 Task: Find connections with filter location Pucón with filter topic #Jobpostingwith filter profile language Potuguese with filter current company Vanderlande with filter school Burhani College with filter industry Photography with filter service category Packaging Design with filter keywords title Benefits Manager
Action: Mouse moved to (690, 96)
Screenshot: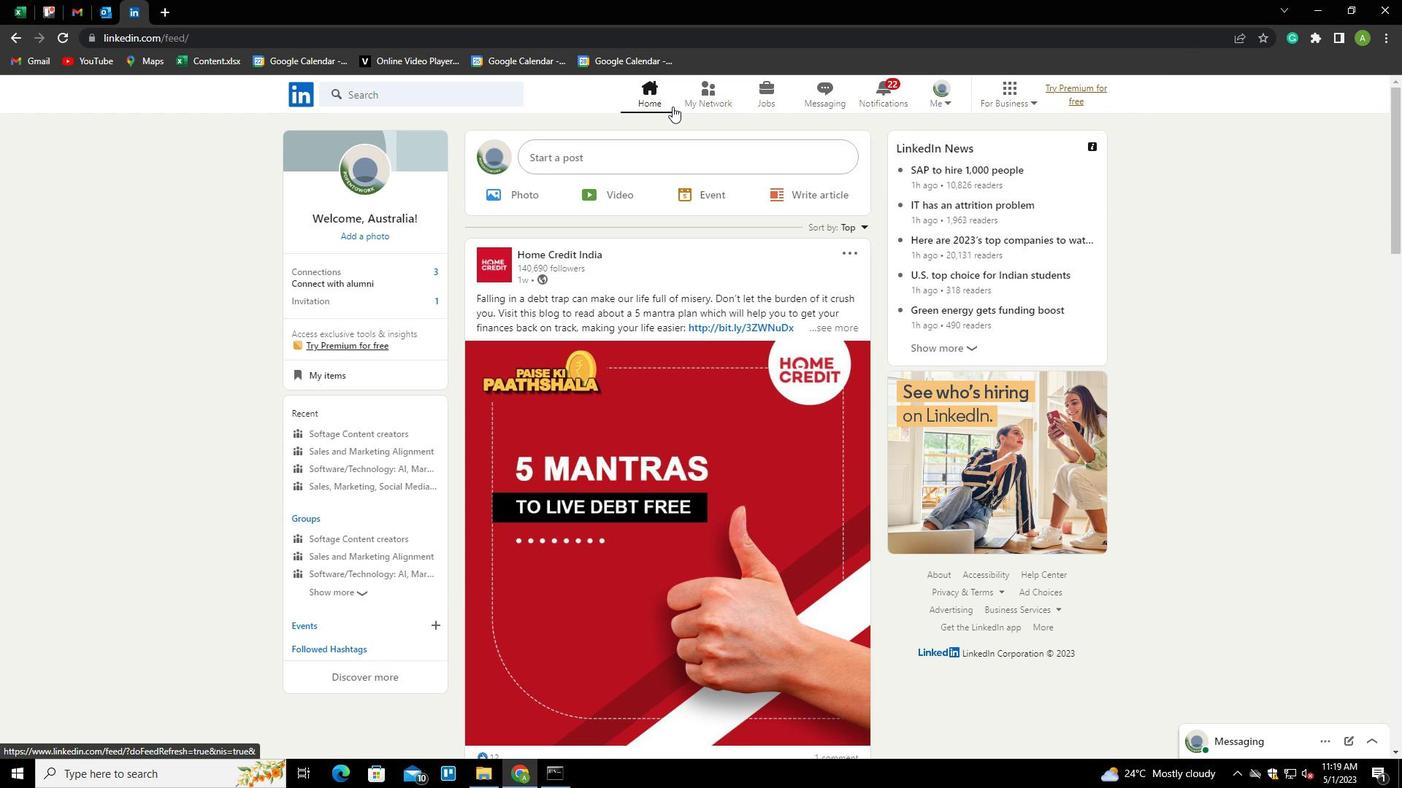 
Action: Mouse pressed left at (690, 96)
Screenshot: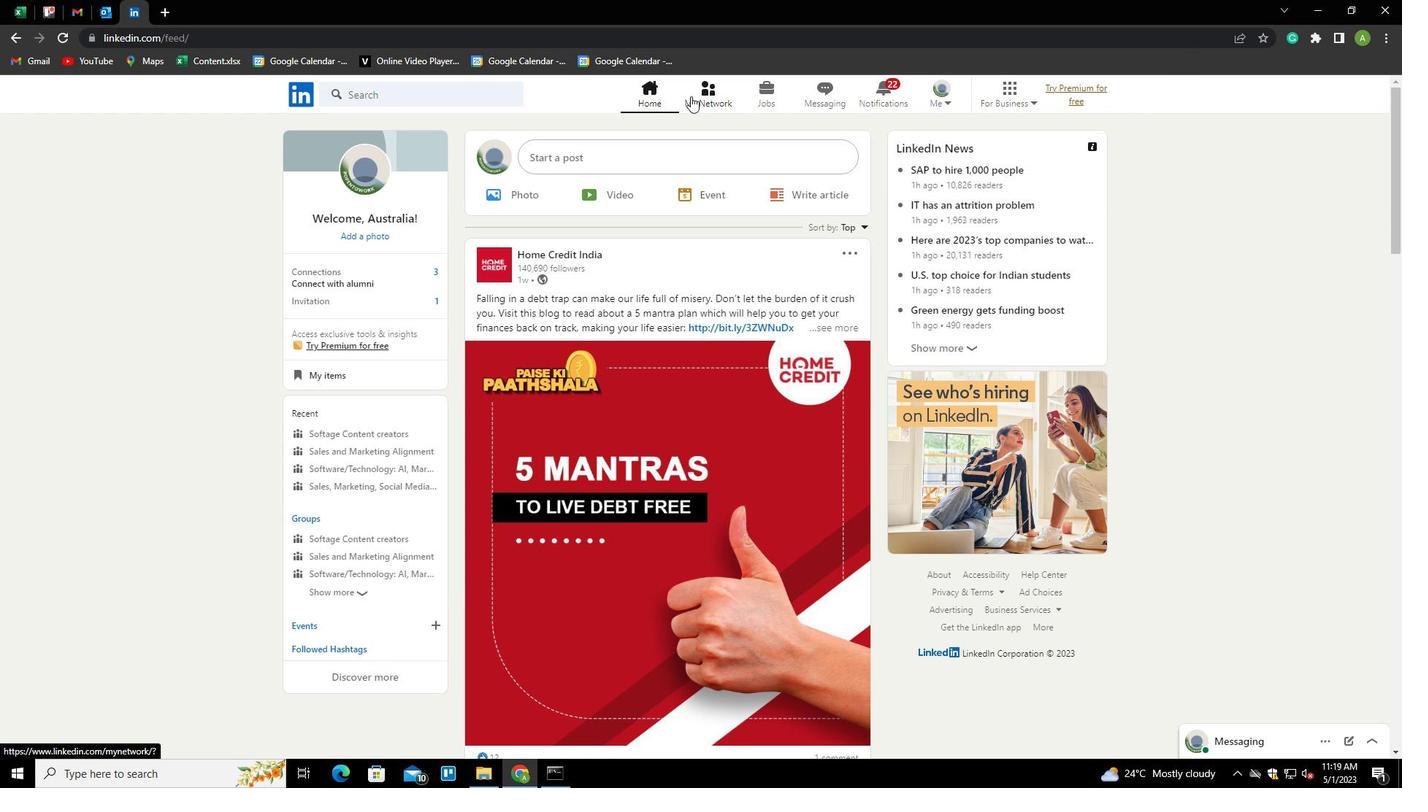 
Action: Mouse moved to (381, 177)
Screenshot: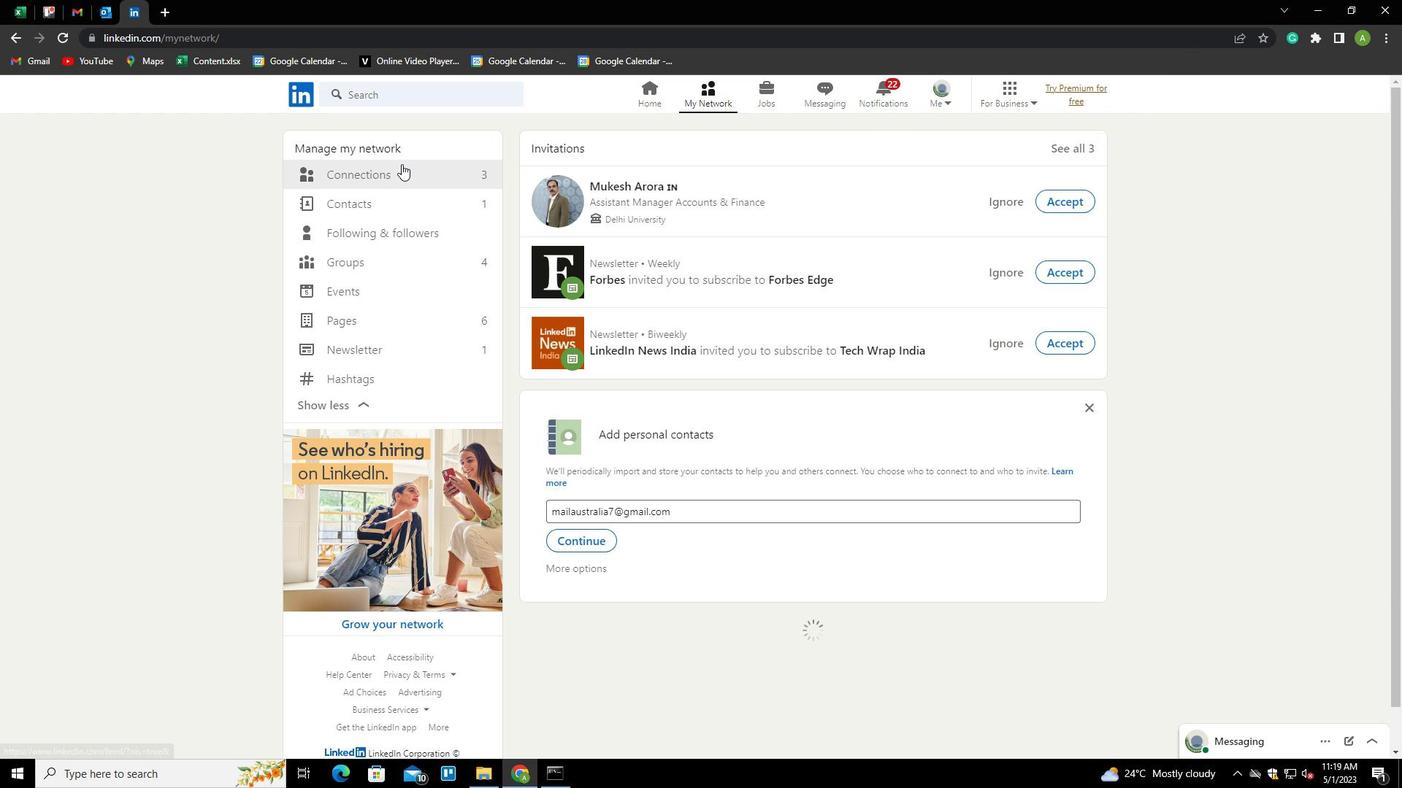 
Action: Mouse pressed left at (381, 177)
Screenshot: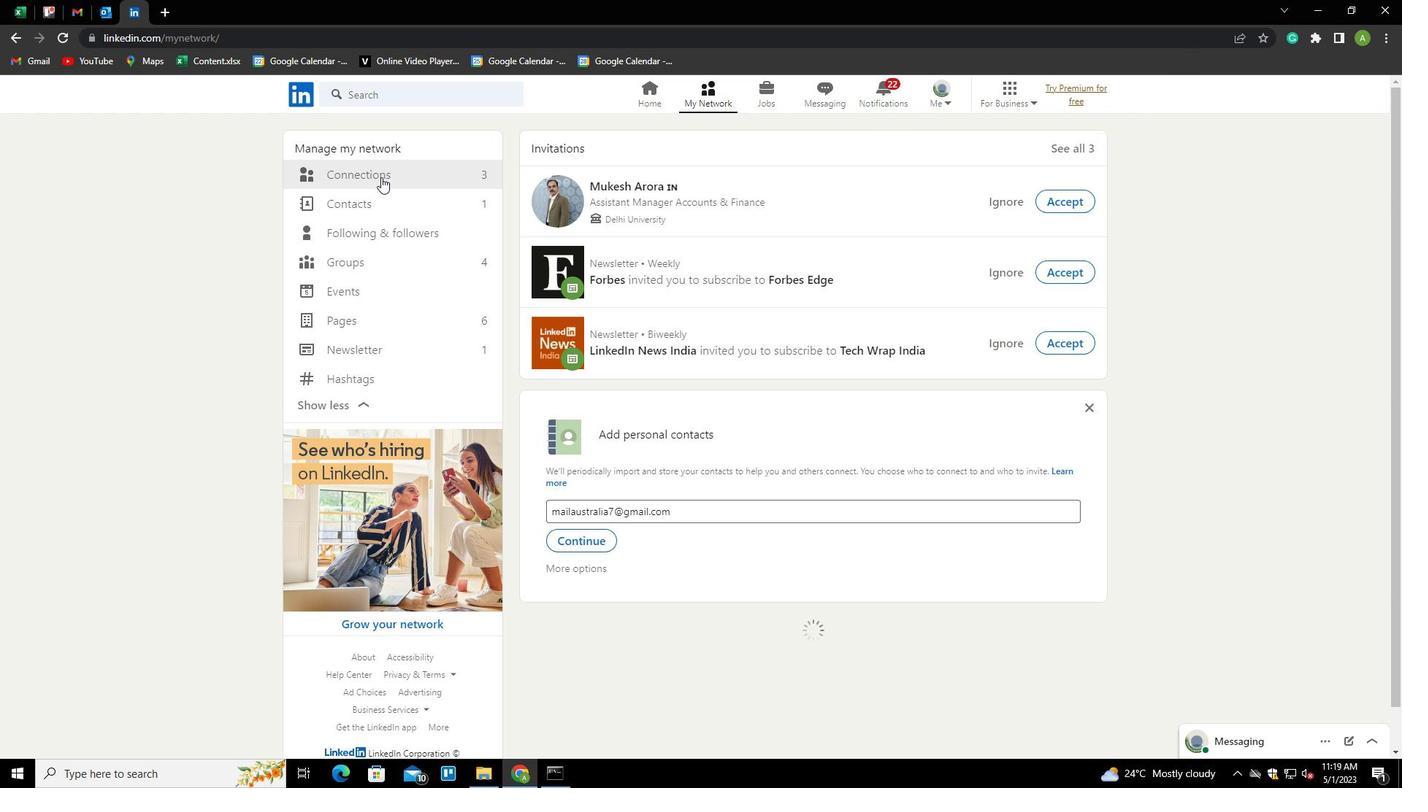 
Action: Mouse moved to (812, 167)
Screenshot: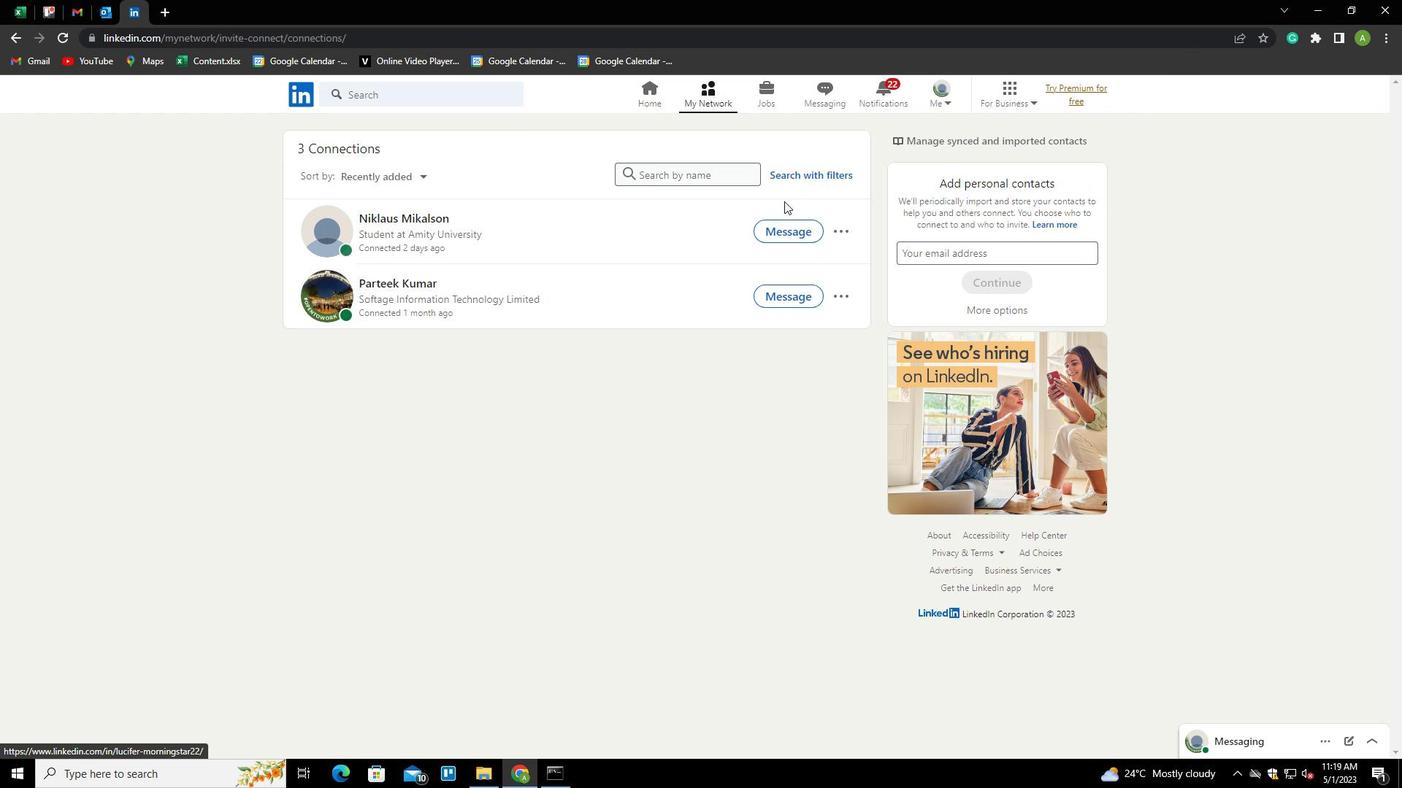 
Action: Mouse pressed left at (812, 167)
Screenshot: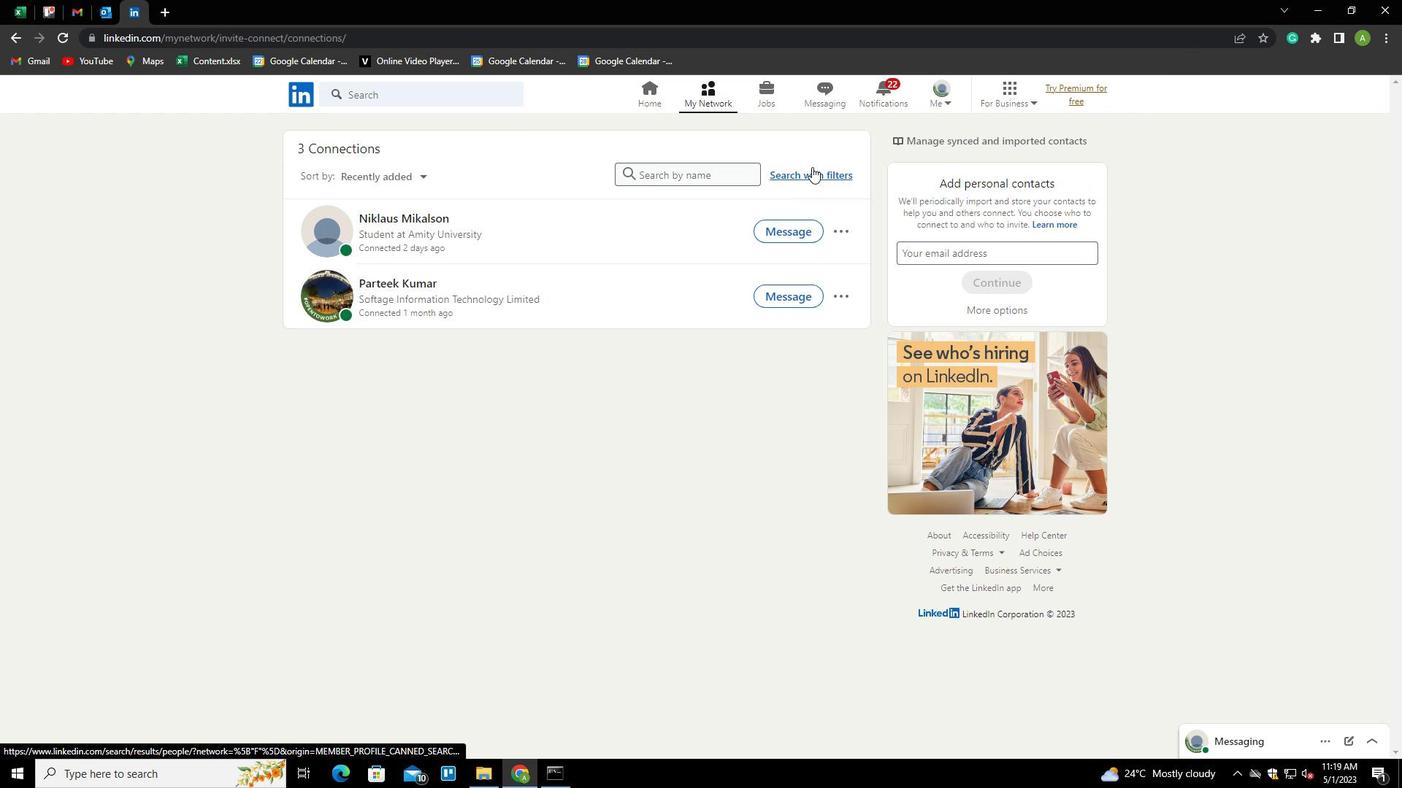 
Action: Mouse moved to (746, 127)
Screenshot: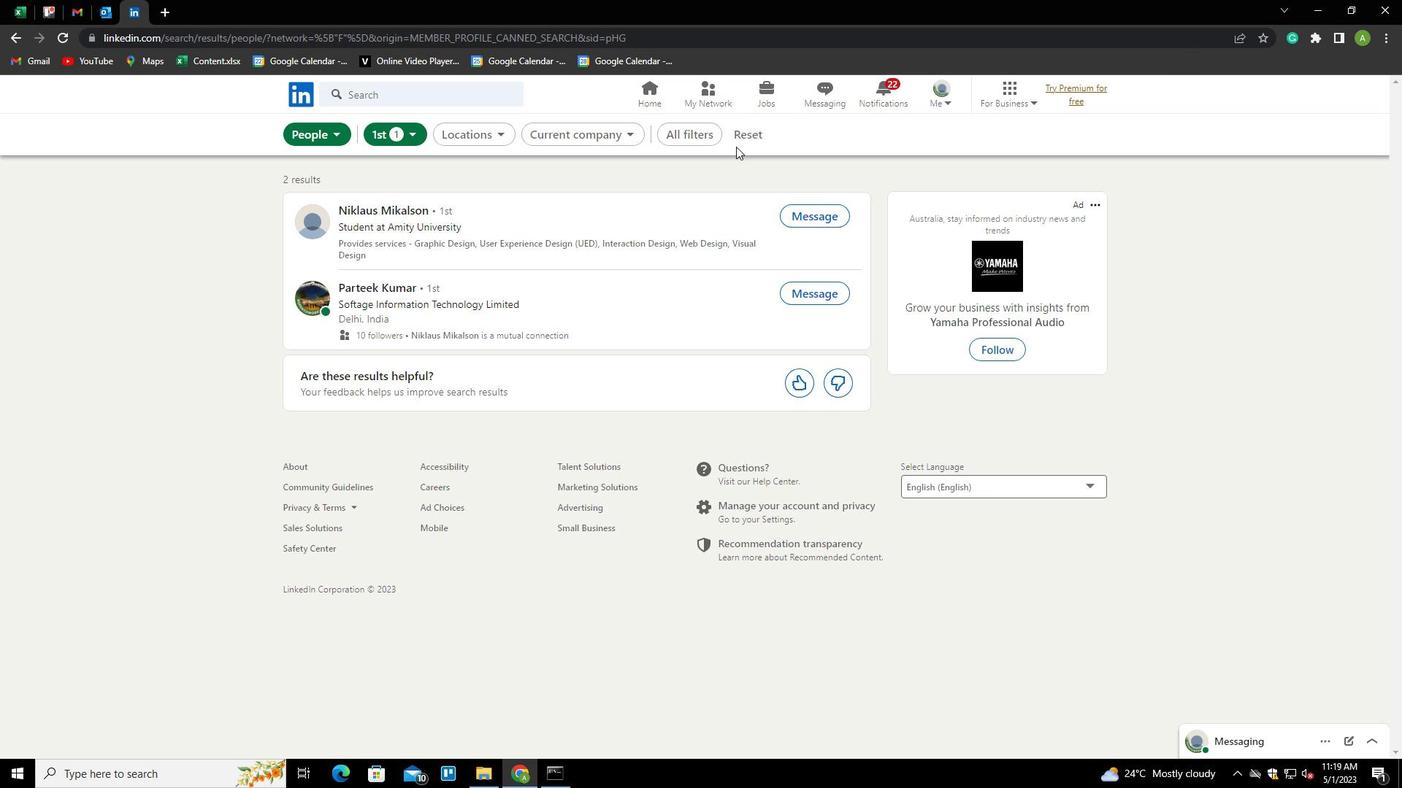 
Action: Mouse pressed left at (746, 127)
Screenshot: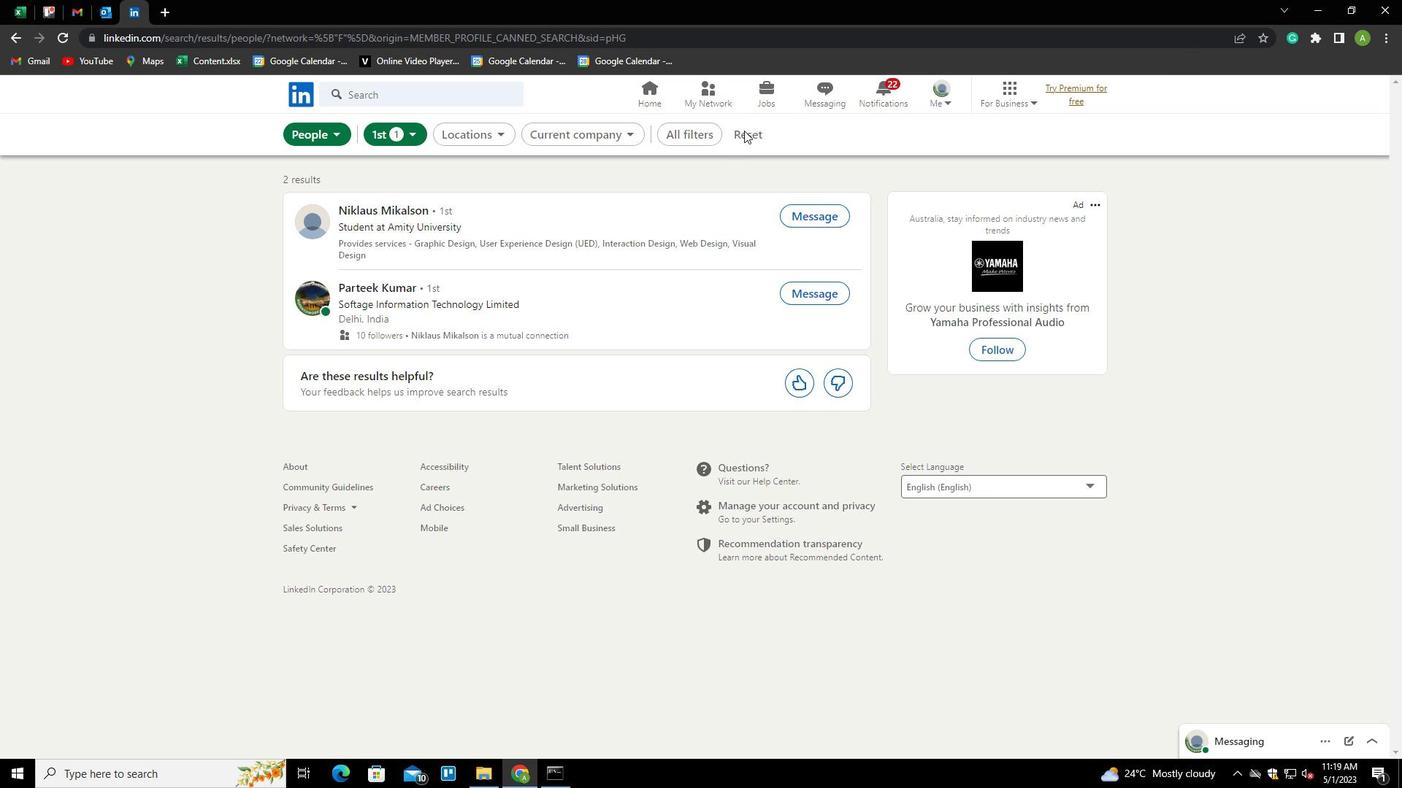 
Action: Mouse moved to (730, 133)
Screenshot: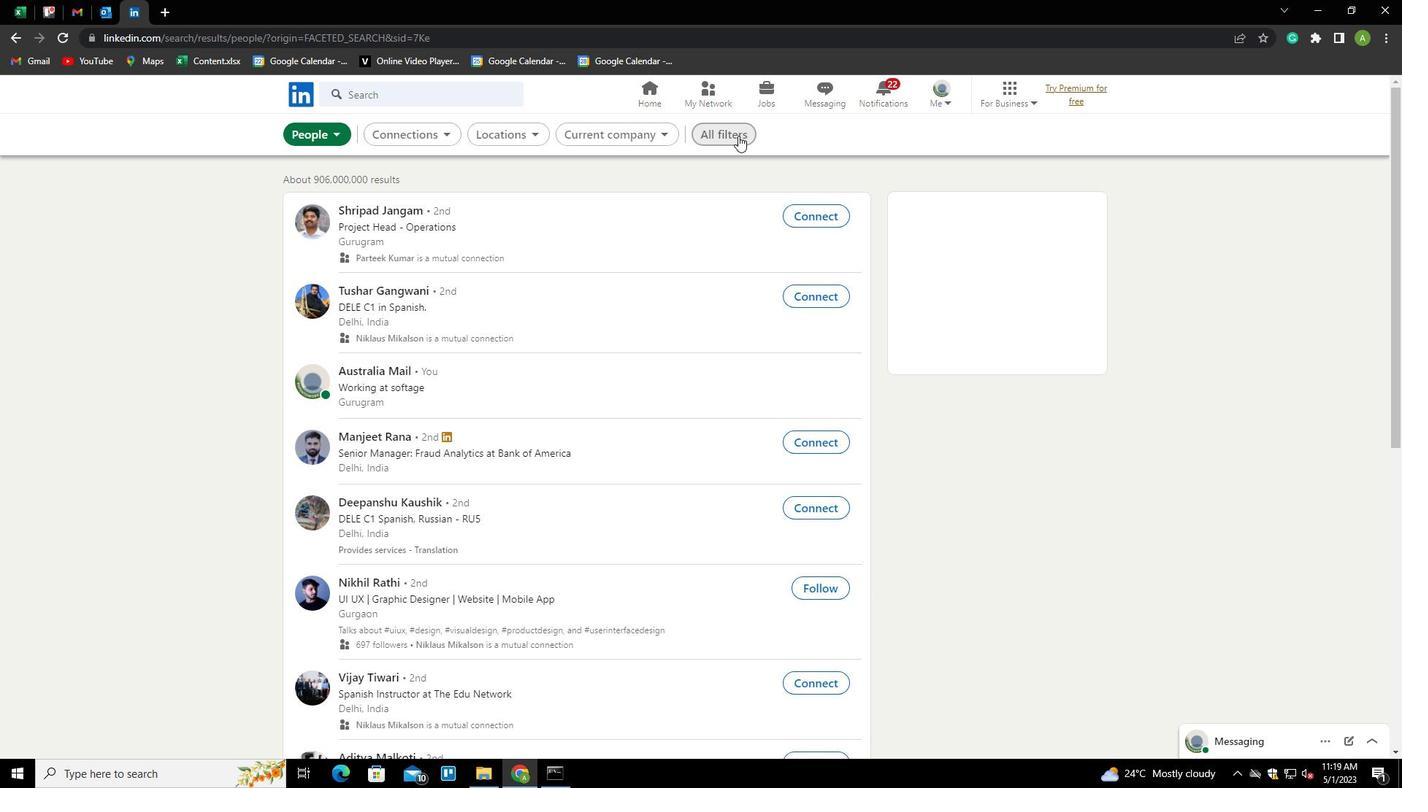 
Action: Mouse pressed left at (730, 133)
Screenshot: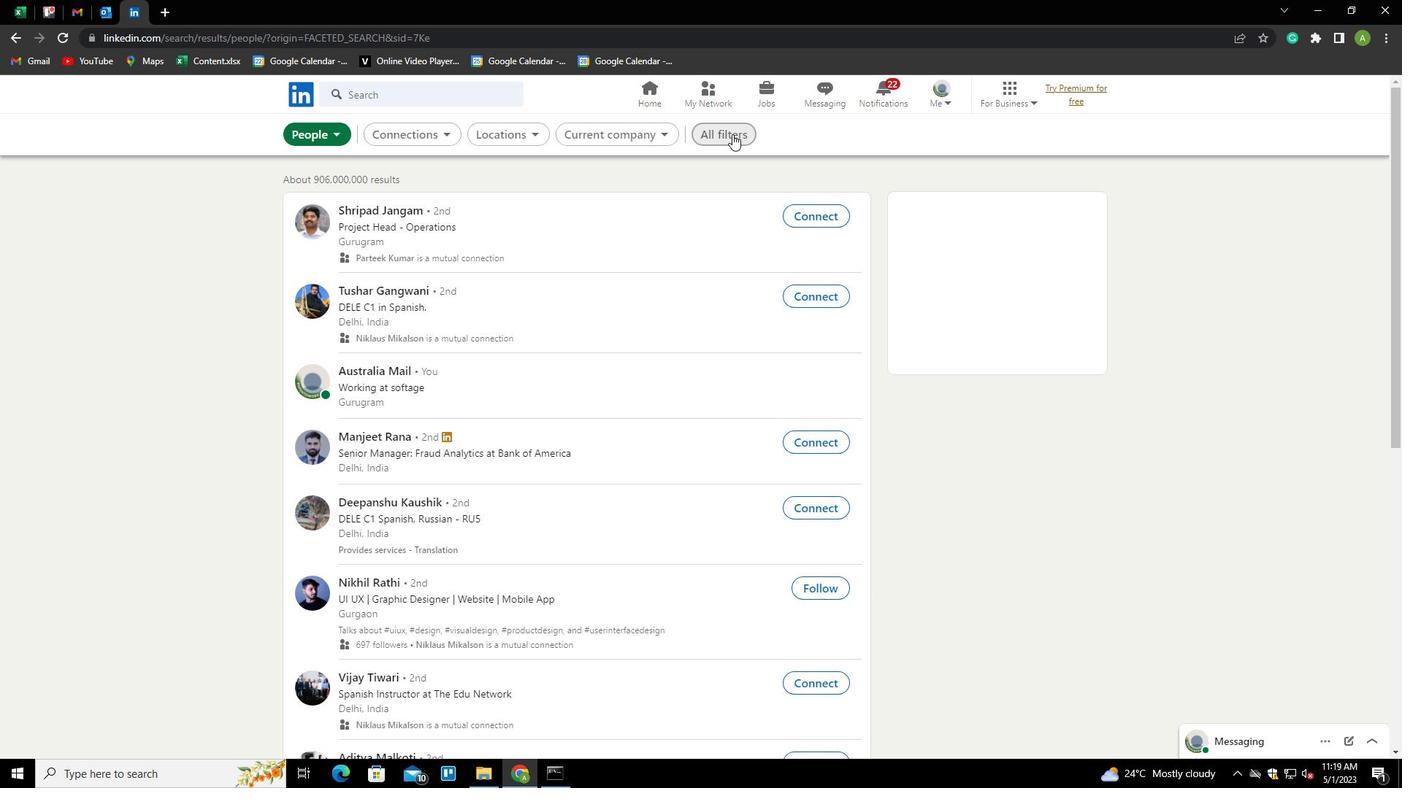 
Action: Mouse moved to (1234, 384)
Screenshot: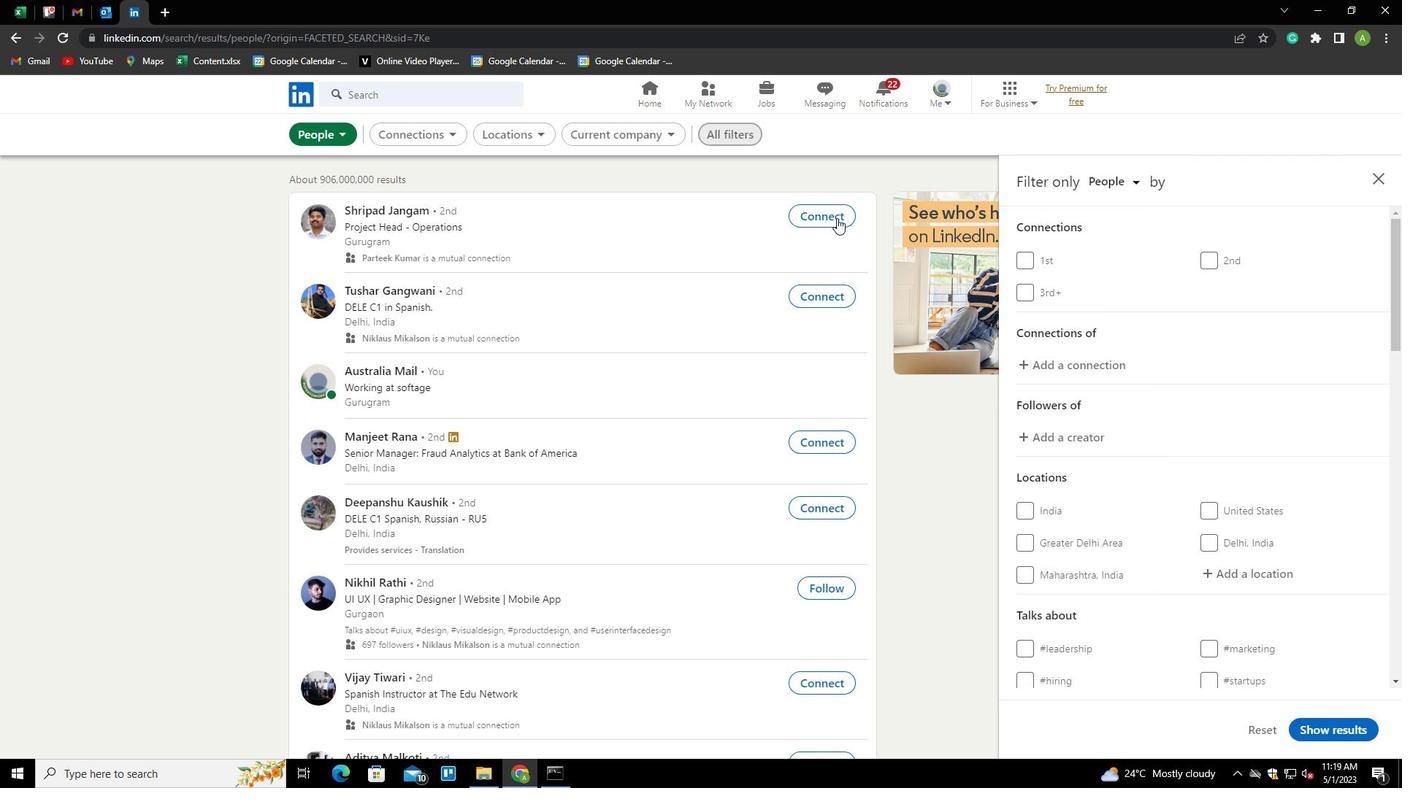 
Action: Mouse scrolled (1234, 383) with delta (0, 0)
Screenshot: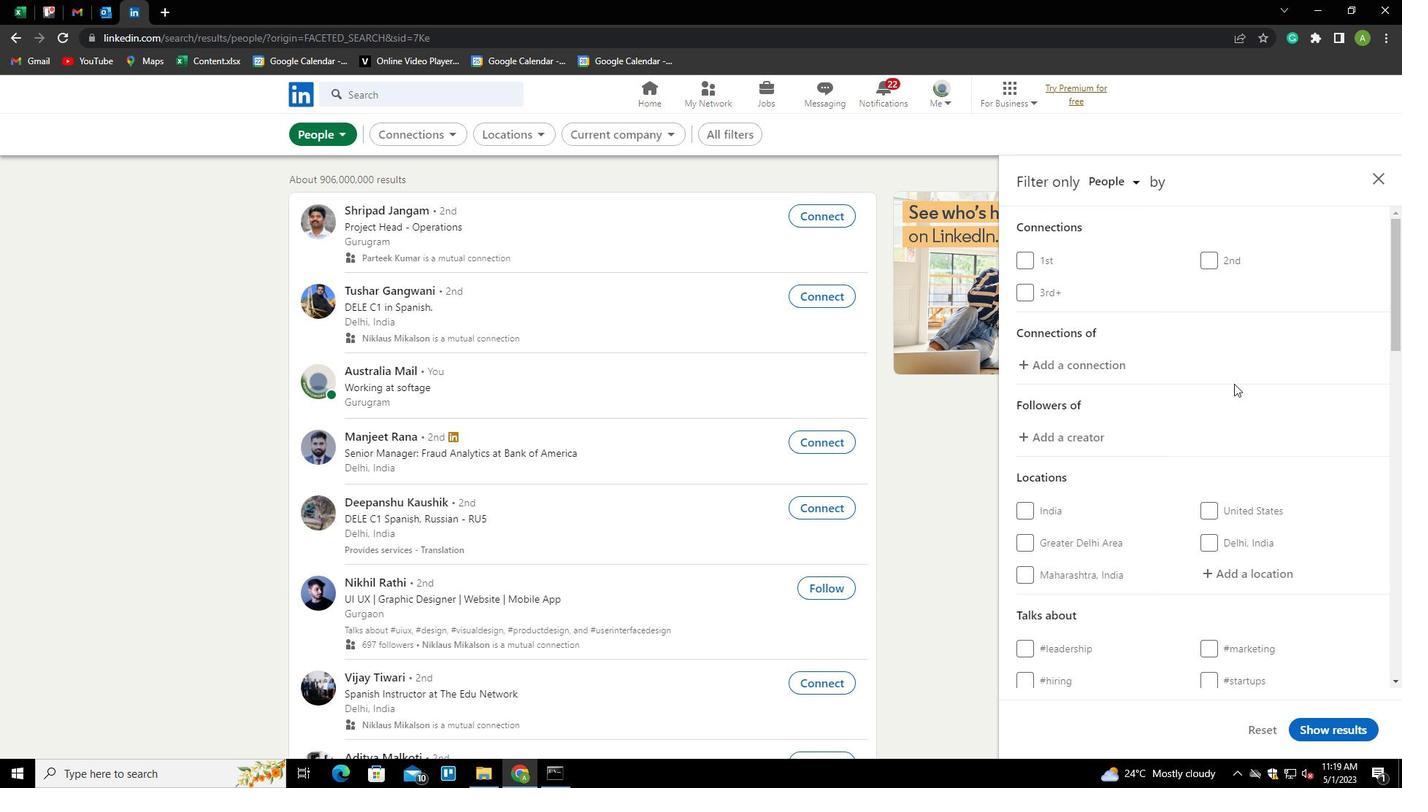 
Action: Mouse scrolled (1234, 383) with delta (0, 0)
Screenshot: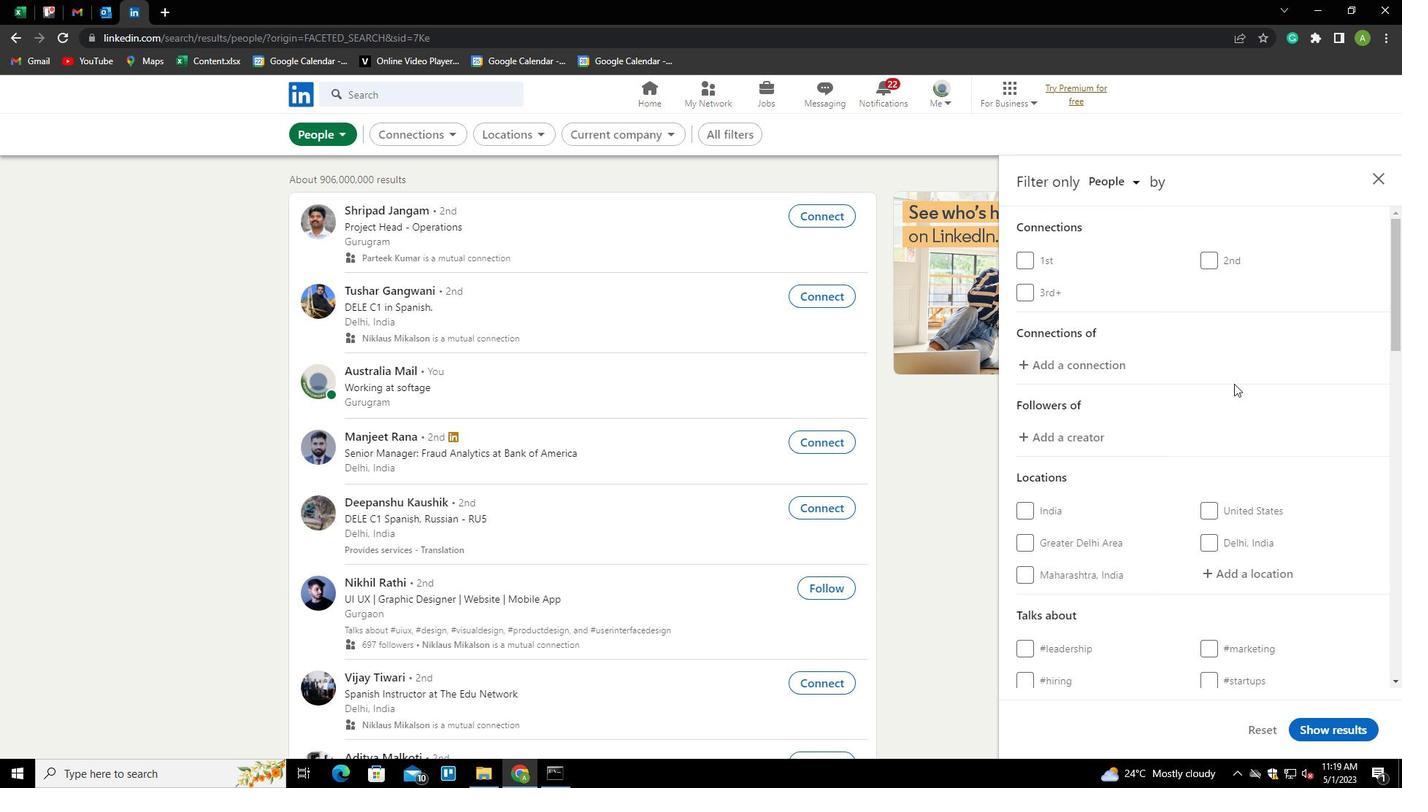 
Action: Mouse moved to (1232, 428)
Screenshot: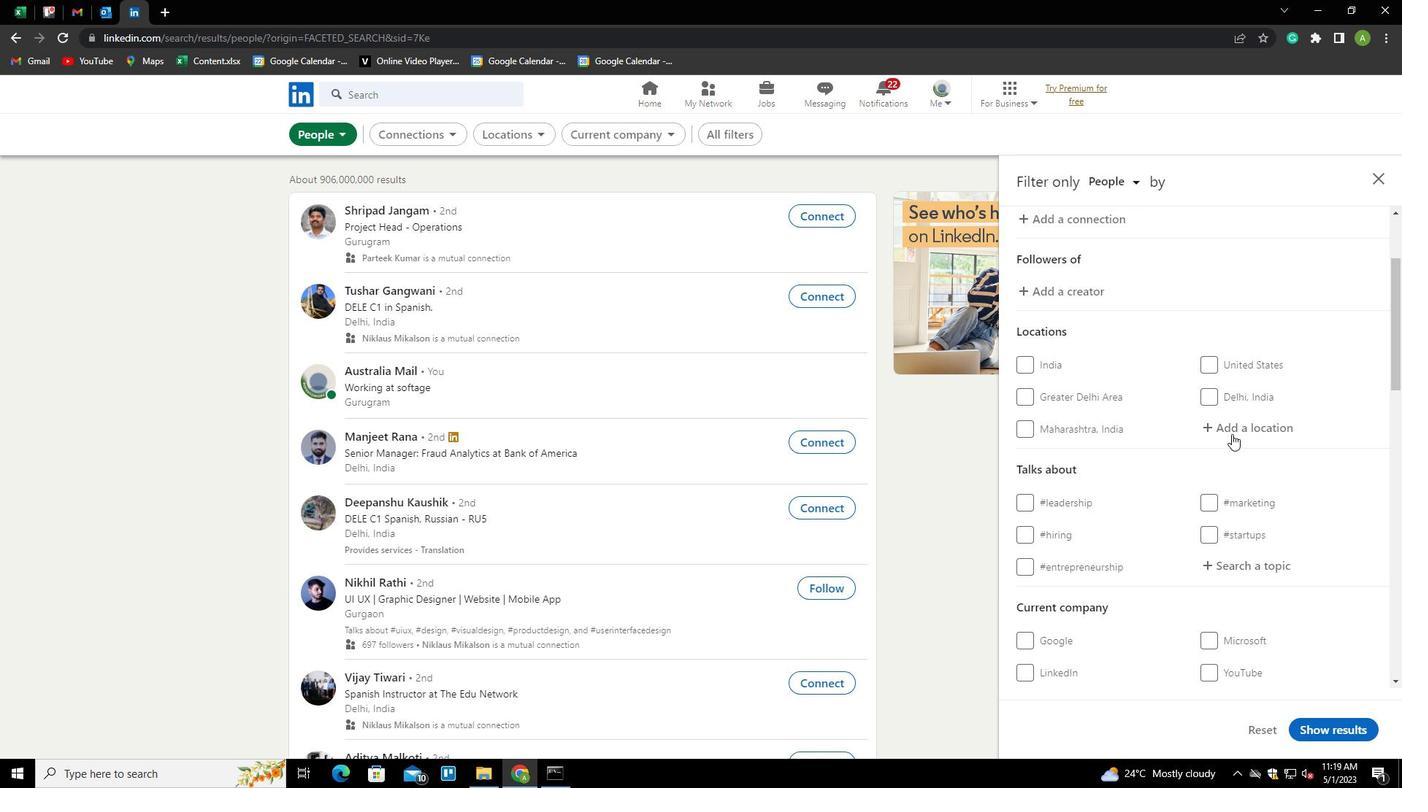 
Action: Mouse pressed left at (1232, 428)
Screenshot: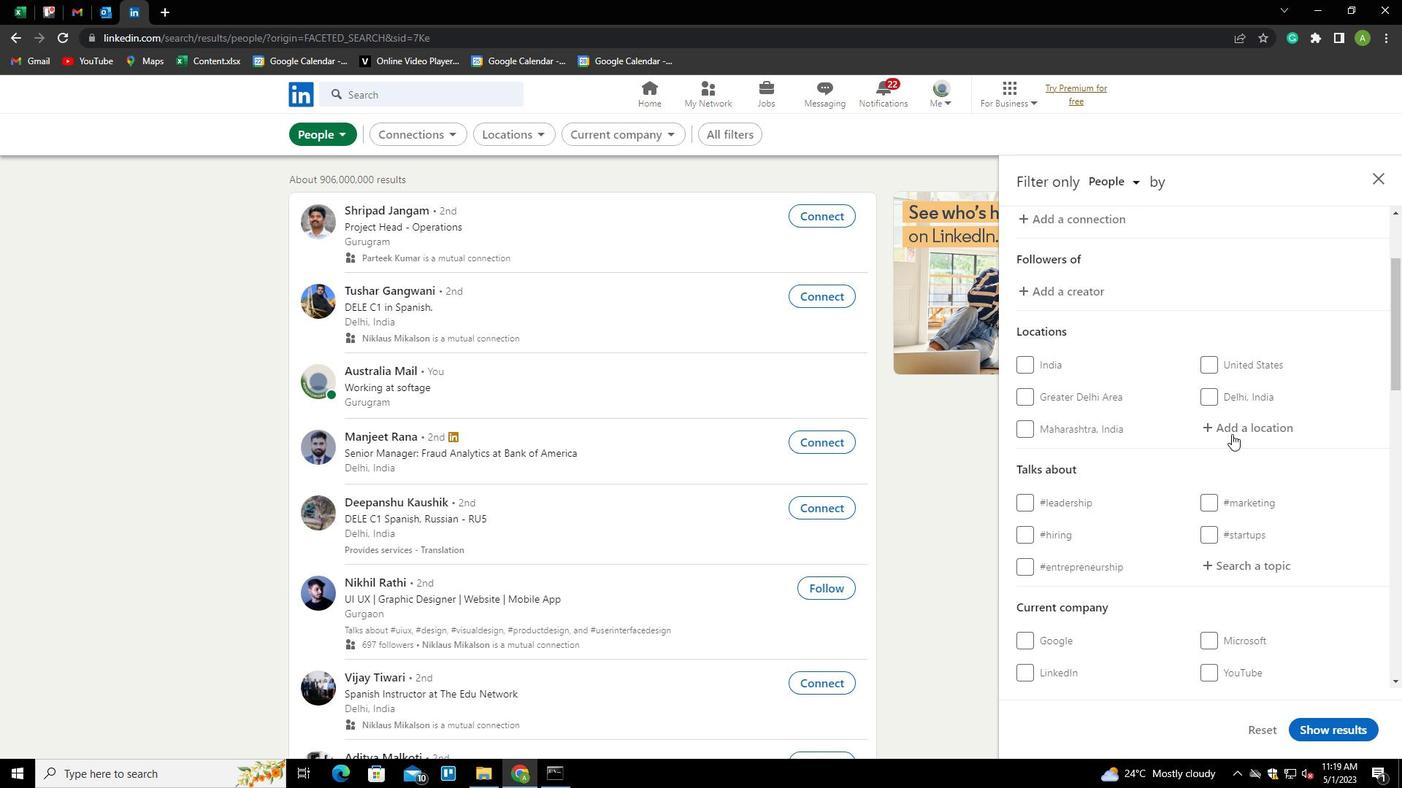 
Action: Key pressed <Key.shift>PUCON<Key.down><Key.enter>
Screenshot: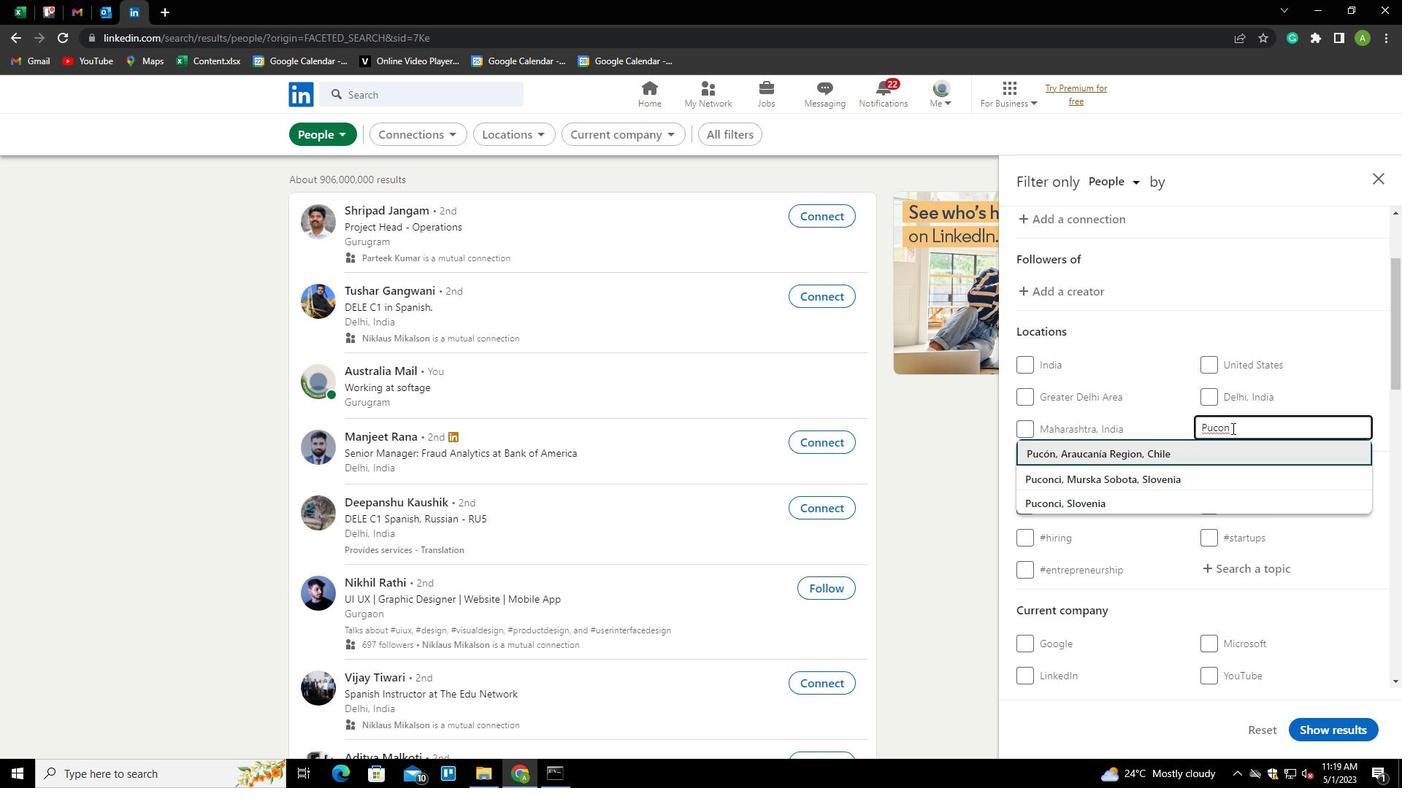 
Action: Mouse scrolled (1232, 427) with delta (0, 0)
Screenshot: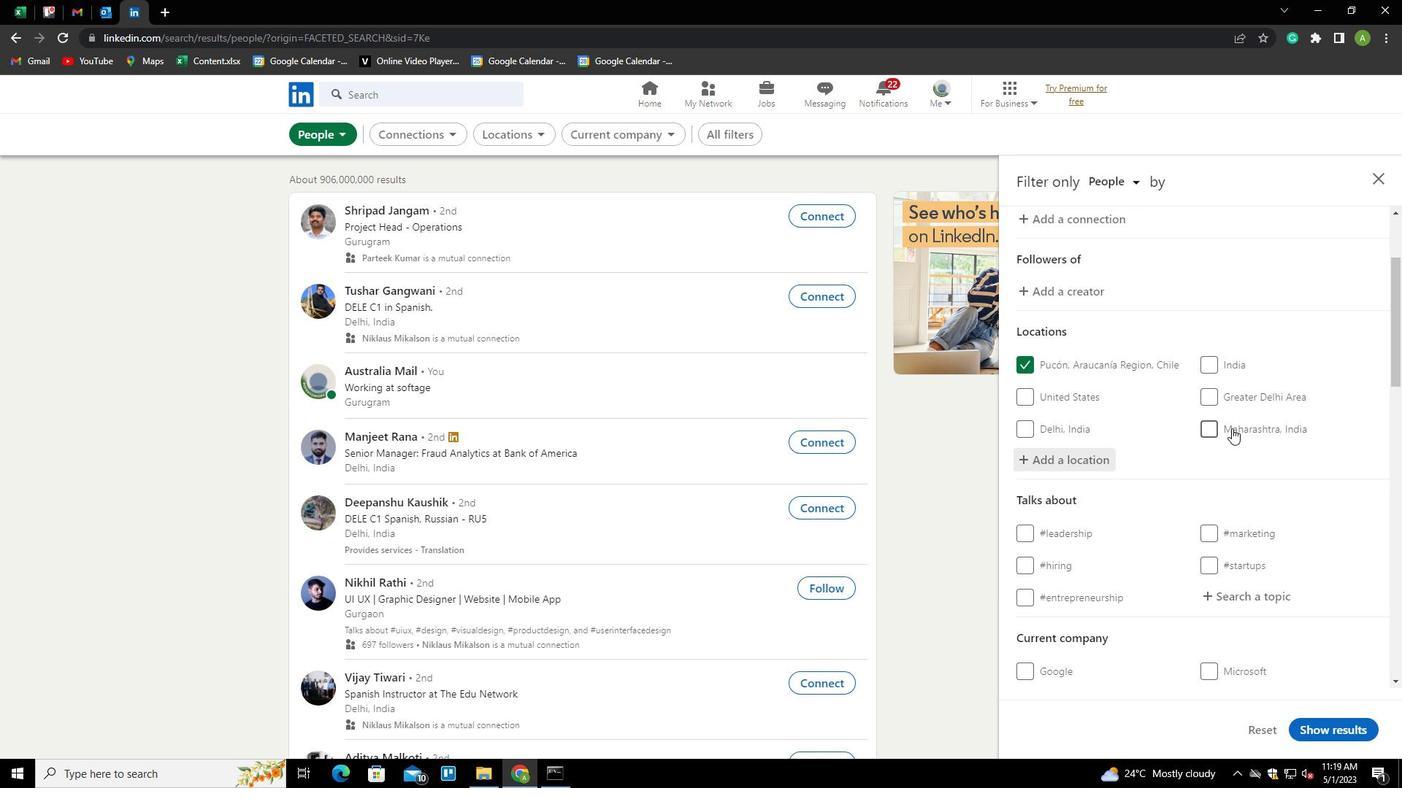 
Action: Mouse scrolled (1232, 427) with delta (0, 0)
Screenshot: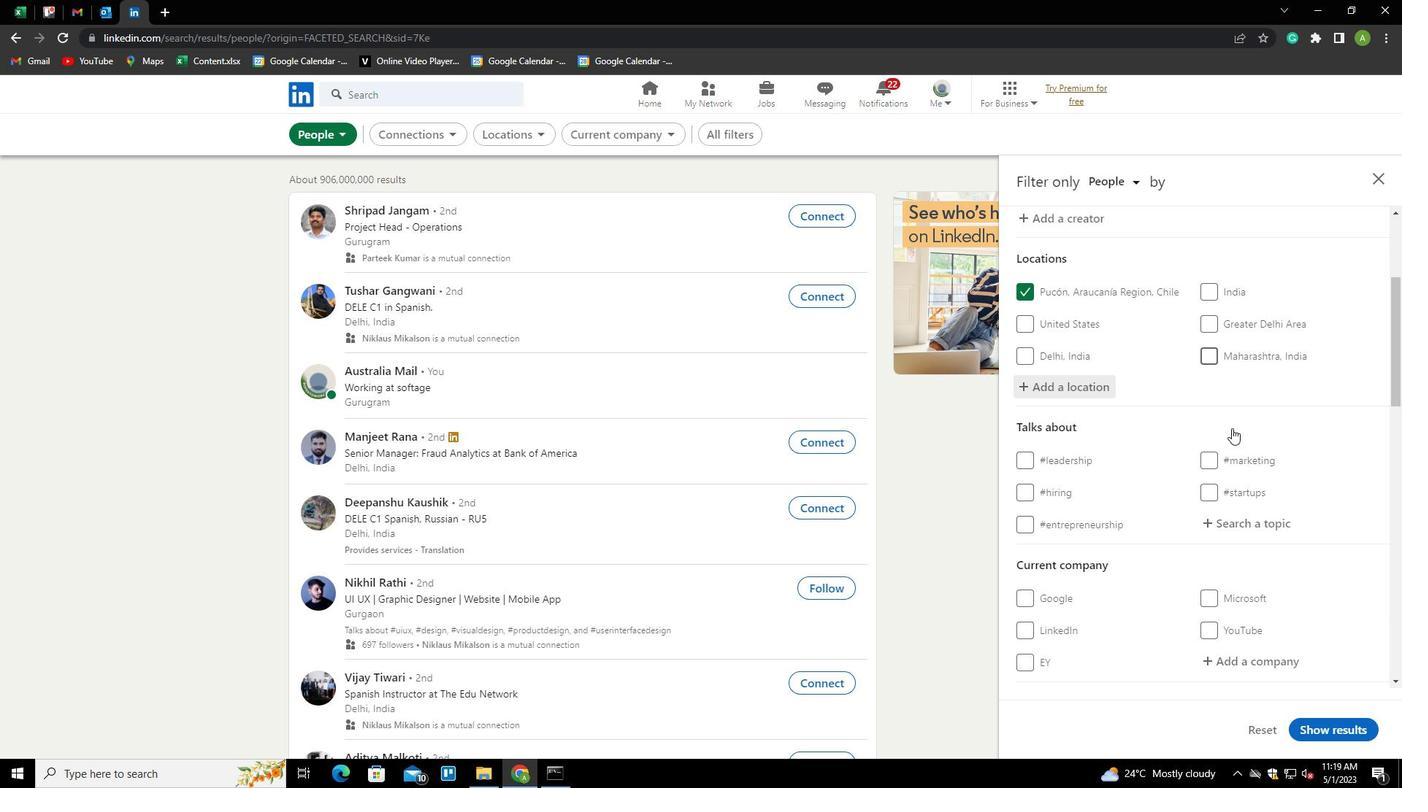 
Action: Mouse scrolled (1232, 427) with delta (0, 0)
Screenshot: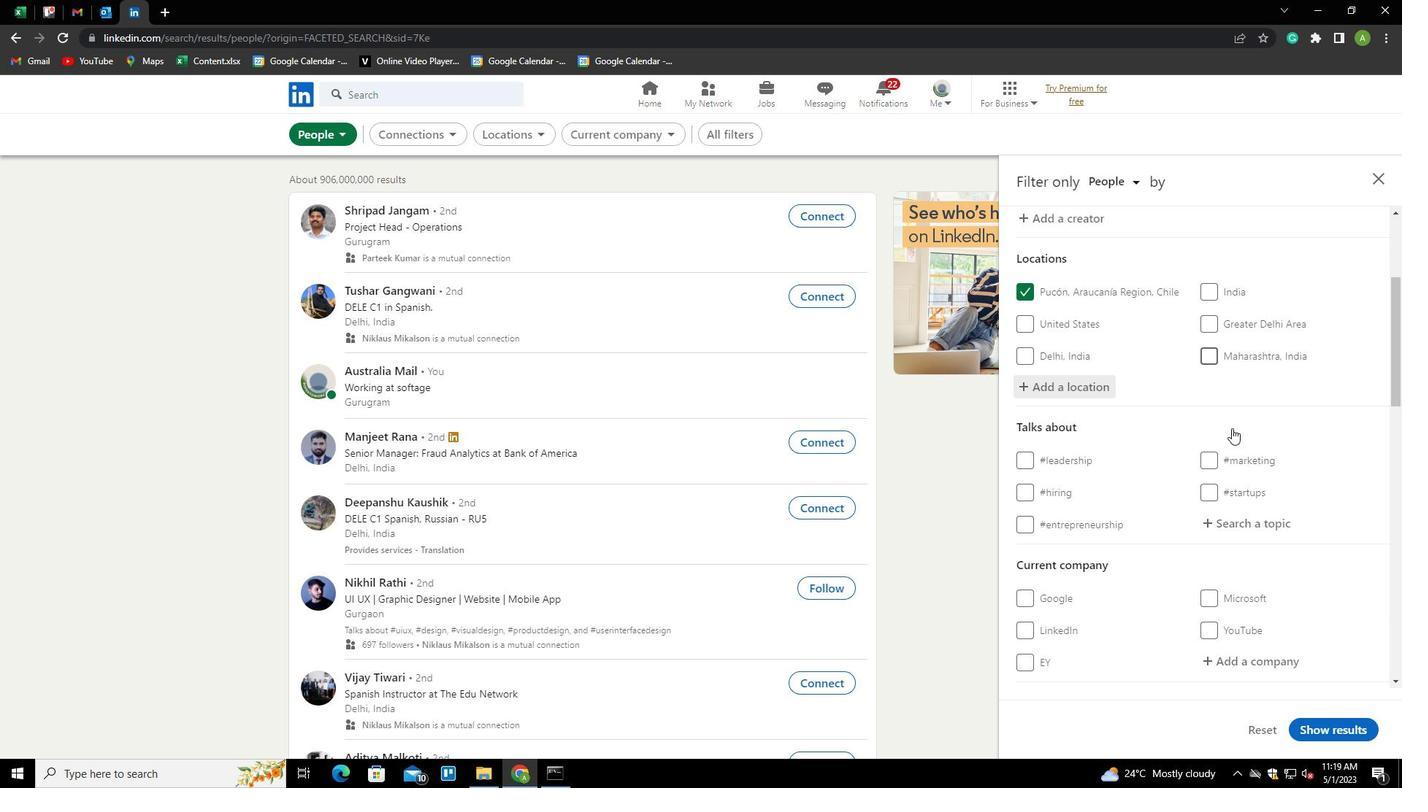 
Action: Mouse moved to (1243, 373)
Screenshot: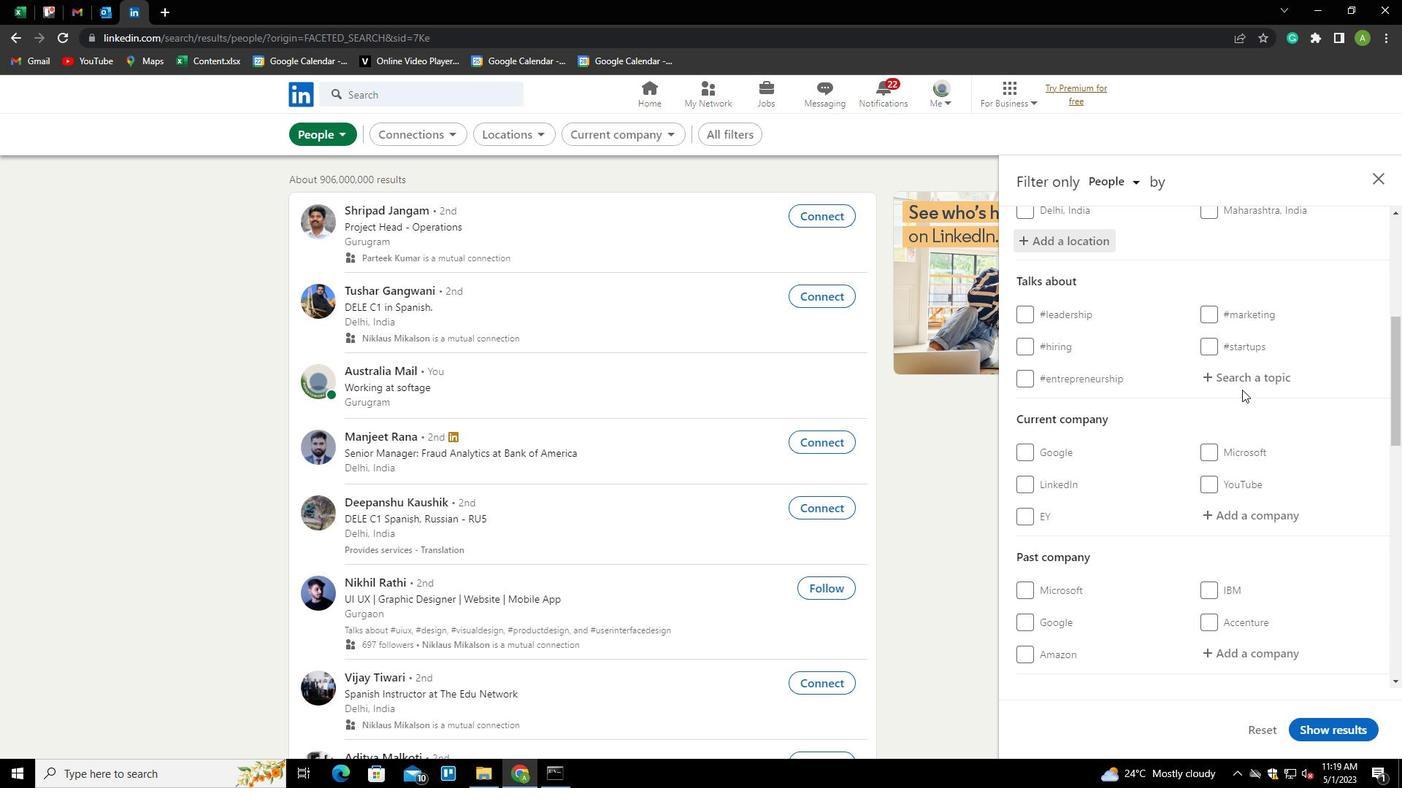 
Action: Mouse pressed left at (1243, 373)
Screenshot: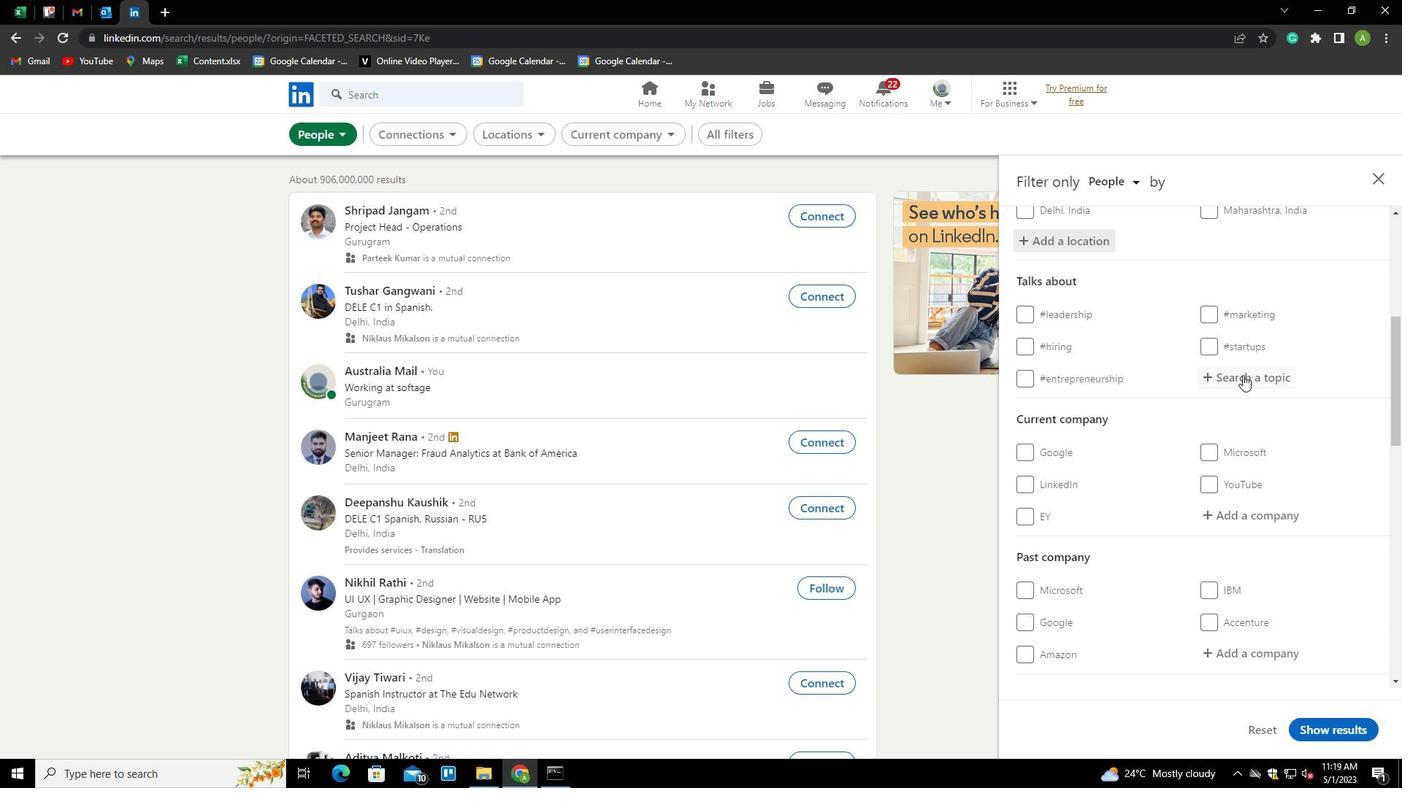 
Action: Key pressed JOBPOS<Key.down><Key.enter>
Screenshot: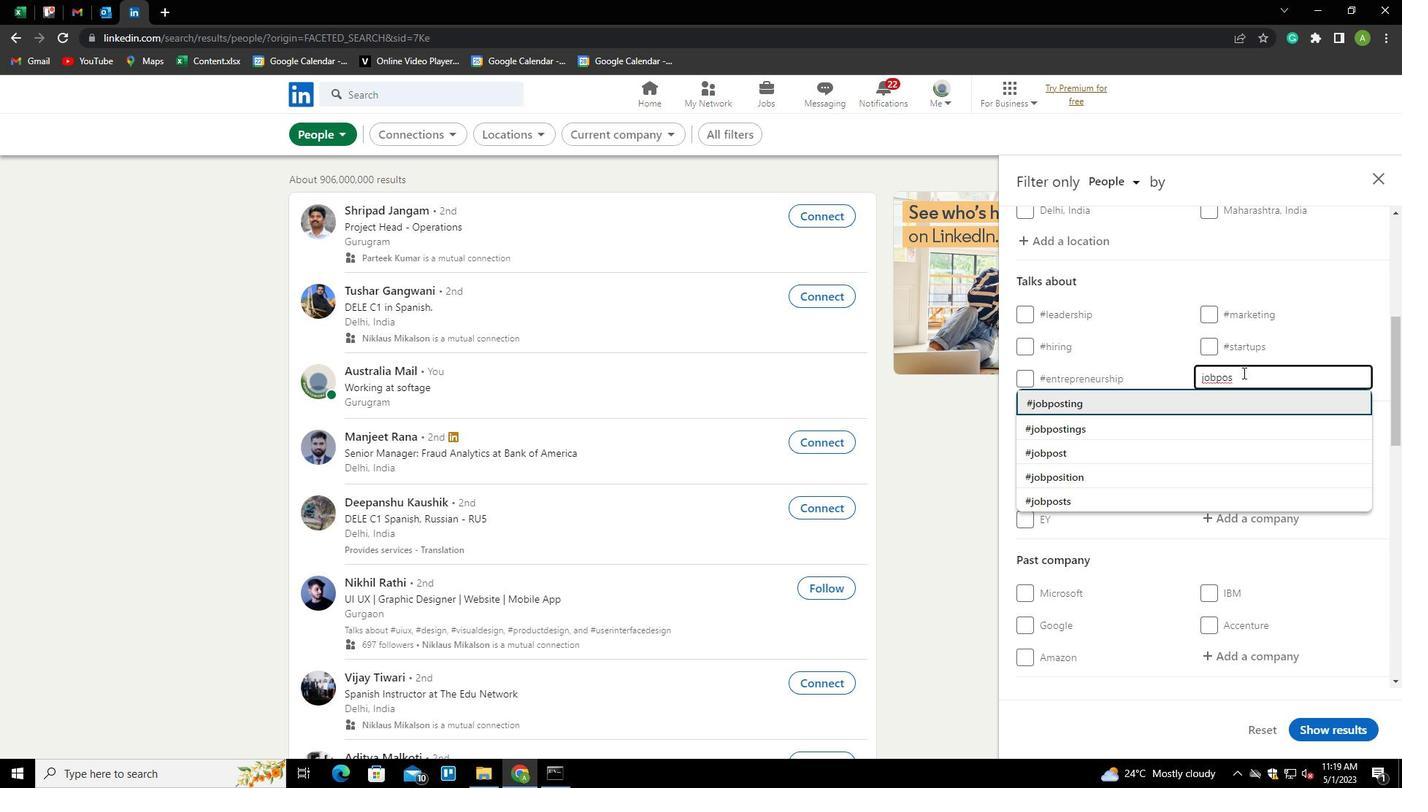 
Action: Mouse scrolled (1243, 372) with delta (0, 0)
Screenshot: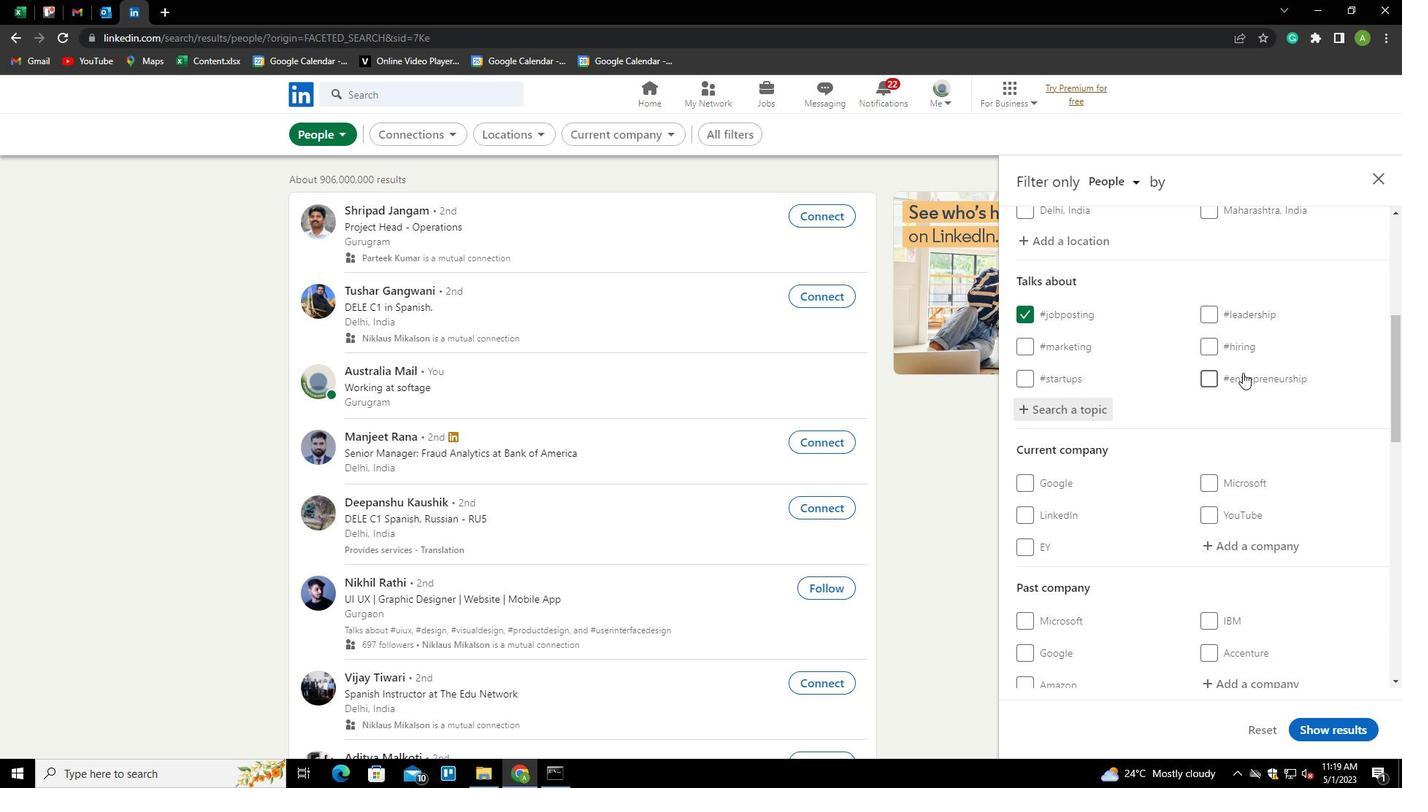 
Action: Mouse scrolled (1243, 372) with delta (0, 0)
Screenshot: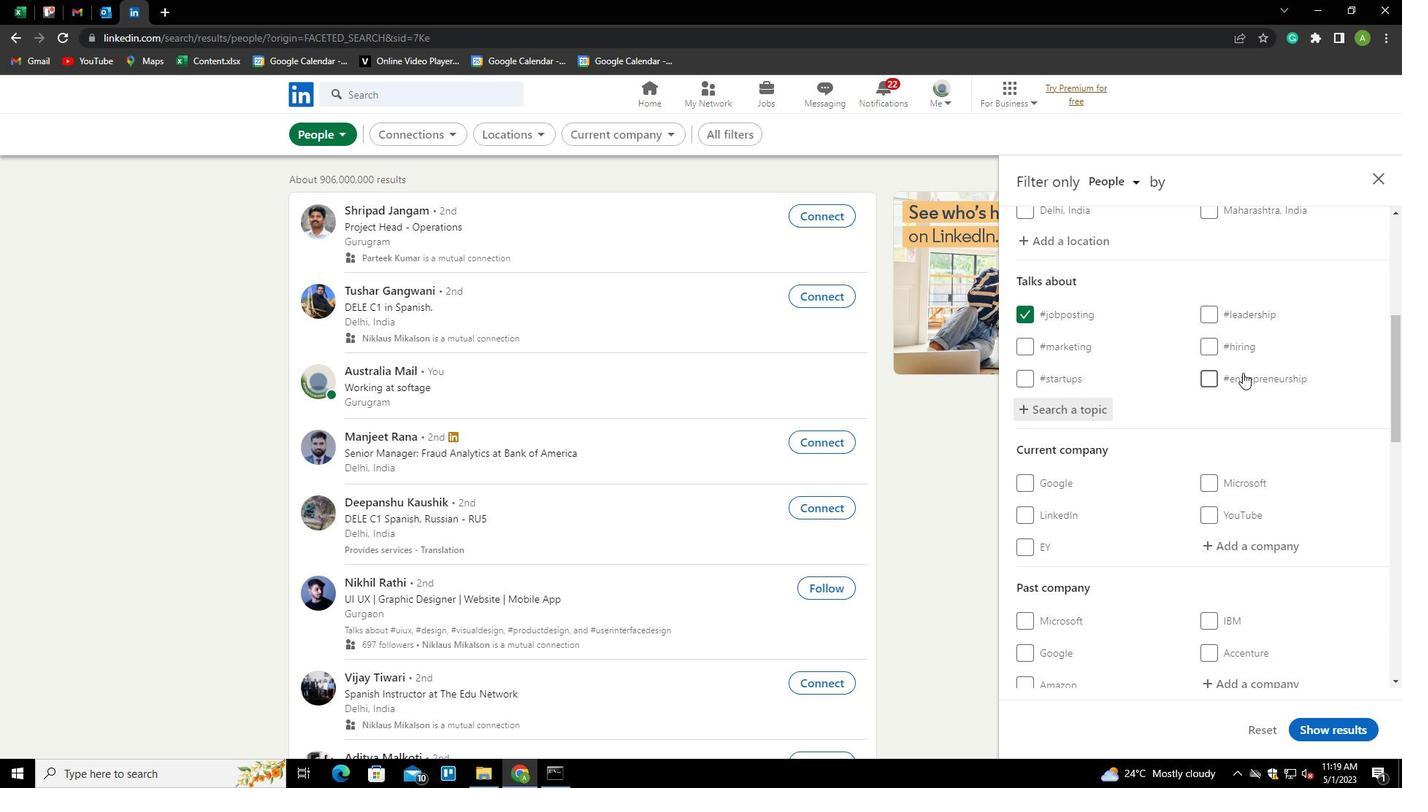 
Action: Mouse scrolled (1243, 372) with delta (0, 0)
Screenshot: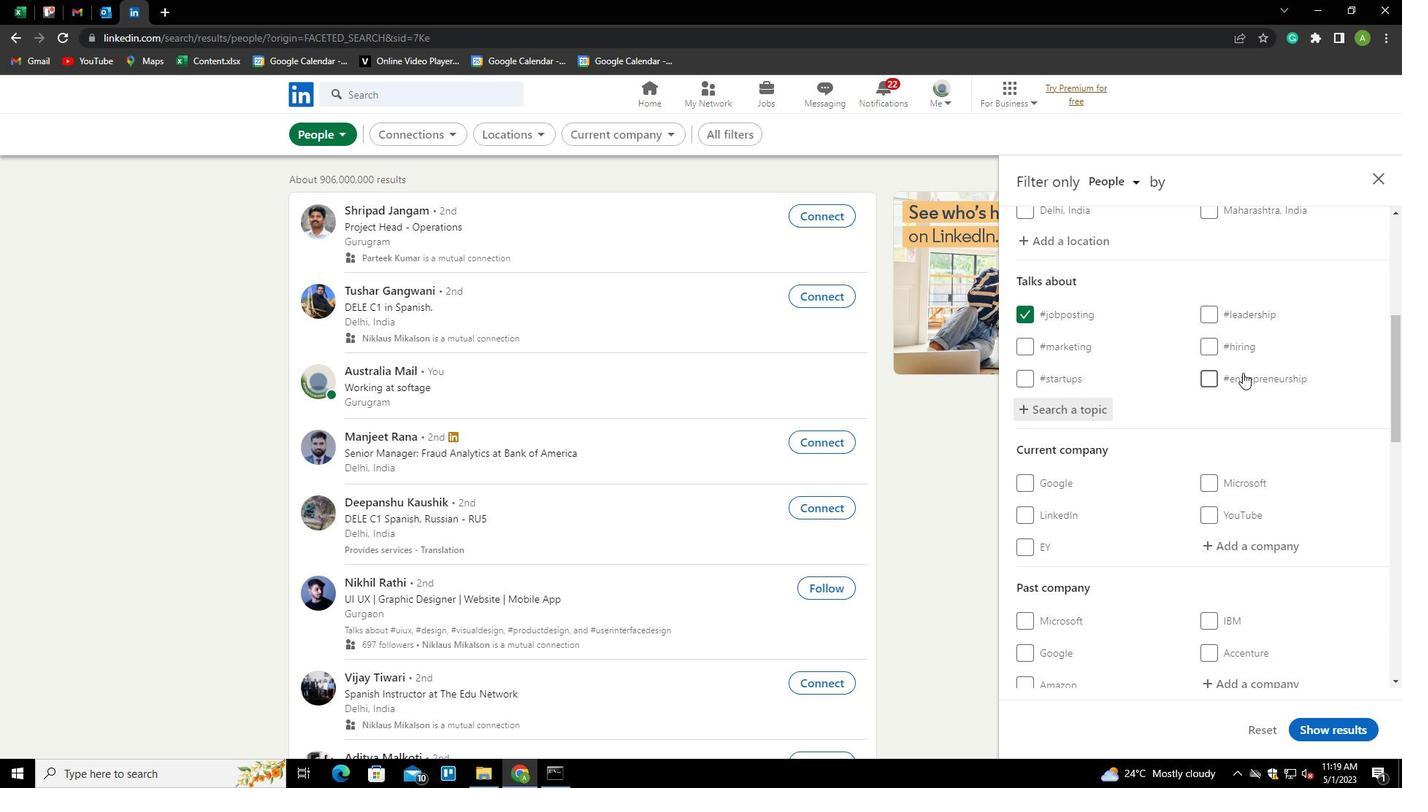 
Action: Mouse scrolled (1243, 372) with delta (0, 0)
Screenshot: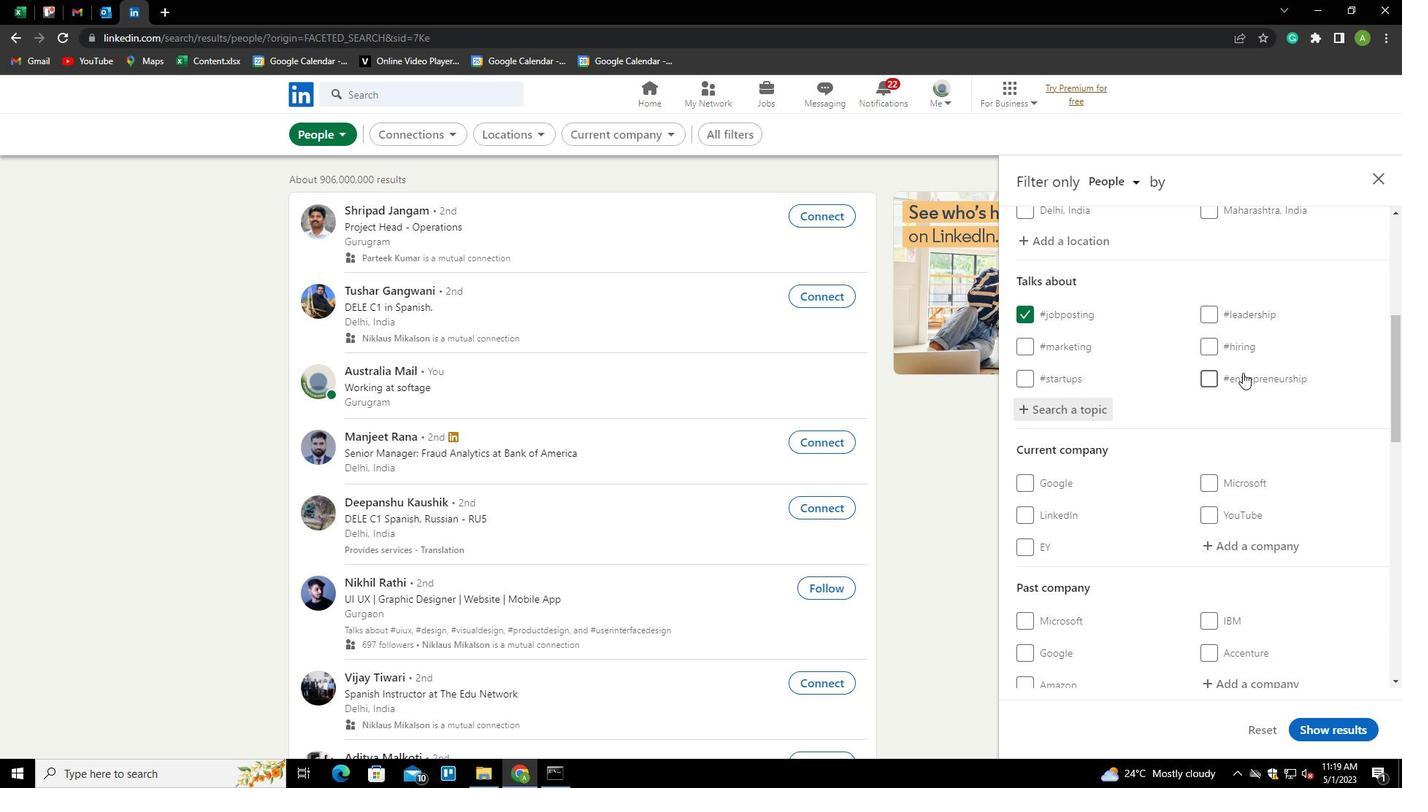 
Action: Mouse scrolled (1243, 372) with delta (0, 0)
Screenshot: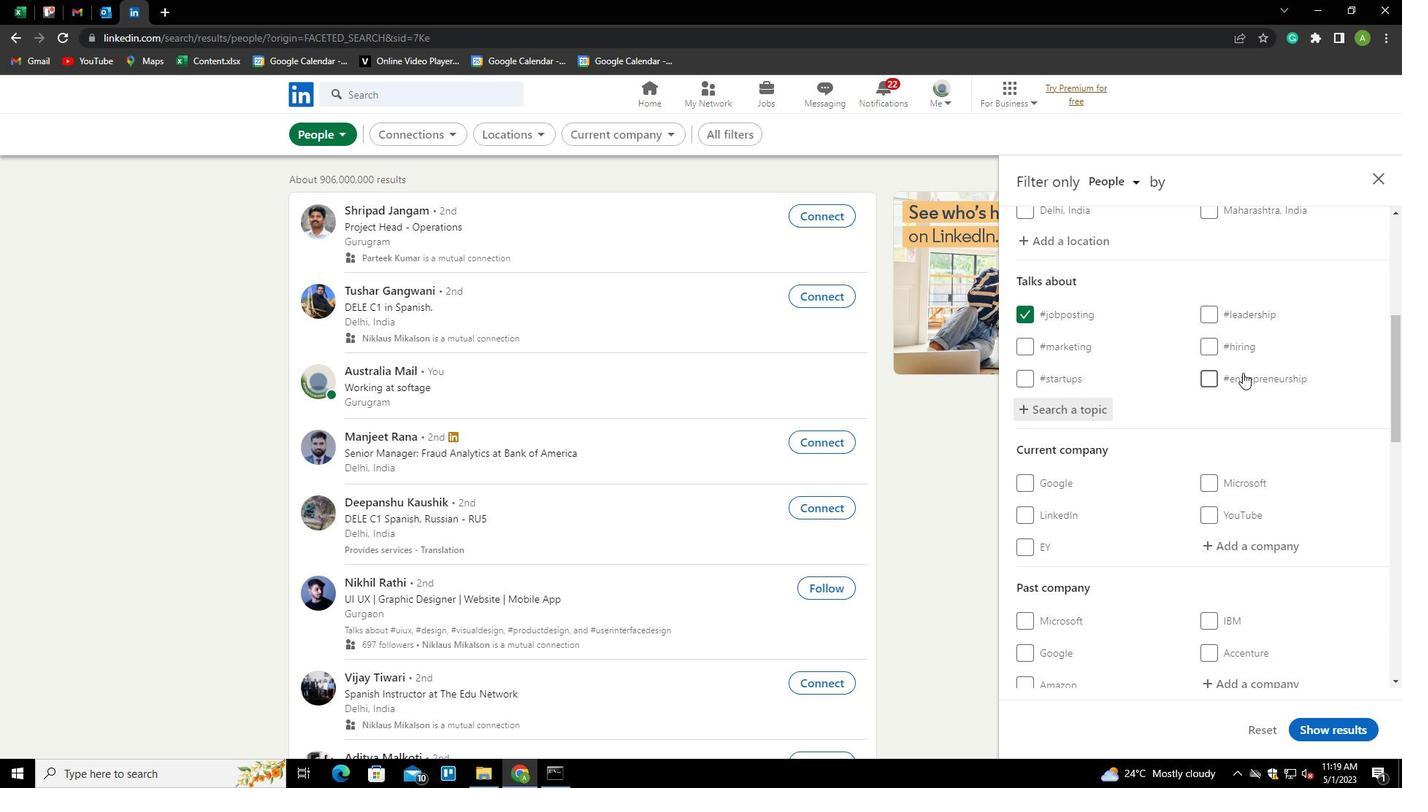 
Action: Mouse scrolled (1243, 373) with delta (0, 0)
Screenshot: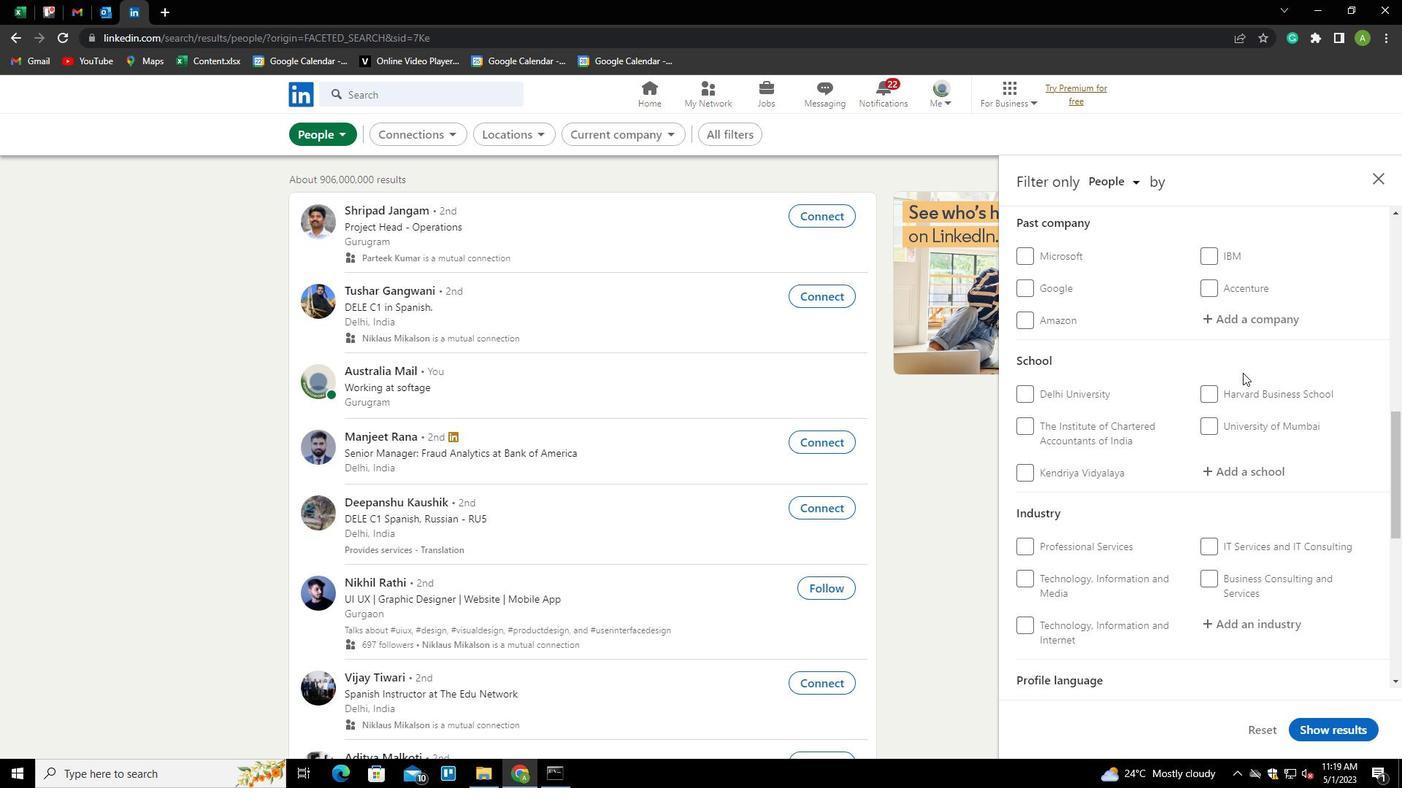 
Action: Mouse scrolled (1243, 372) with delta (0, 0)
Screenshot: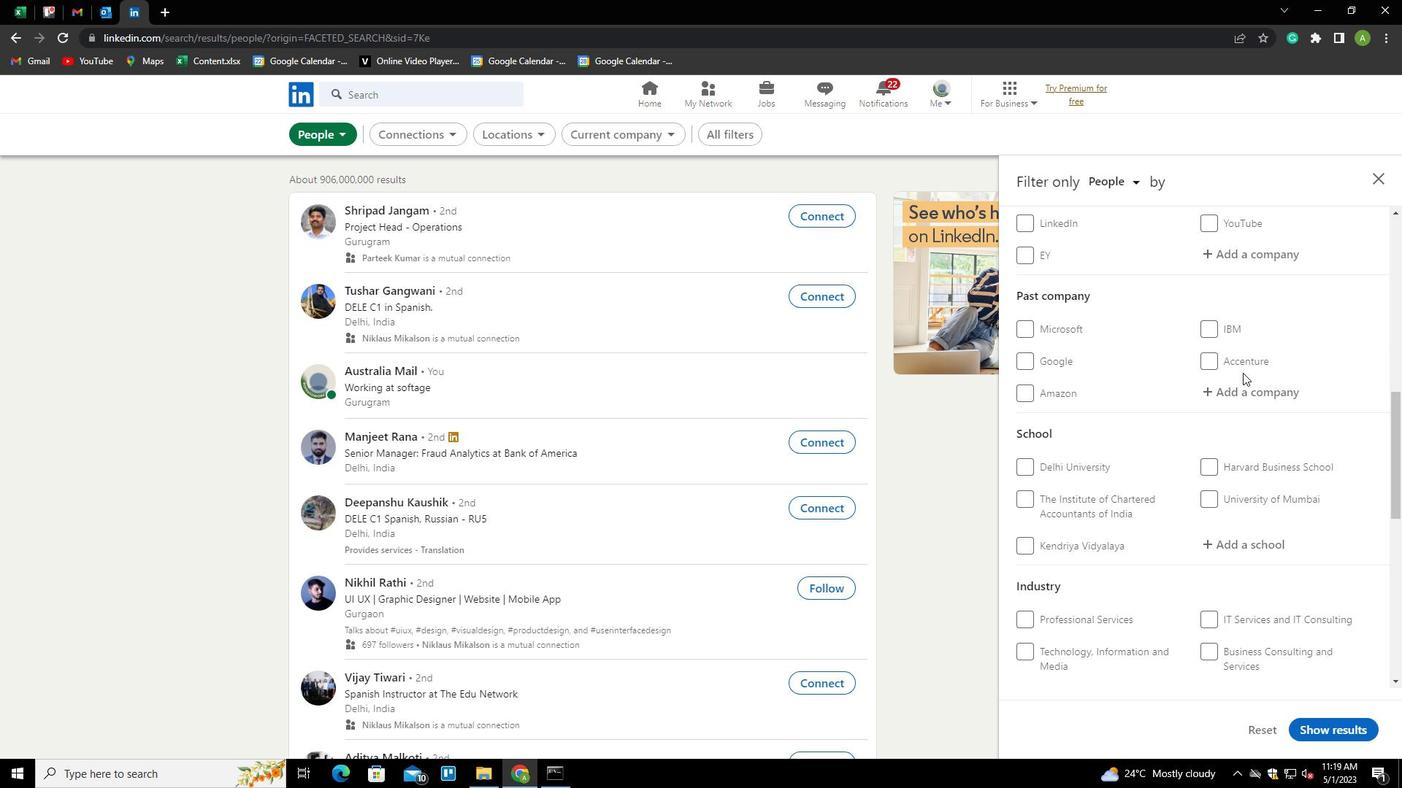 
Action: Mouse moved to (1242, 398)
Screenshot: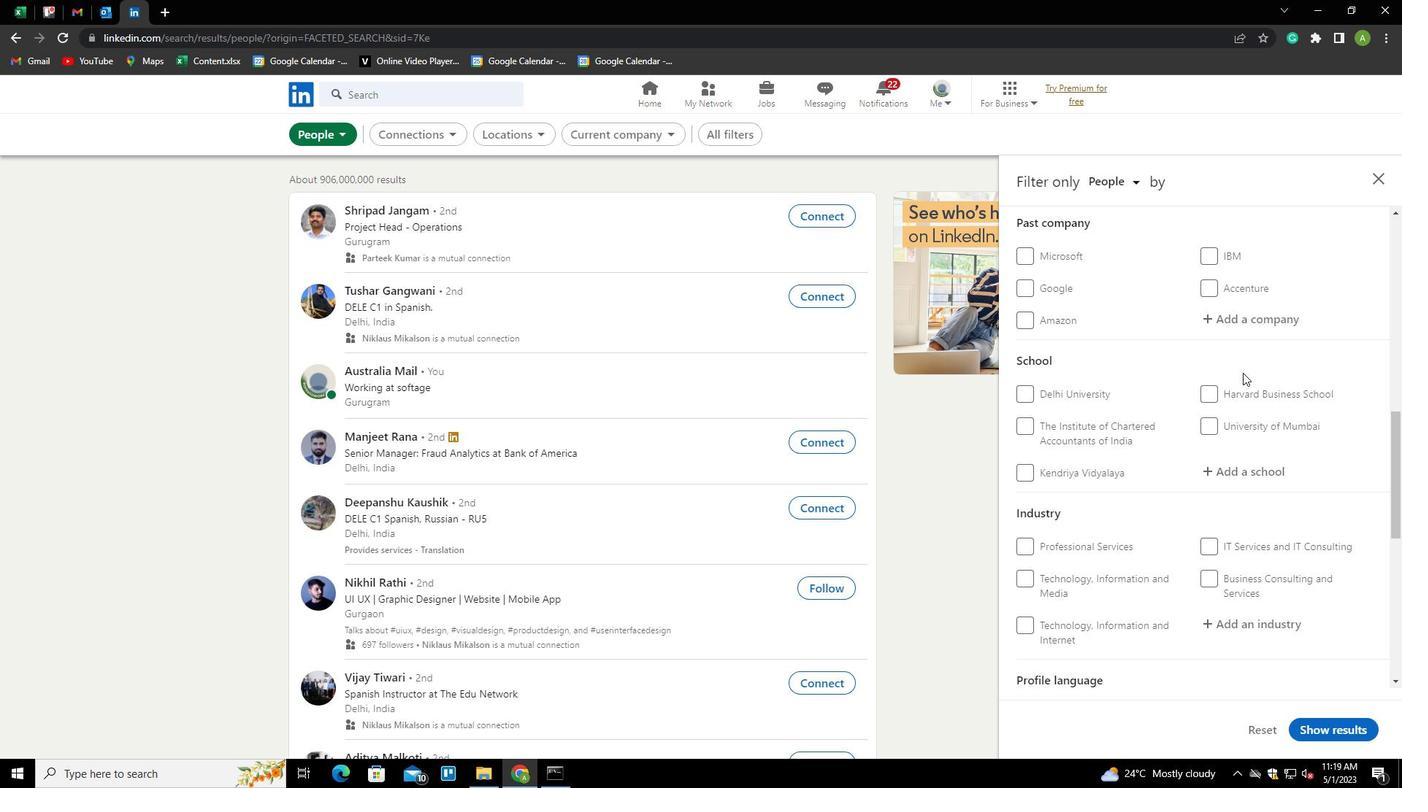 
Action: Mouse scrolled (1242, 397) with delta (0, 0)
Screenshot: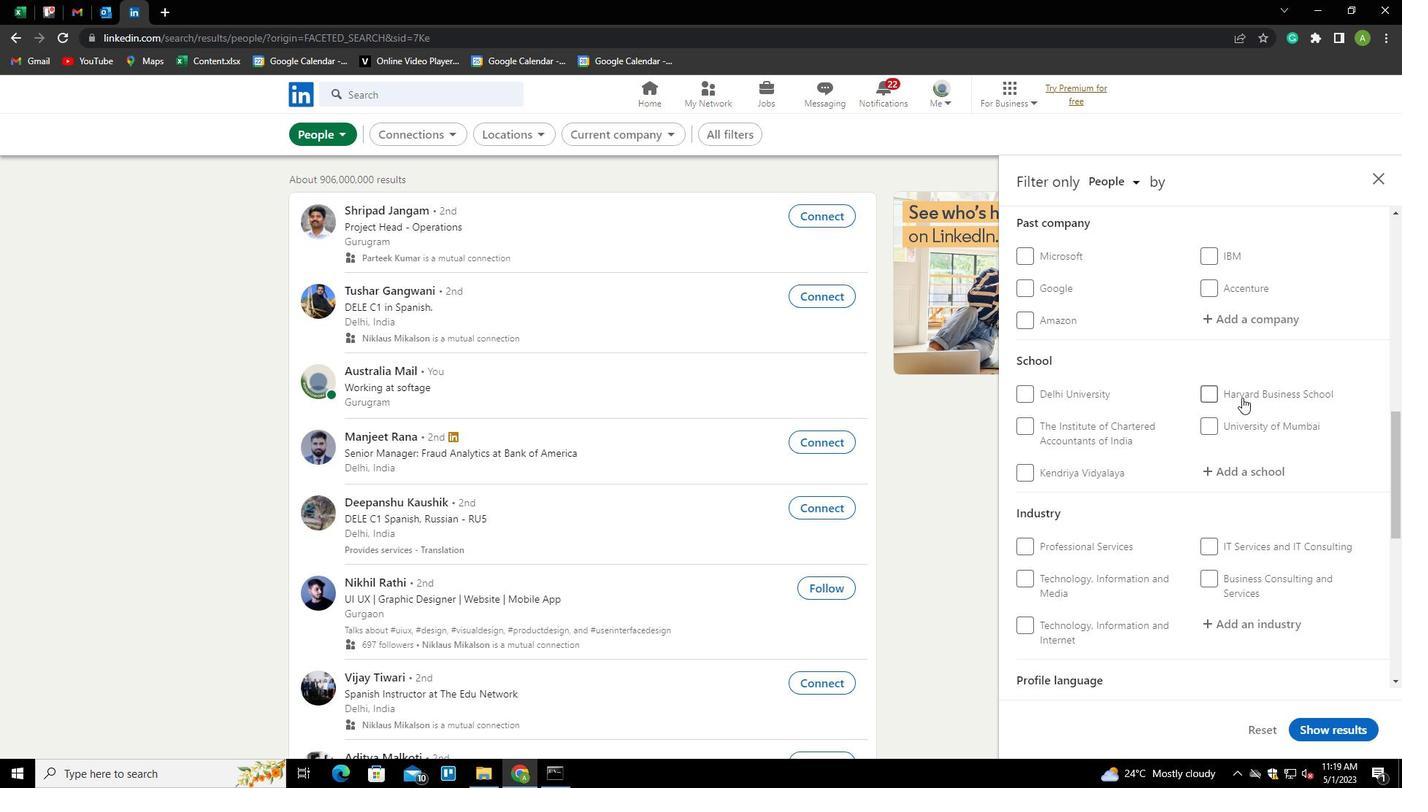 
Action: Mouse scrolled (1242, 397) with delta (0, 0)
Screenshot: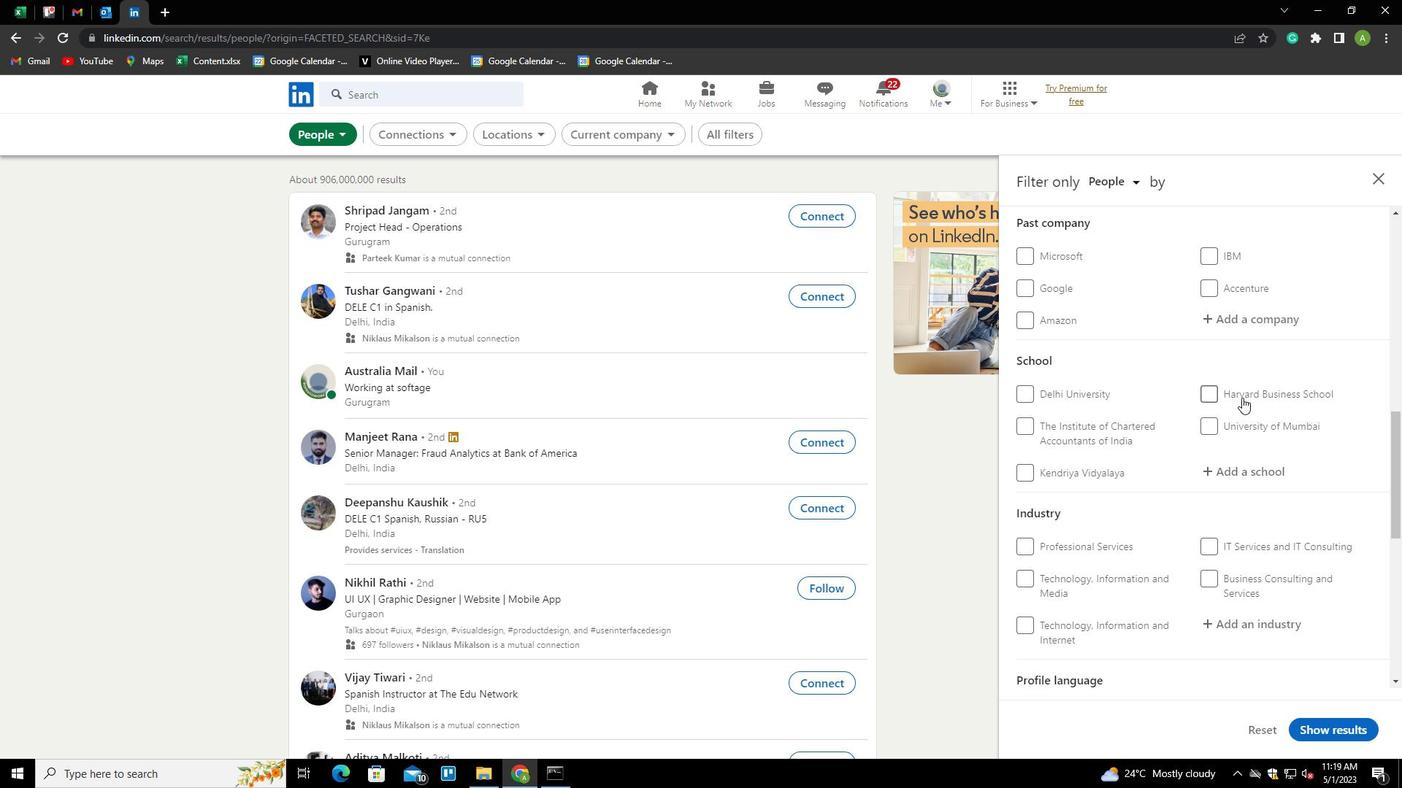 
Action: Mouse scrolled (1242, 397) with delta (0, 0)
Screenshot: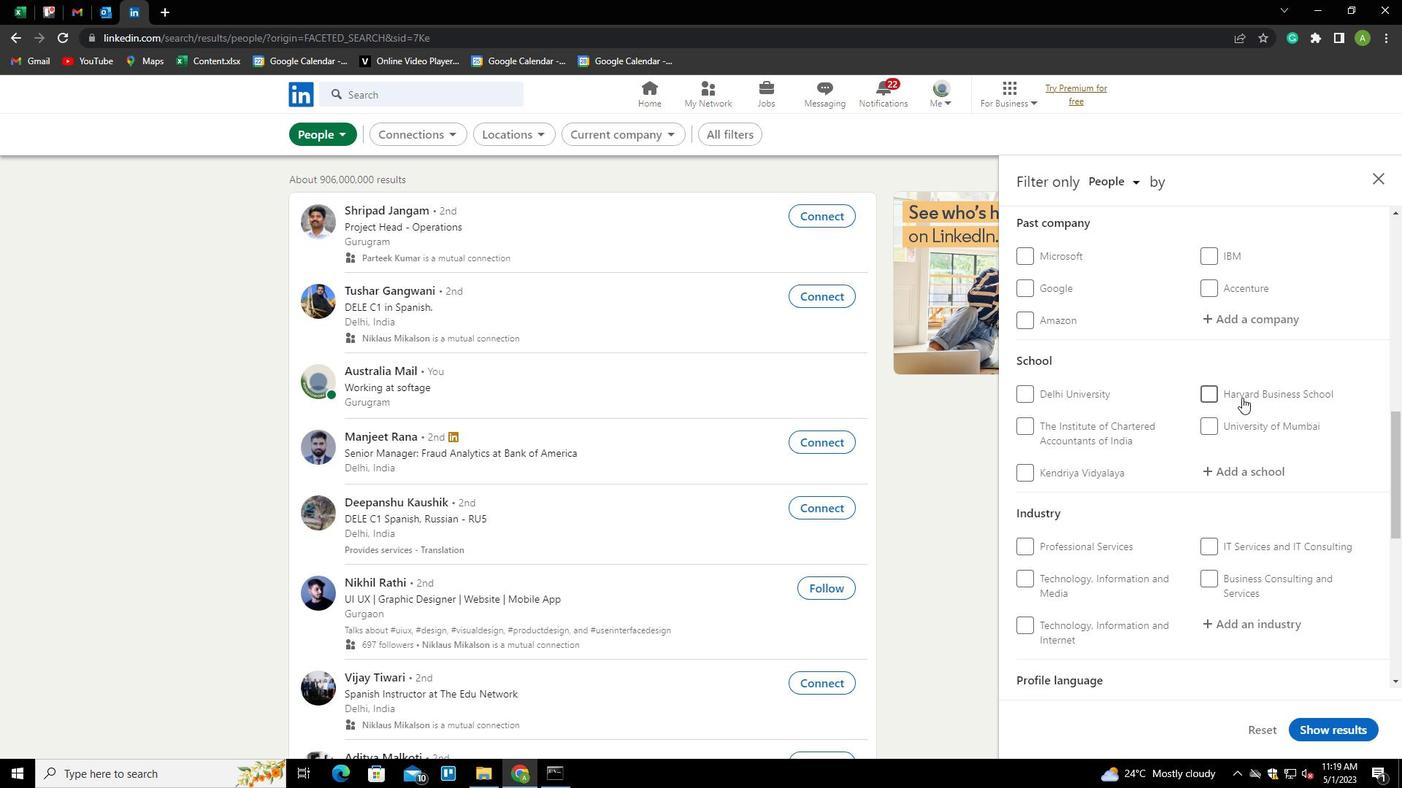 
Action: Mouse scrolled (1242, 397) with delta (0, 0)
Screenshot: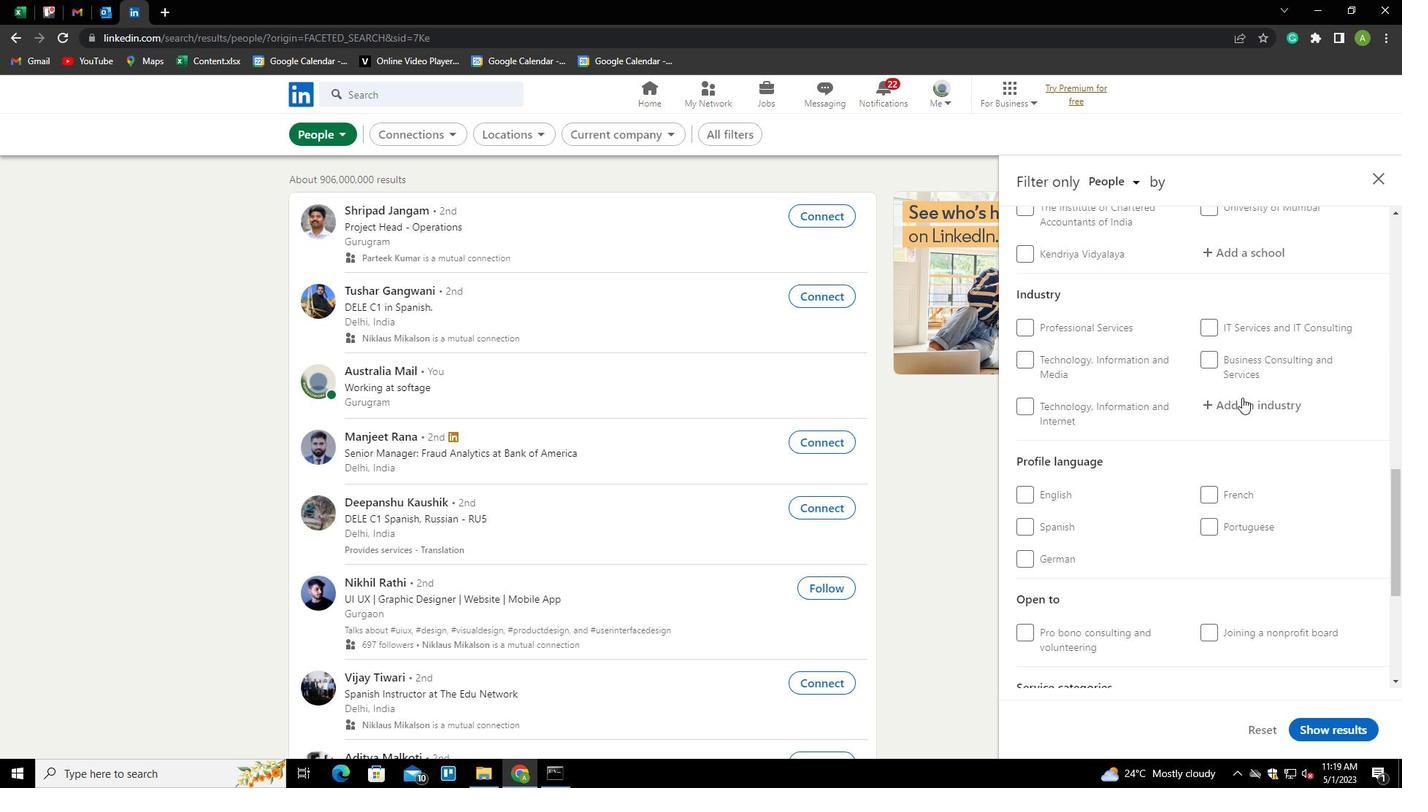 
Action: Mouse scrolled (1242, 397) with delta (0, 0)
Screenshot: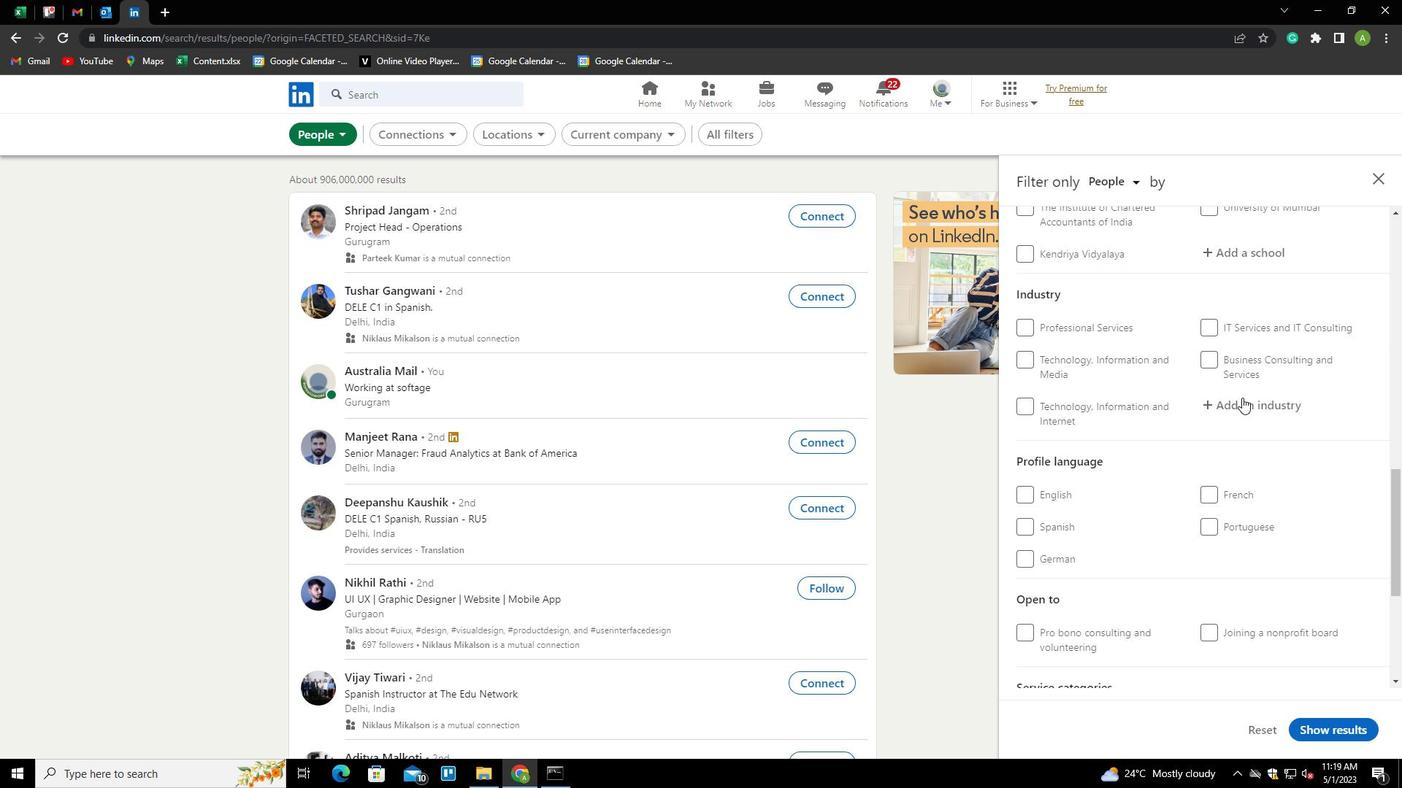 
Action: Mouse moved to (1205, 384)
Screenshot: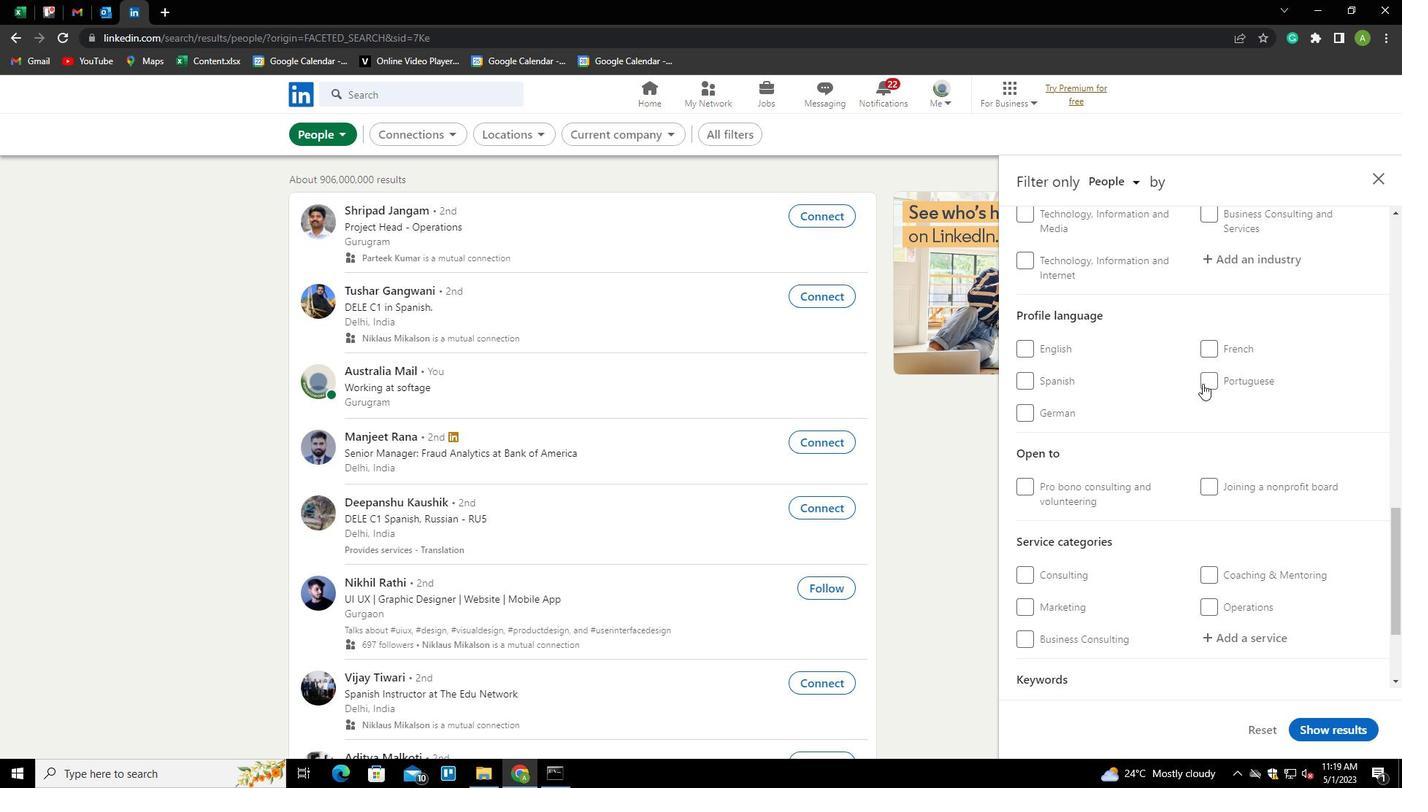 
Action: Mouse pressed left at (1205, 384)
Screenshot: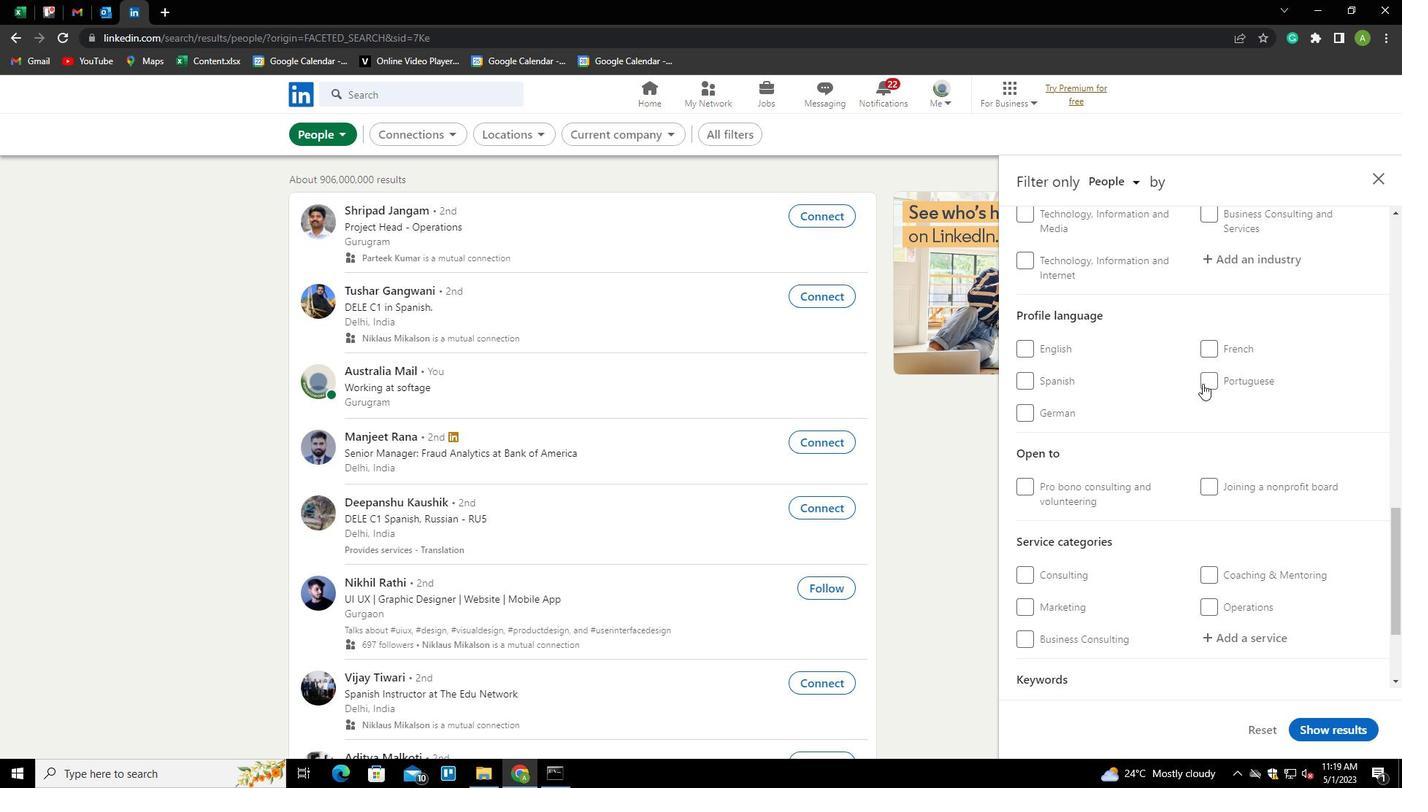 
Action: Mouse moved to (1244, 406)
Screenshot: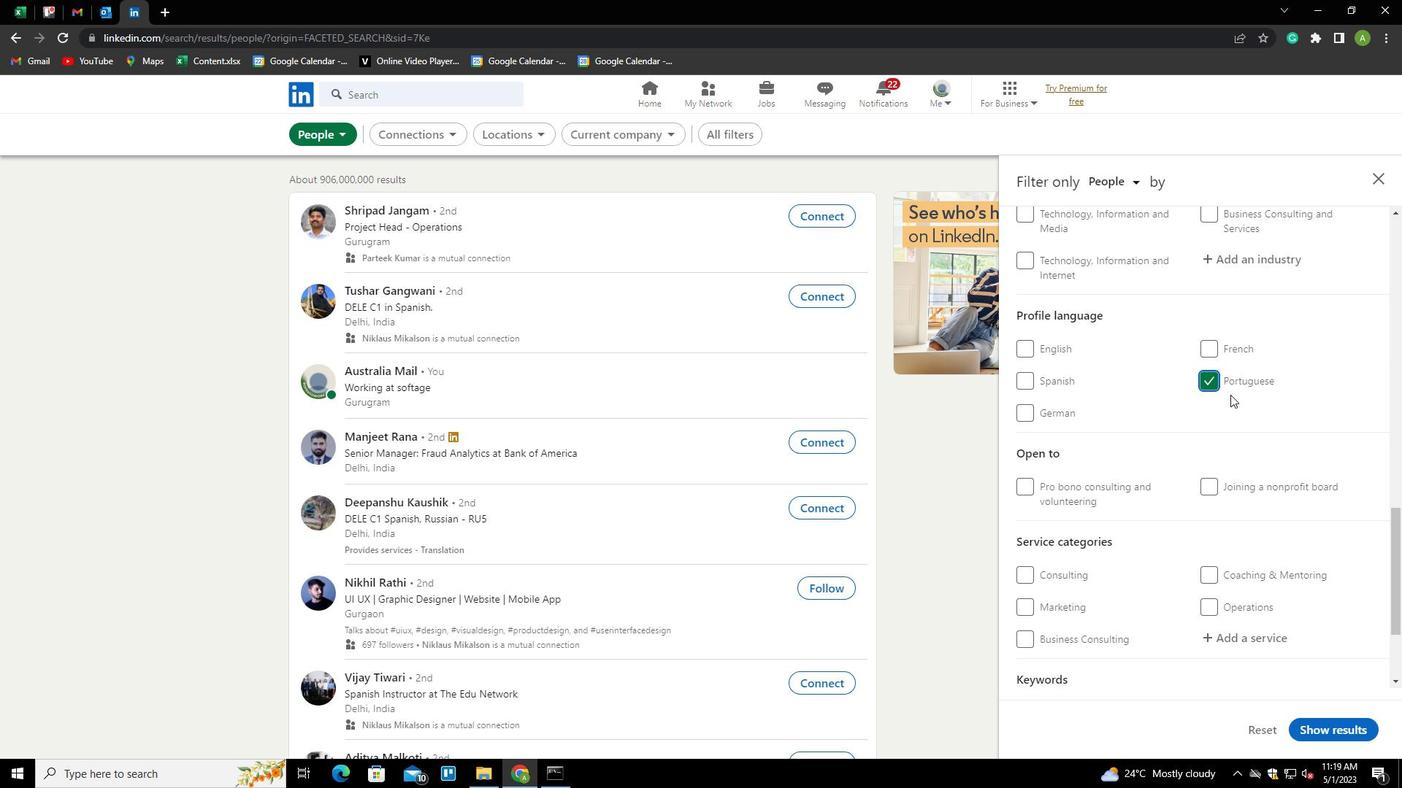 
Action: Mouse scrolled (1244, 406) with delta (0, 0)
Screenshot: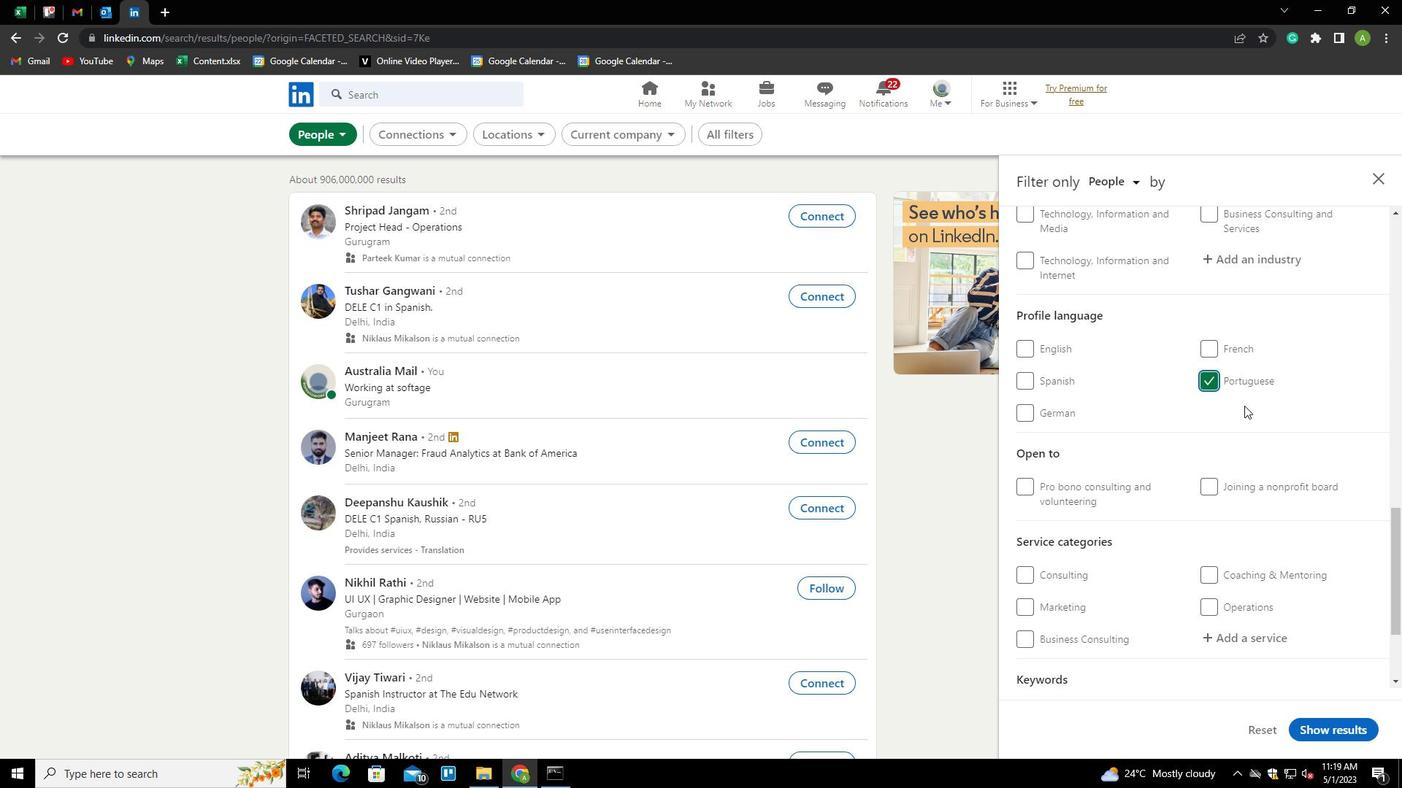 
Action: Mouse scrolled (1244, 406) with delta (0, 0)
Screenshot: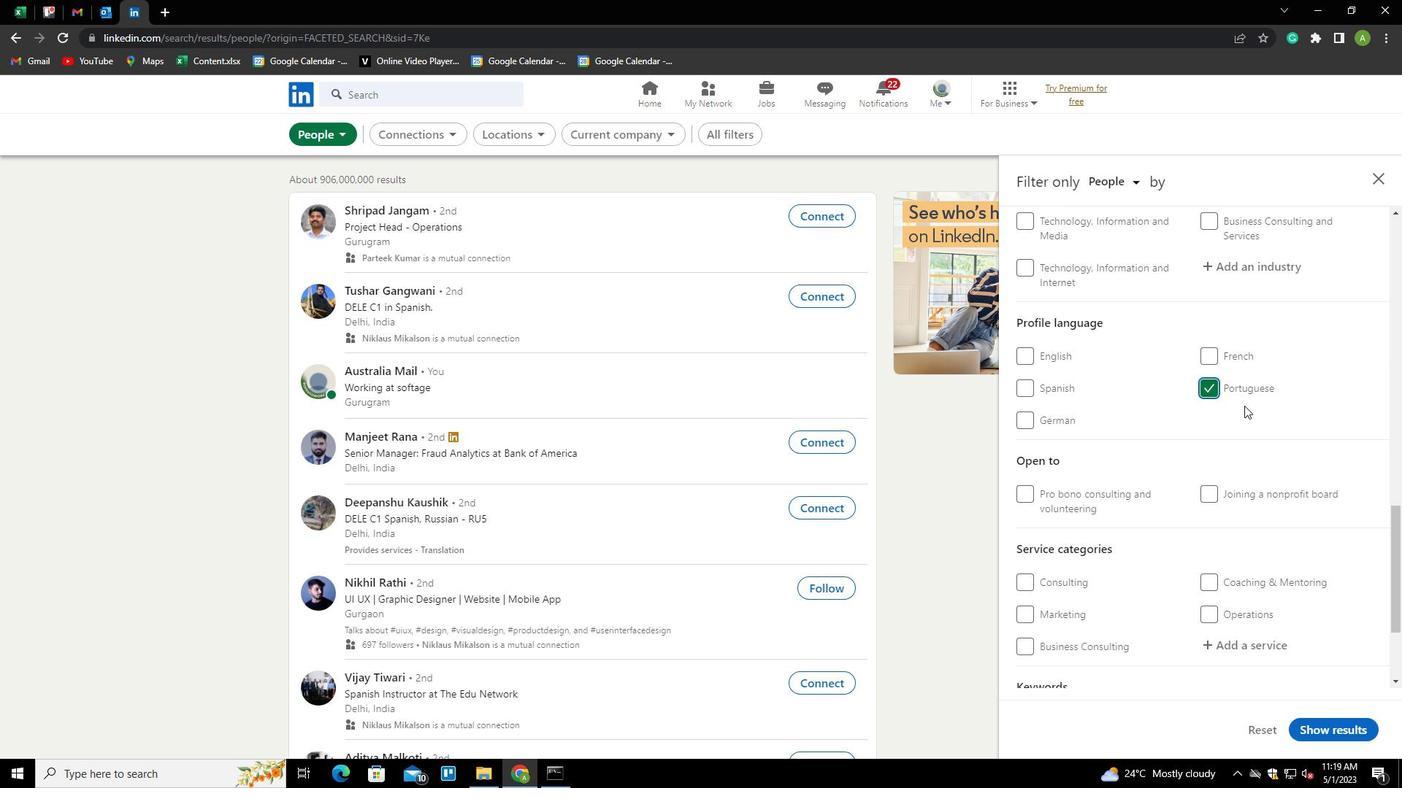 
Action: Mouse scrolled (1244, 406) with delta (0, 0)
Screenshot: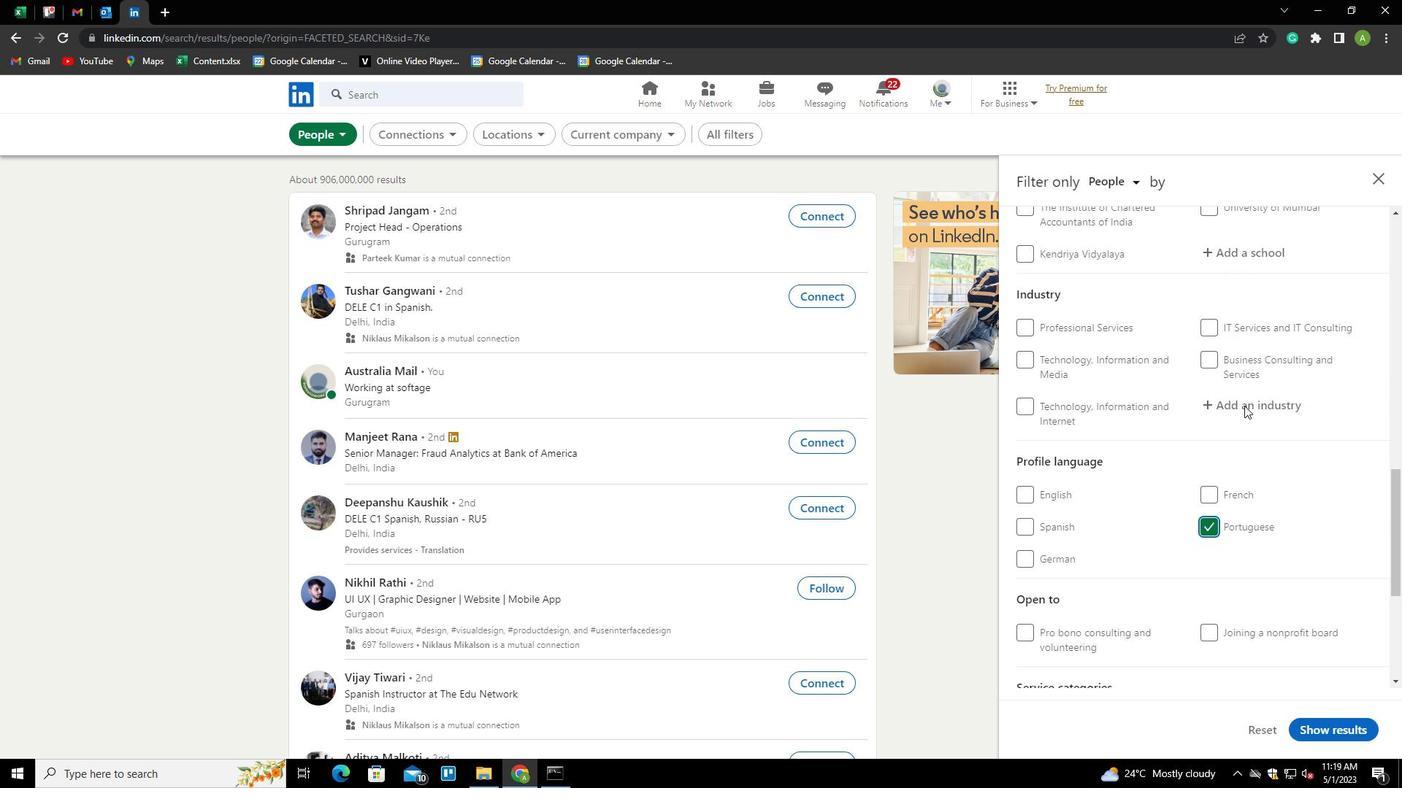 
Action: Mouse moved to (1245, 406)
Screenshot: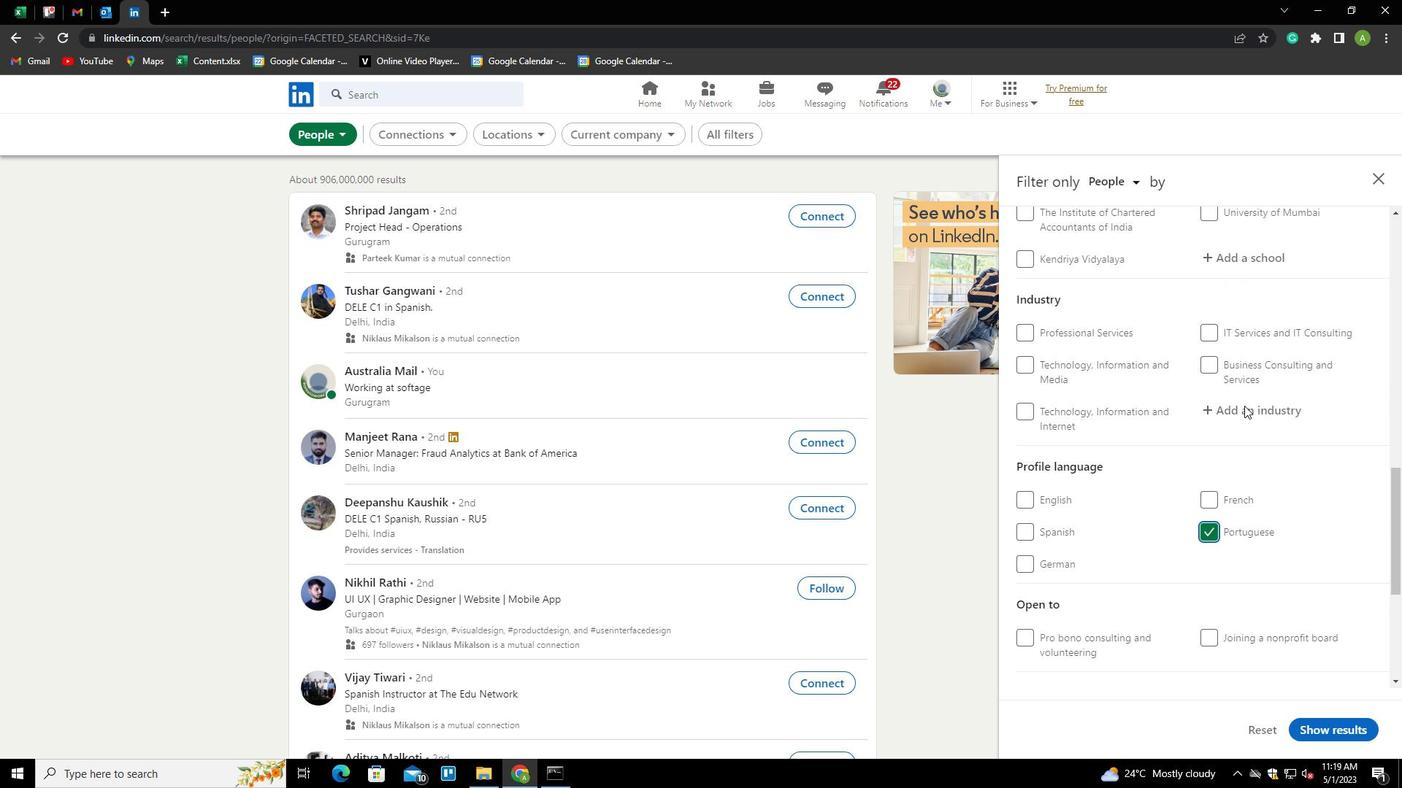 
Action: Mouse scrolled (1245, 407) with delta (0, 0)
Screenshot: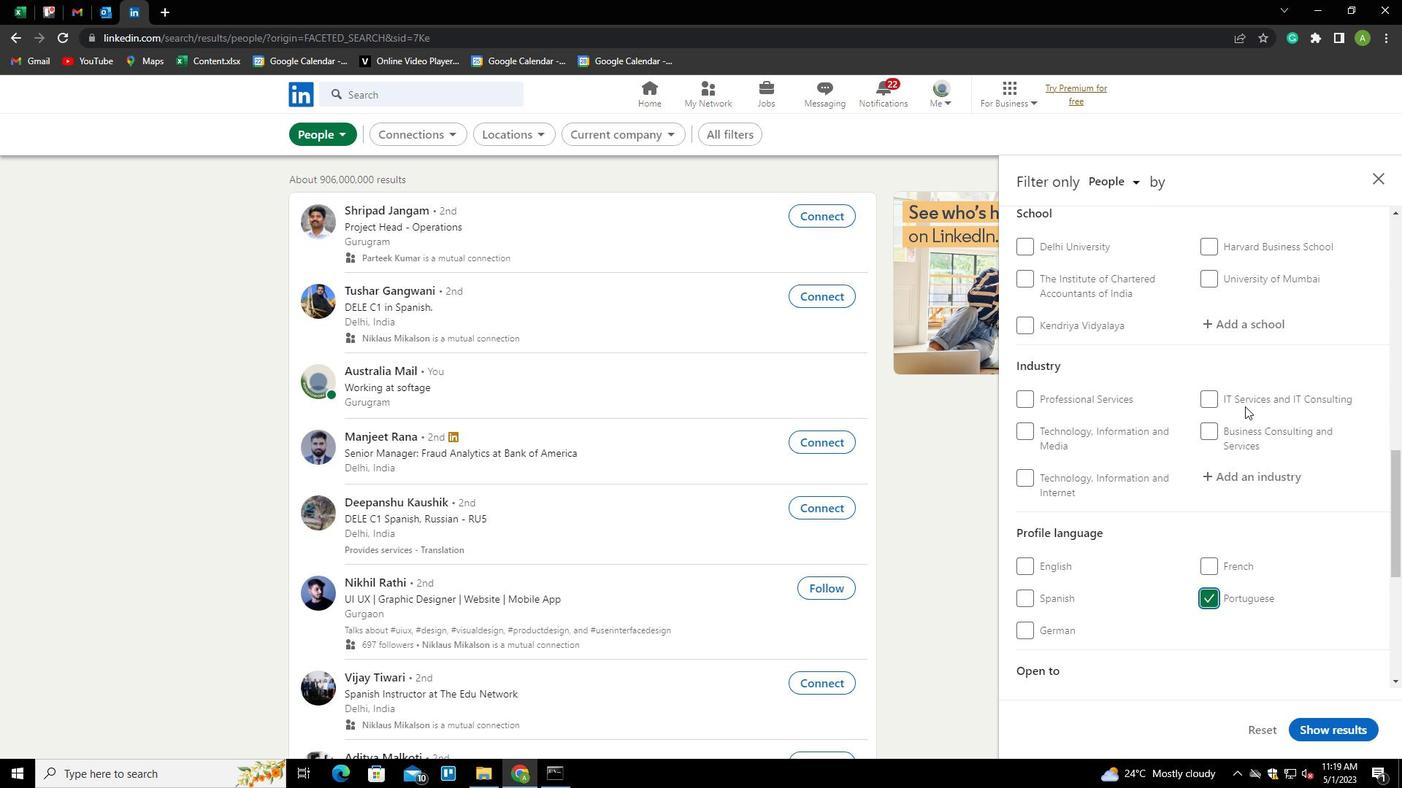 
Action: Mouse scrolled (1245, 407) with delta (0, 0)
Screenshot: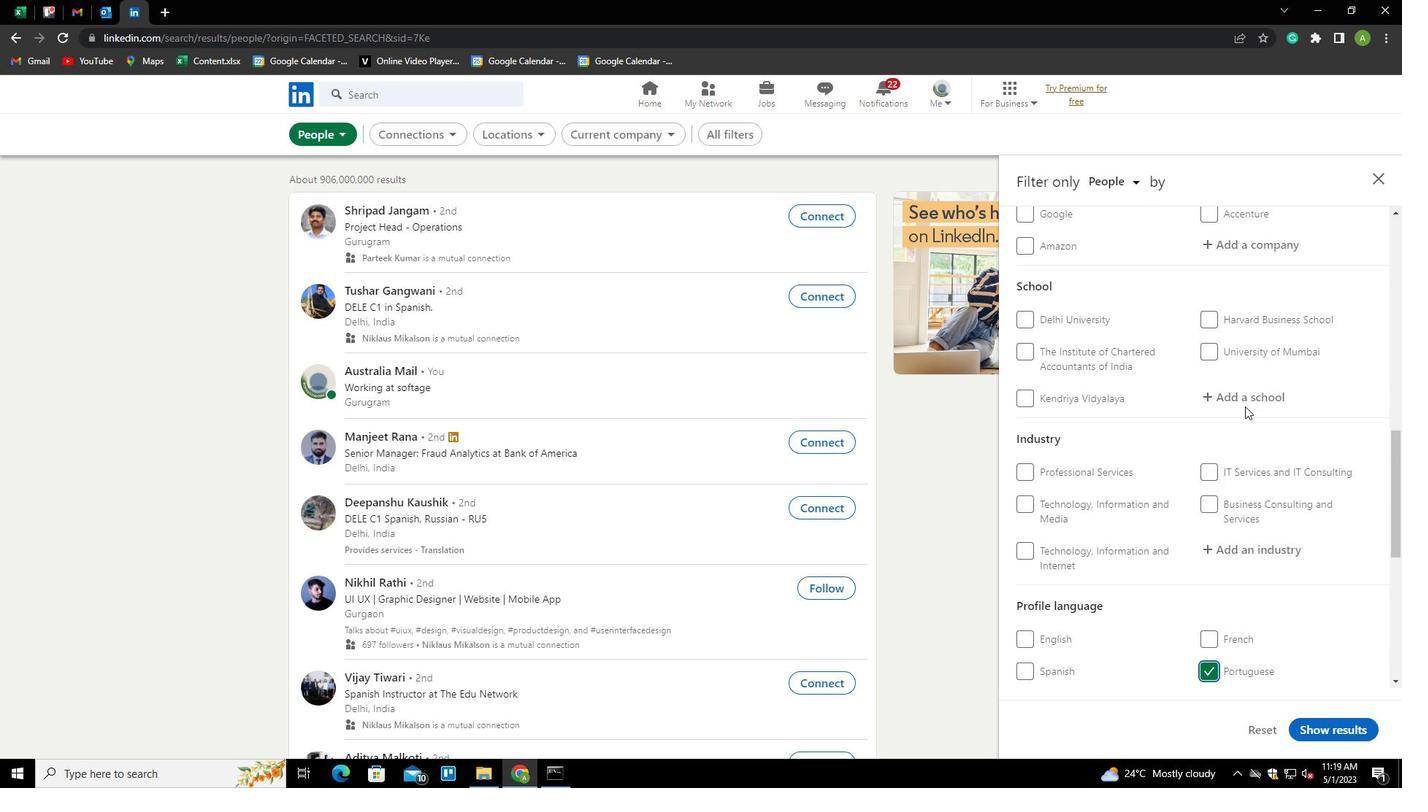 
Action: Mouse scrolled (1245, 407) with delta (0, 0)
Screenshot: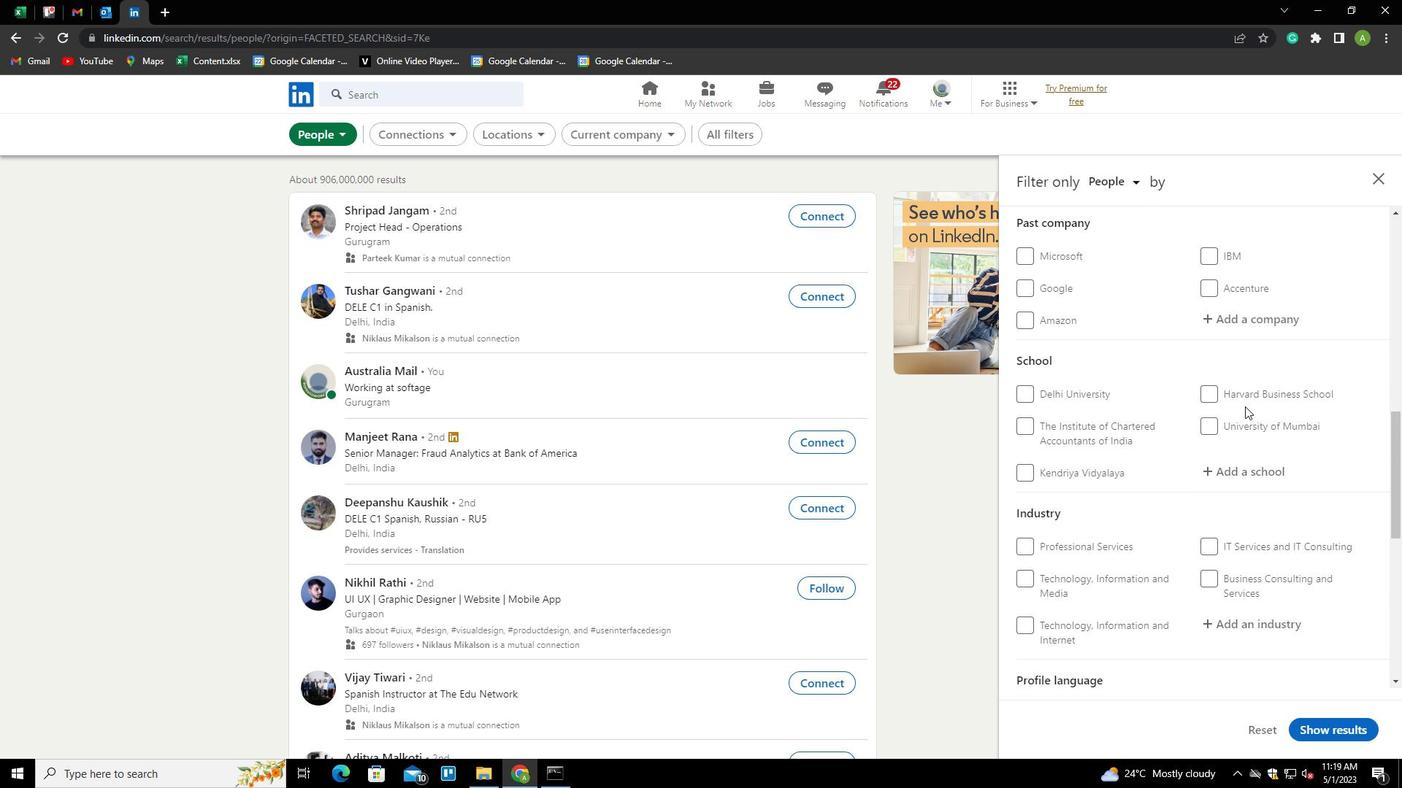 
Action: Mouse scrolled (1245, 407) with delta (0, 0)
Screenshot: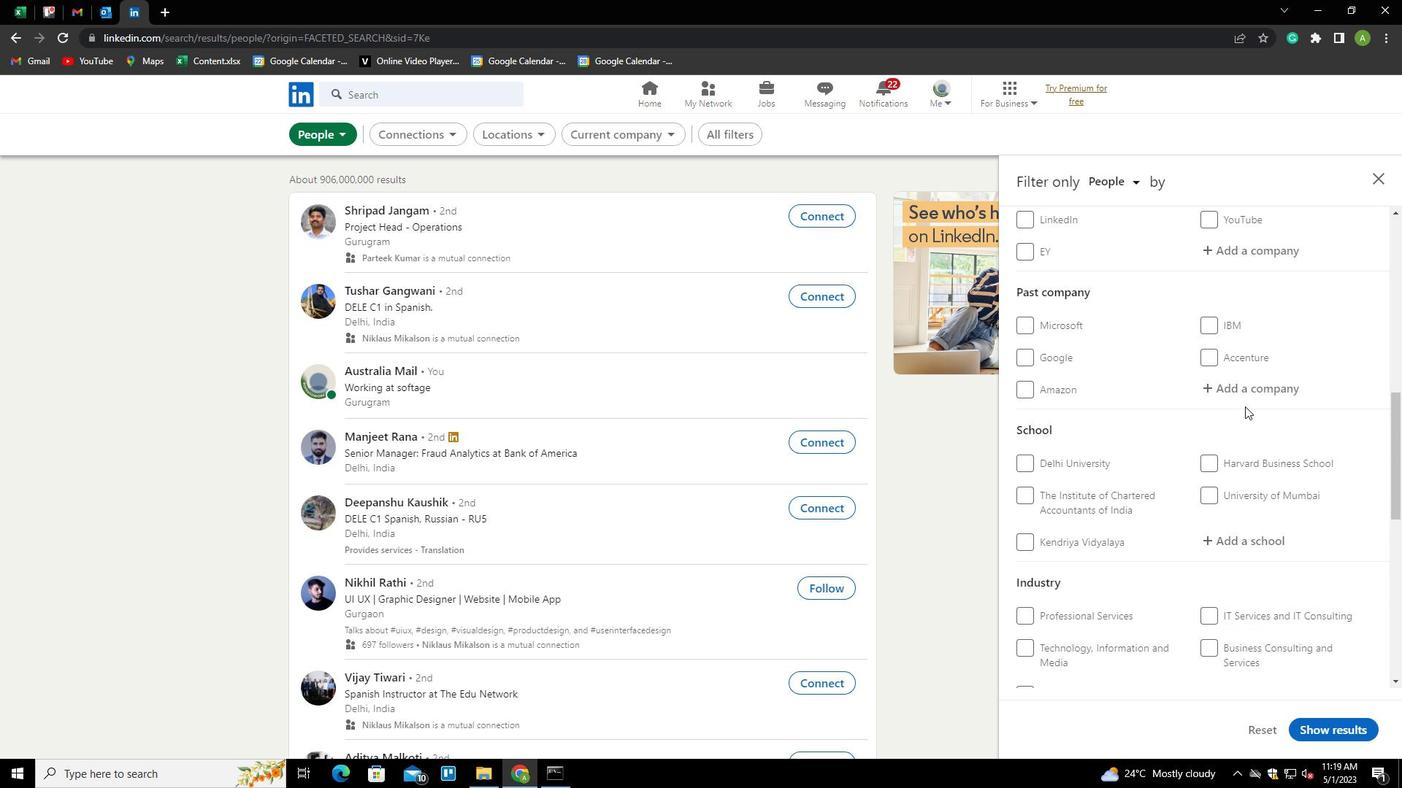 
Action: Mouse scrolled (1245, 407) with delta (0, 0)
Screenshot: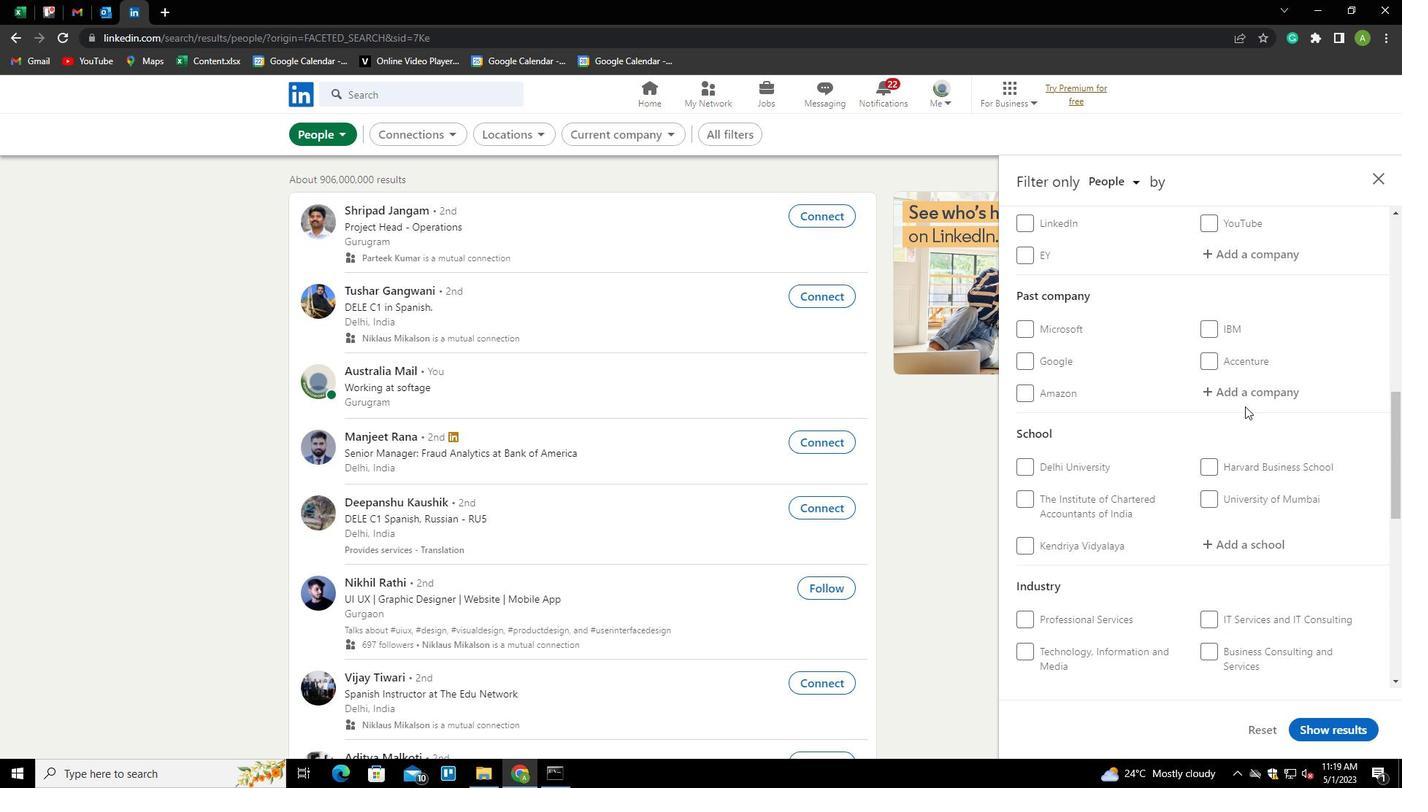
Action: Mouse moved to (1243, 398)
Screenshot: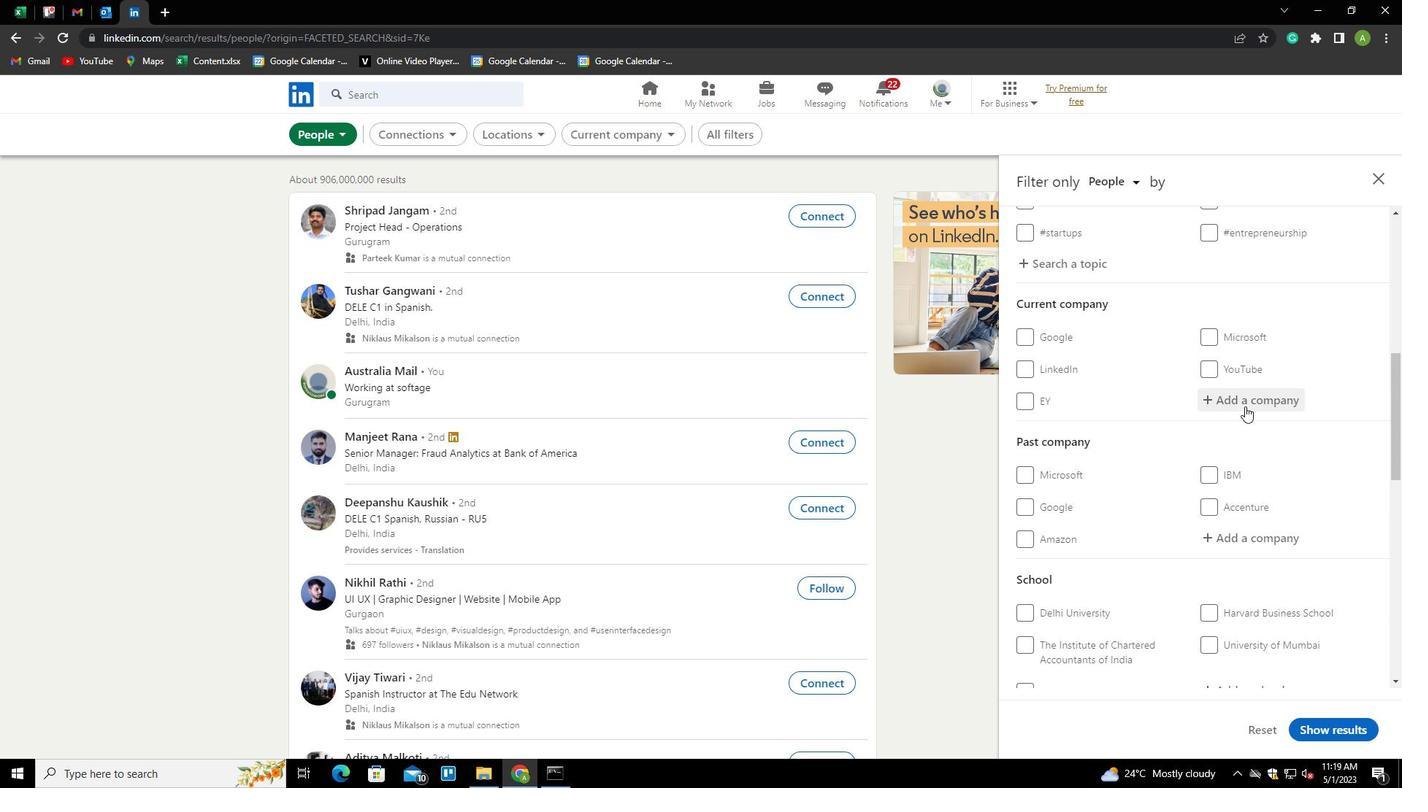 
Action: Mouse pressed left at (1243, 398)
Screenshot: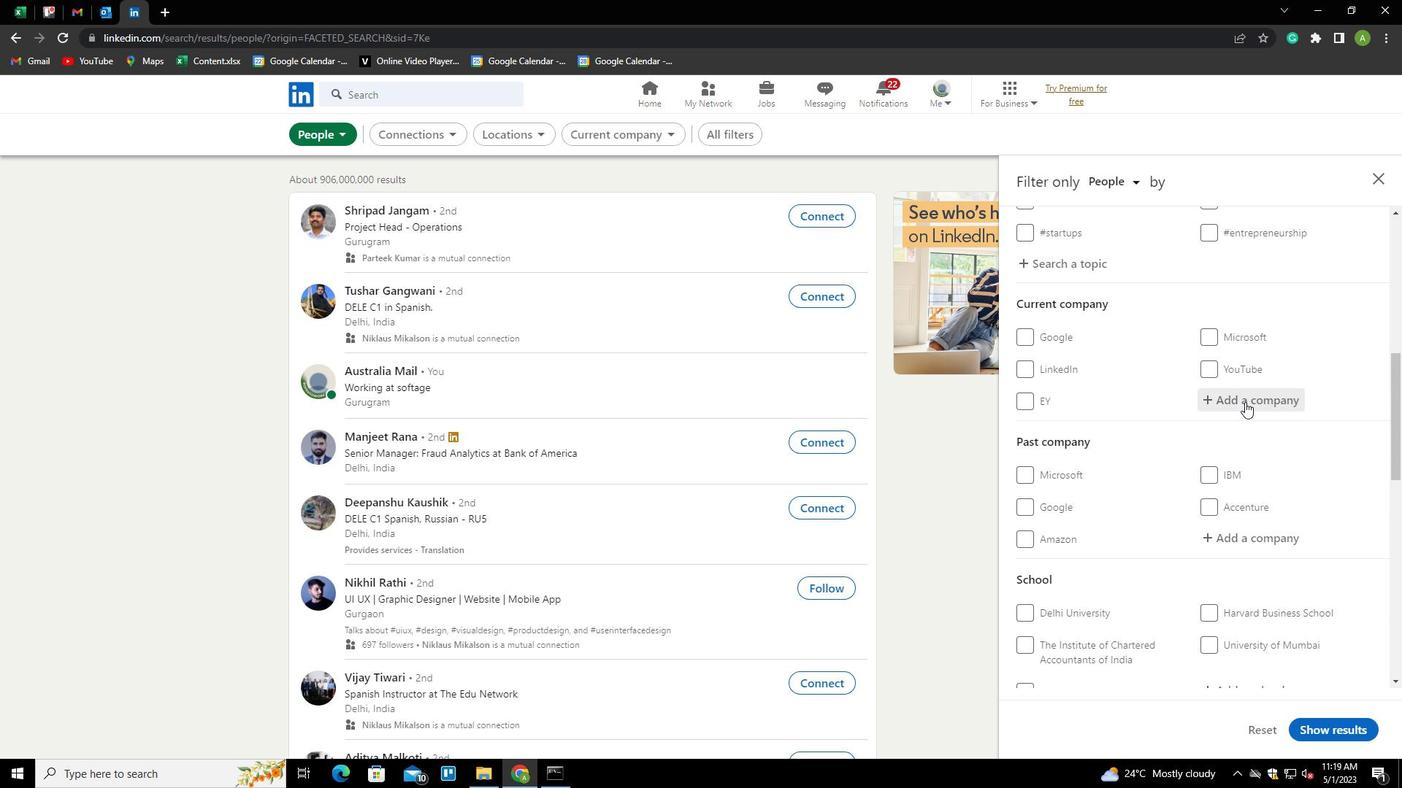 
Action: Mouse moved to (1240, 398)
Screenshot: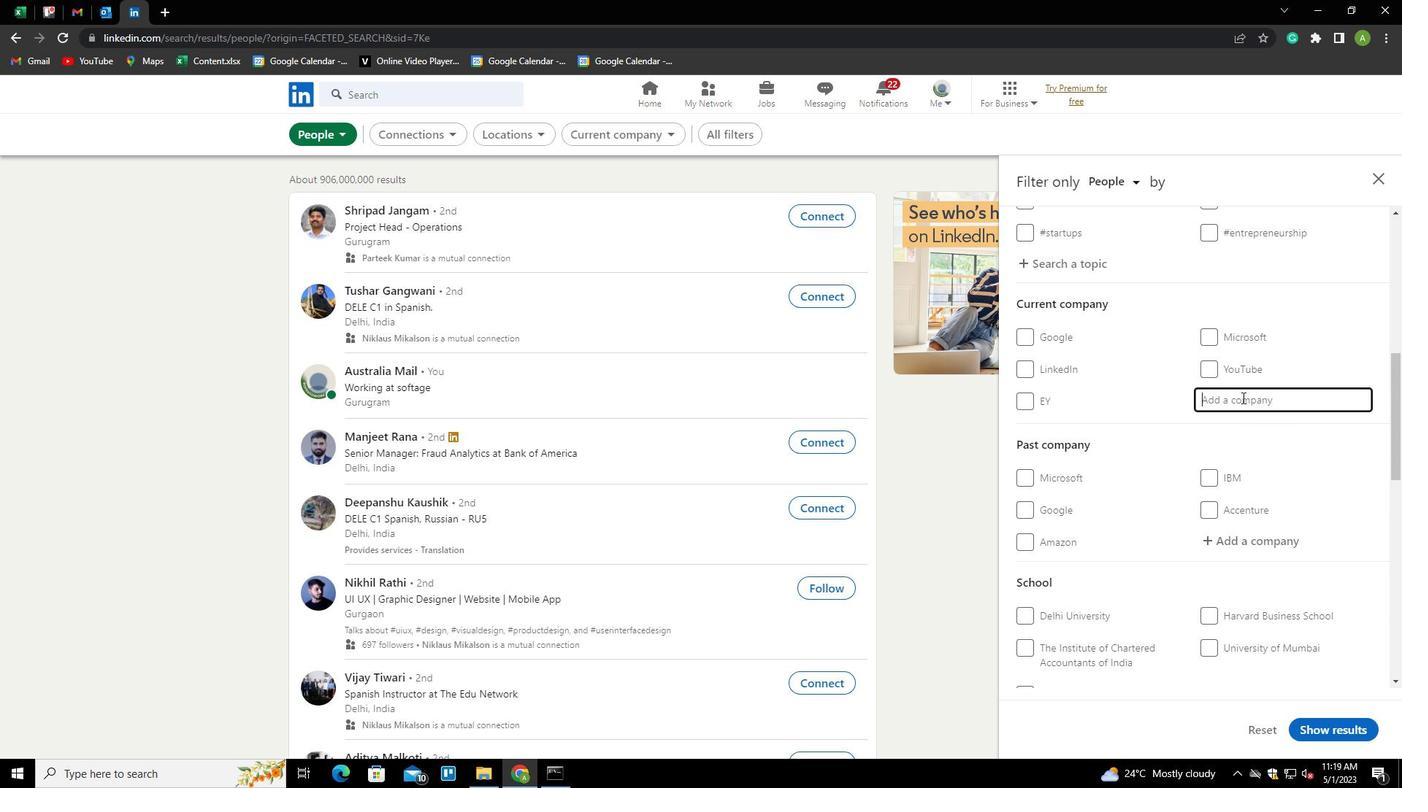 
Action: Key pressed <Key.shift>
Screenshot: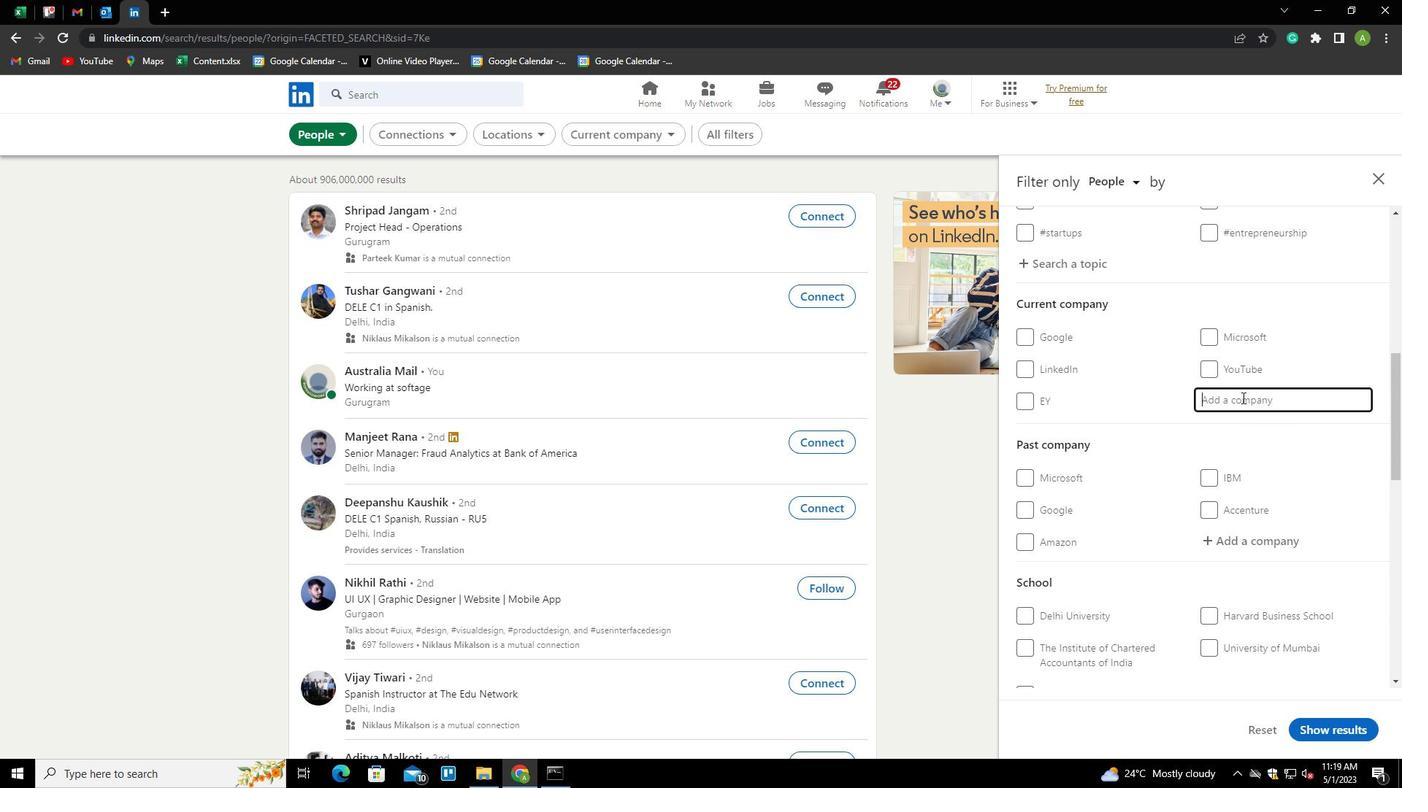
Action: Mouse moved to (1237, 400)
Screenshot: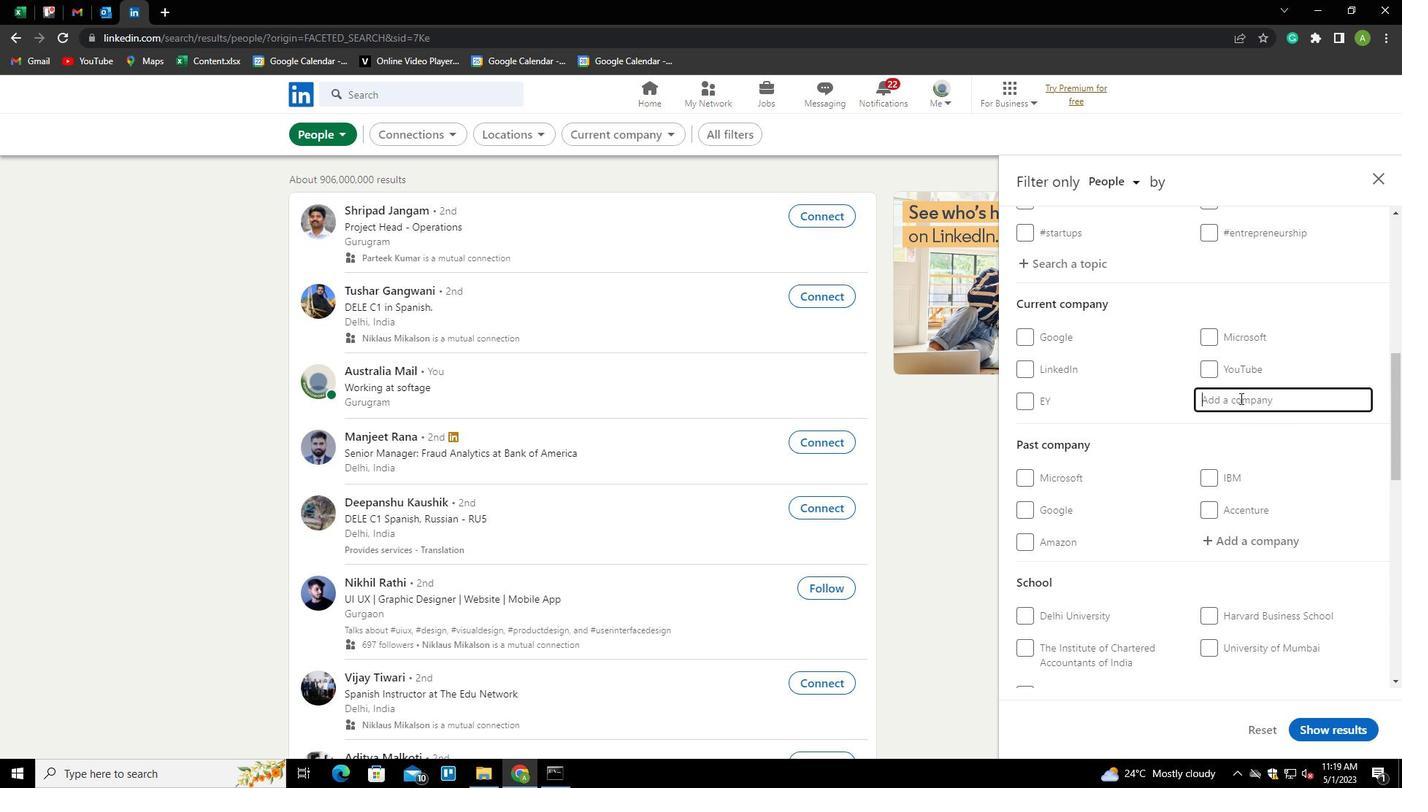 
Action: Key pressed VANDERLAN<Key.down><Key.enter>
Screenshot: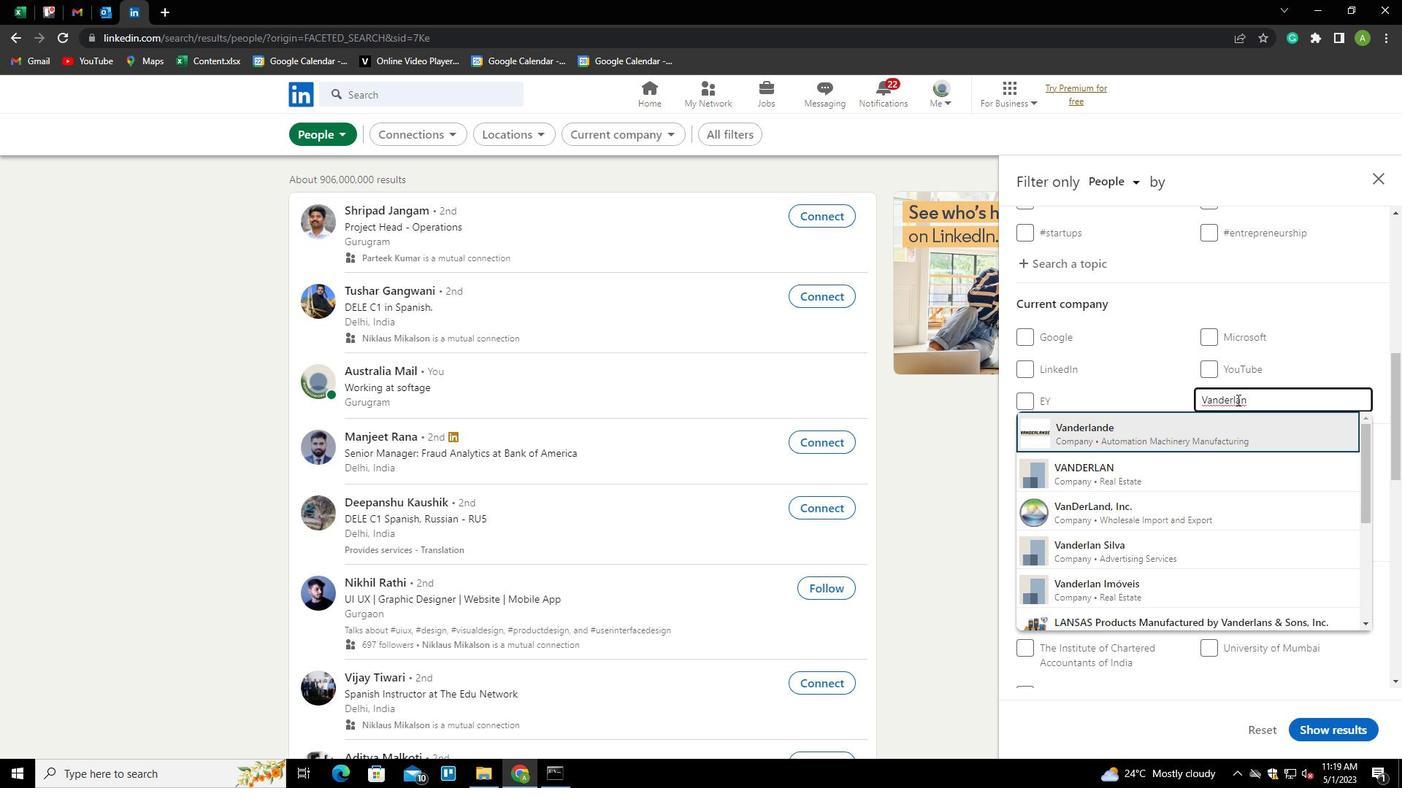 
Action: Mouse scrolled (1237, 399) with delta (0, 0)
Screenshot: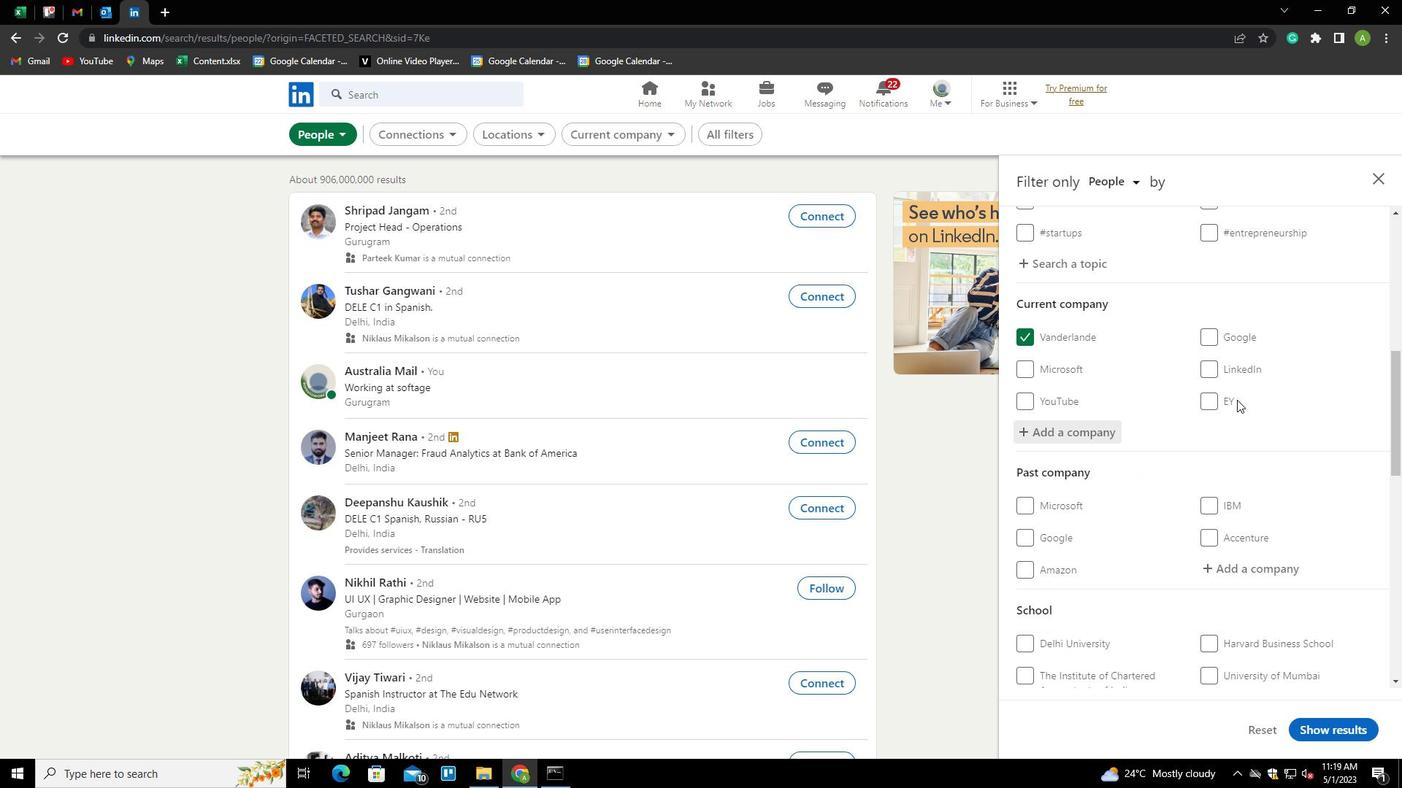 
Action: Mouse scrolled (1237, 399) with delta (0, 0)
Screenshot: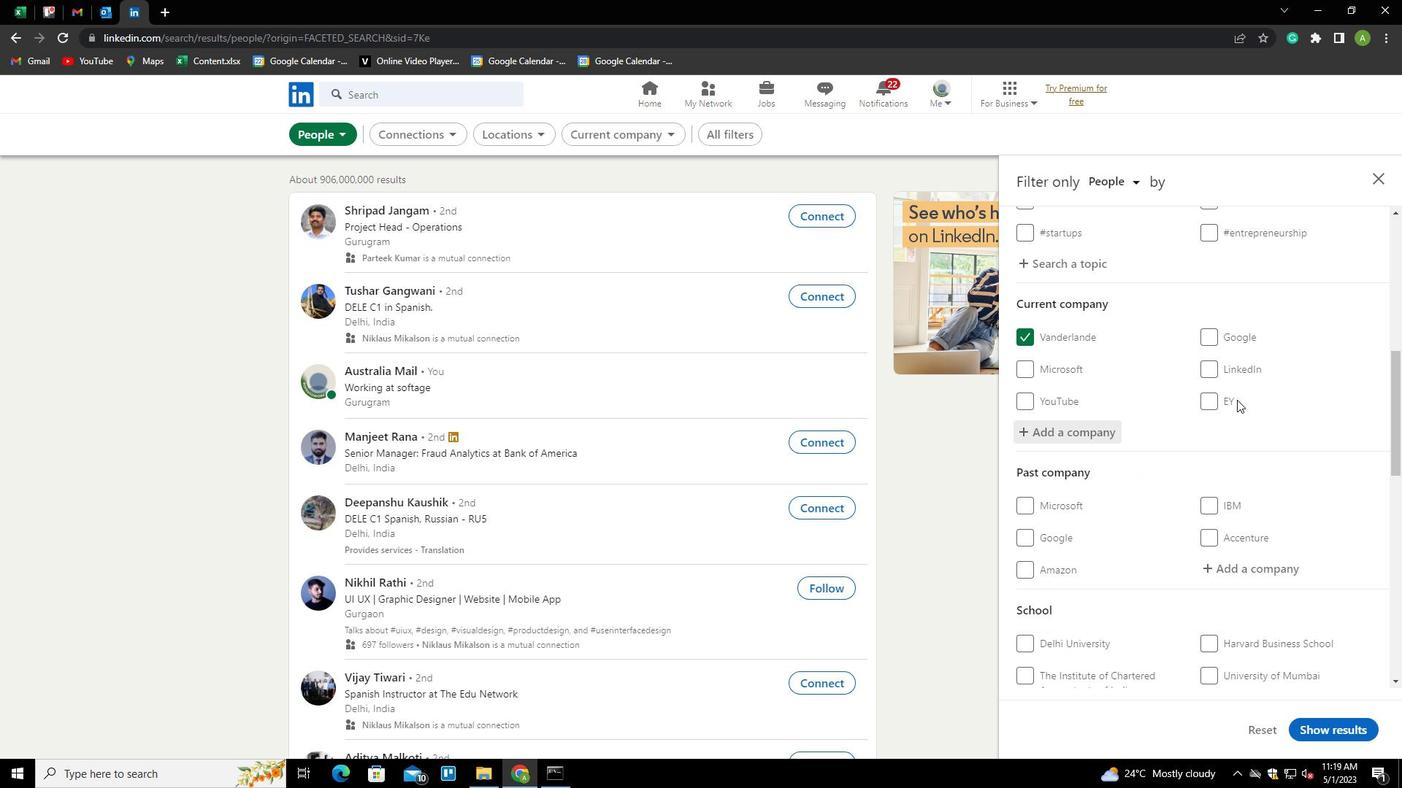 
Action: Mouse scrolled (1237, 399) with delta (0, 0)
Screenshot: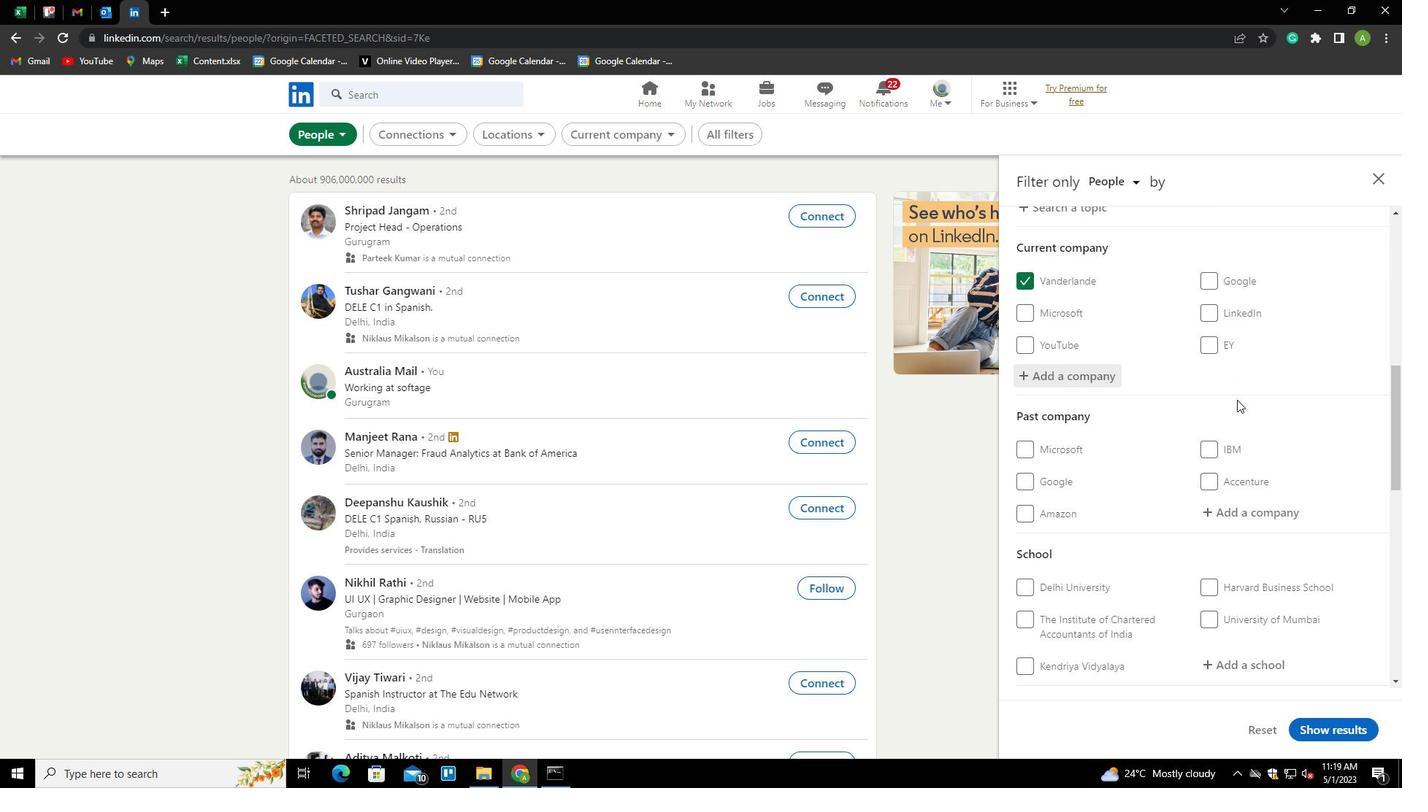 
Action: Mouse scrolled (1237, 399) with delta (0, 0)
Screenshot: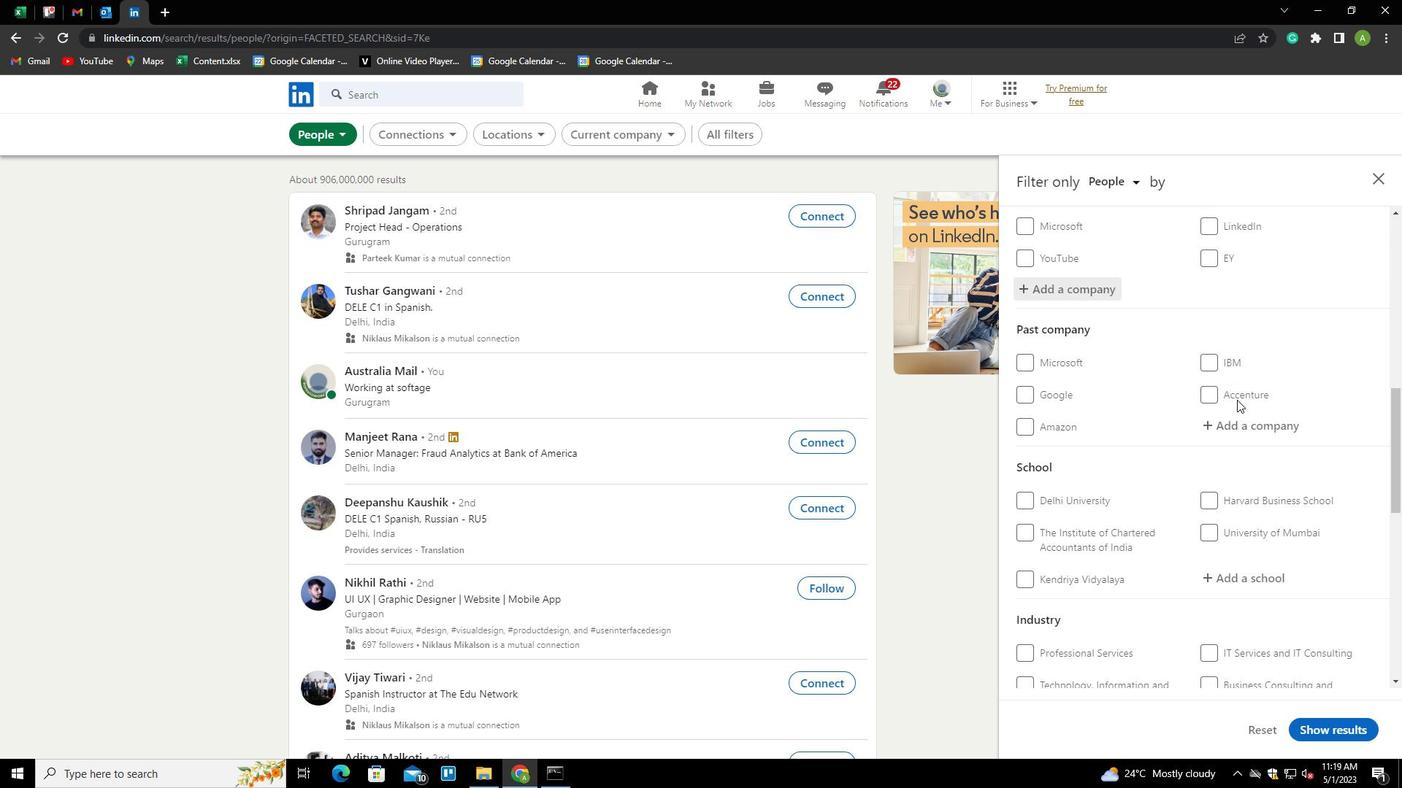 
Action: Mouse moved to (1228, 430)
Screenshot: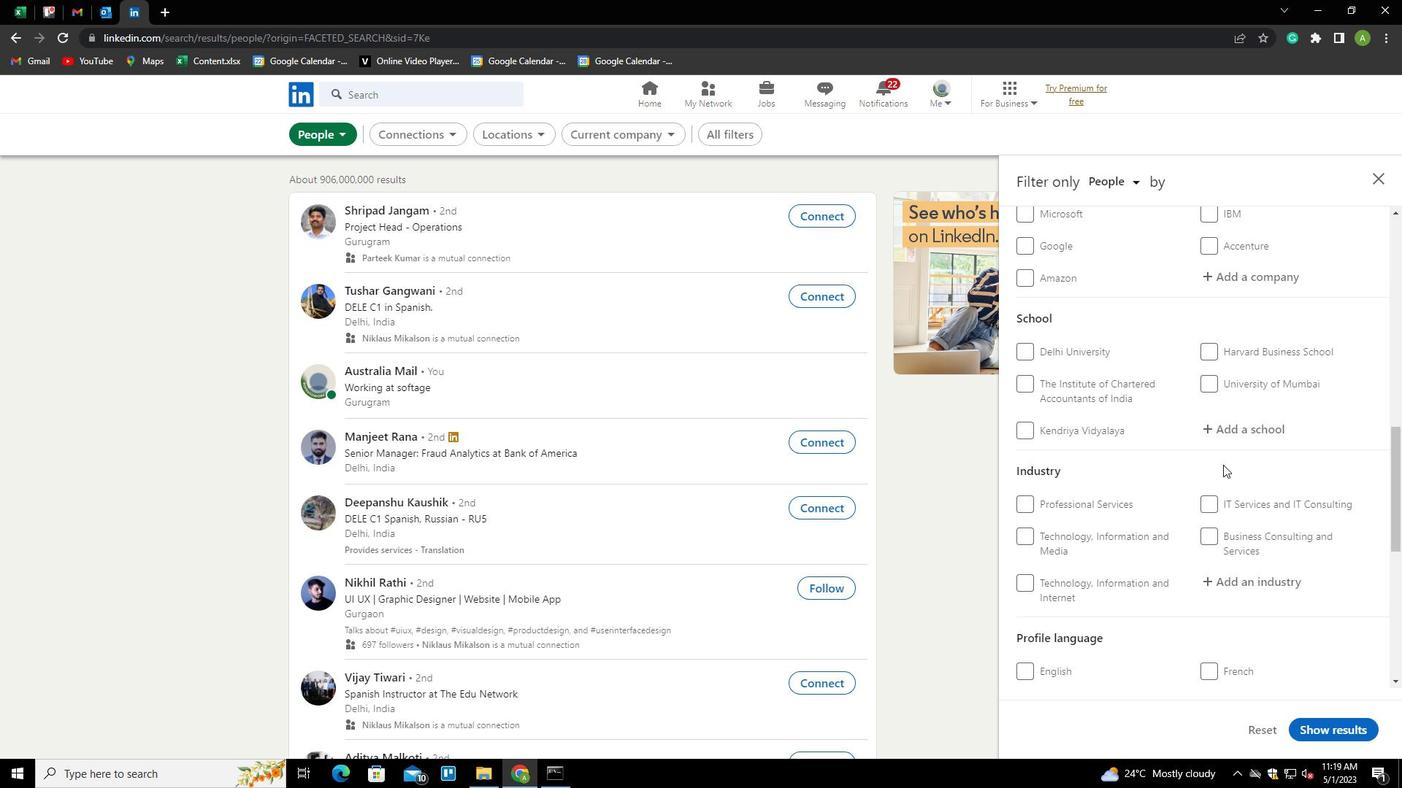 
Action: Mouse pressed left at (1228, 430)
Screenshot: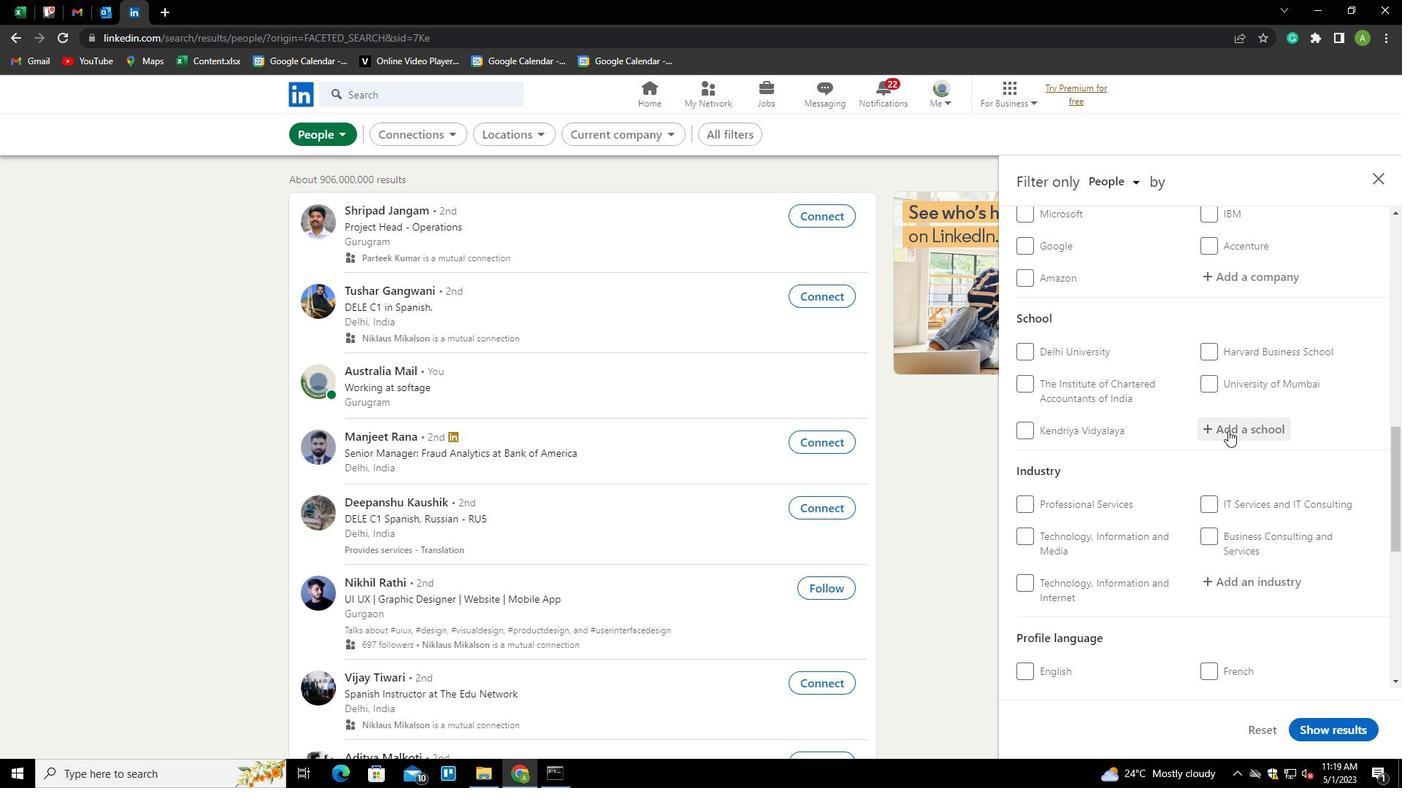 
Action: Key pressed <Key.shift>BURHANI<Key.down><Key.enter>
Screenshot: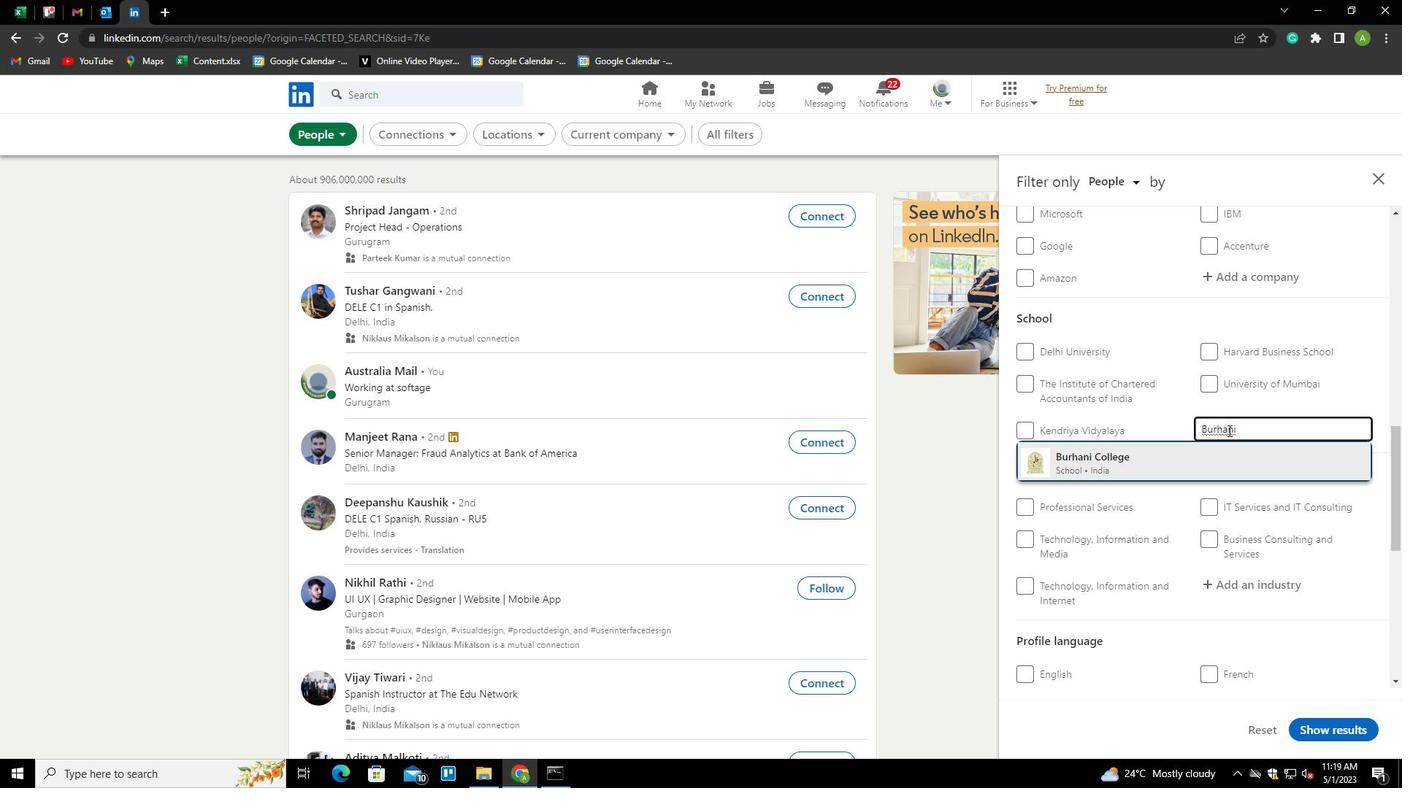 
Action: Mouse scrolled (1228, 430) with delta (0, 0)
Screenshot: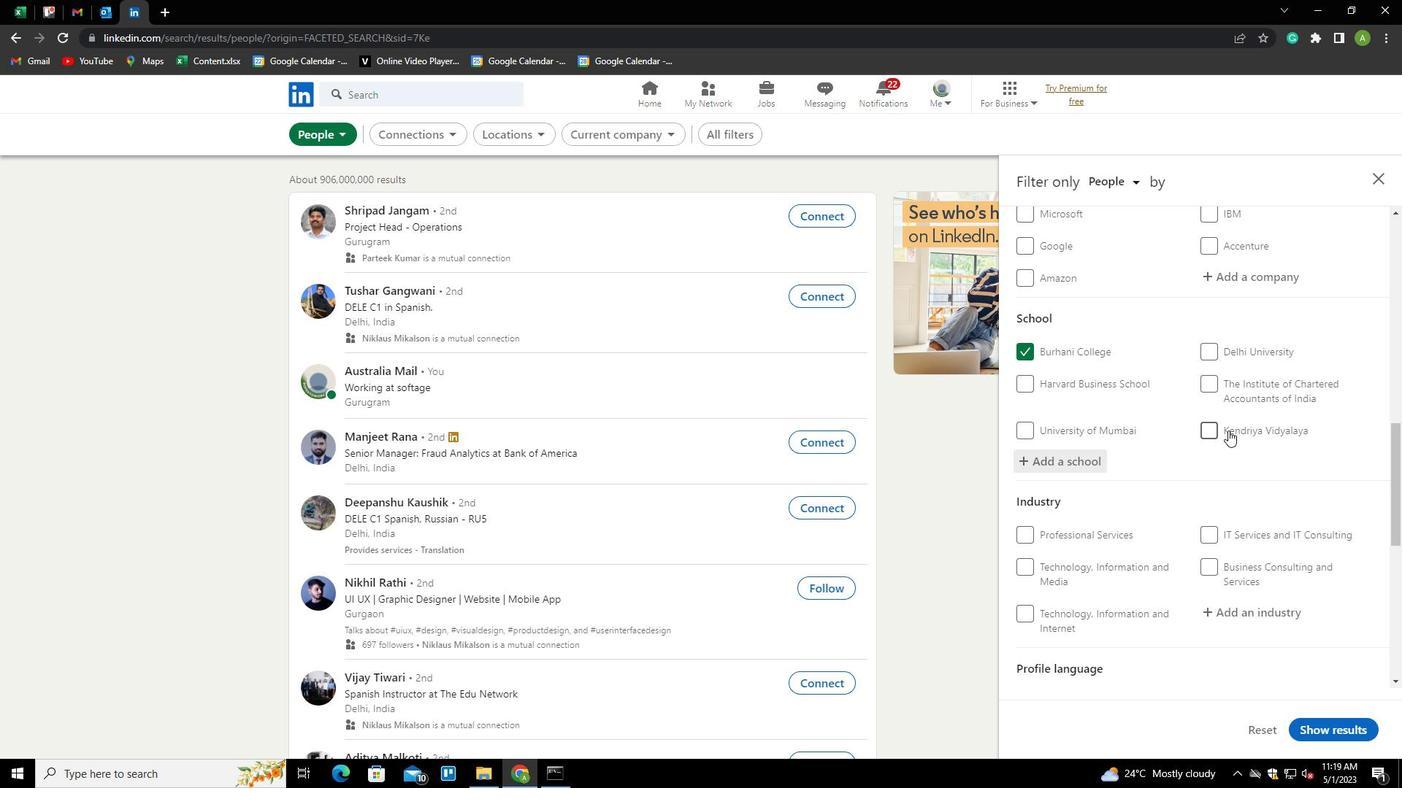 
Action: Mouse scrolled (1228, 430) with delta (0, 0)
Screenshot: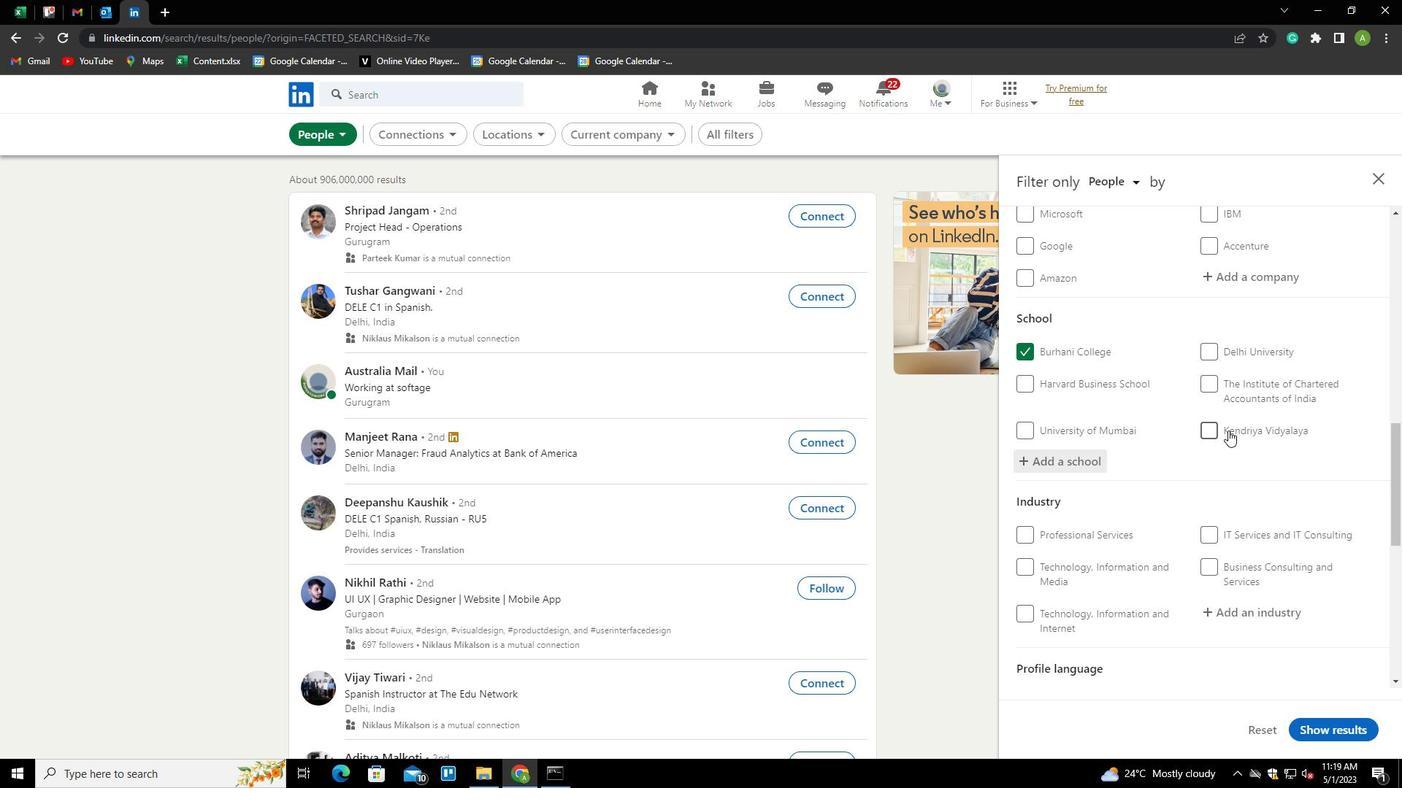 
Action: Mouse moved to (1237, 467)
Screenshot: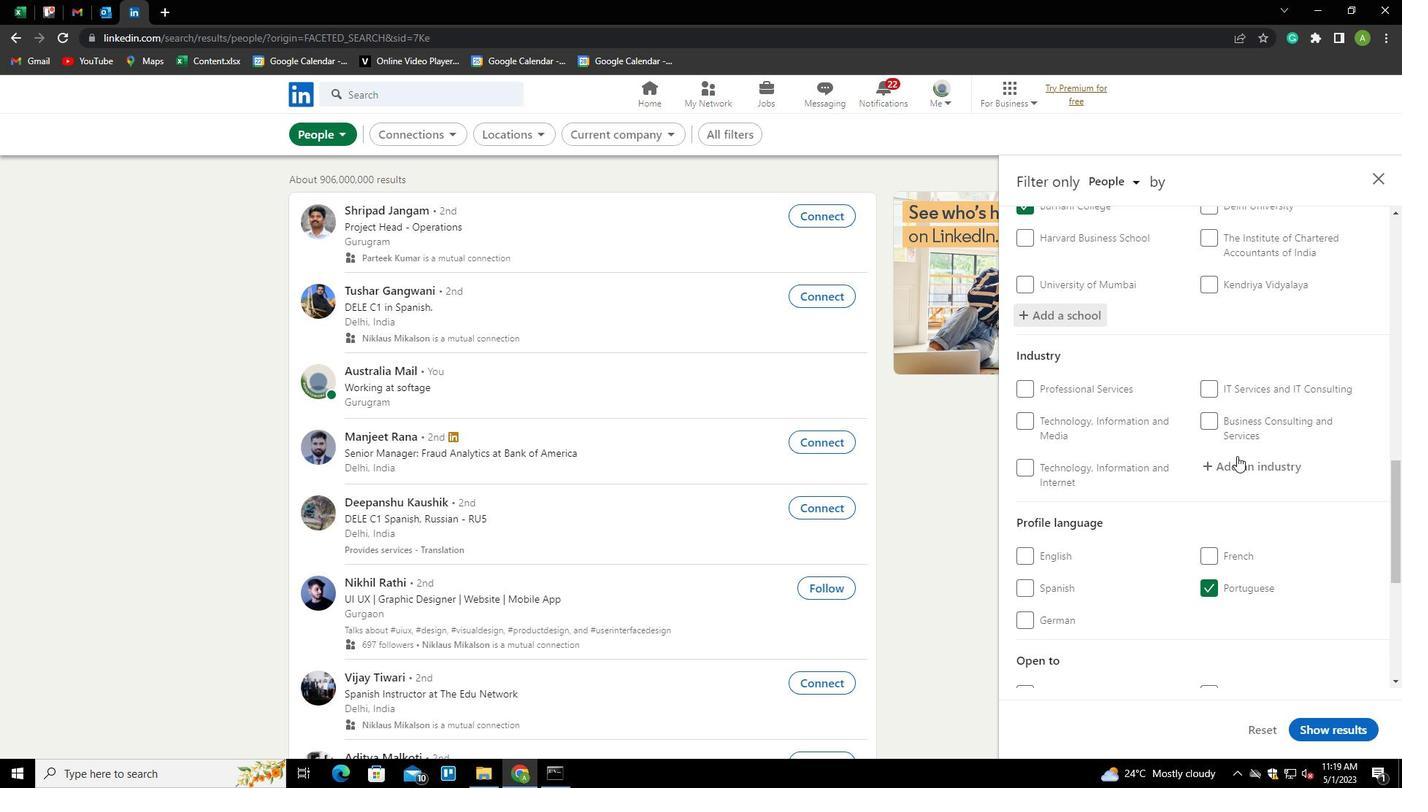 
Action: Mouse pressed left at (1237, 467)
Screenshot: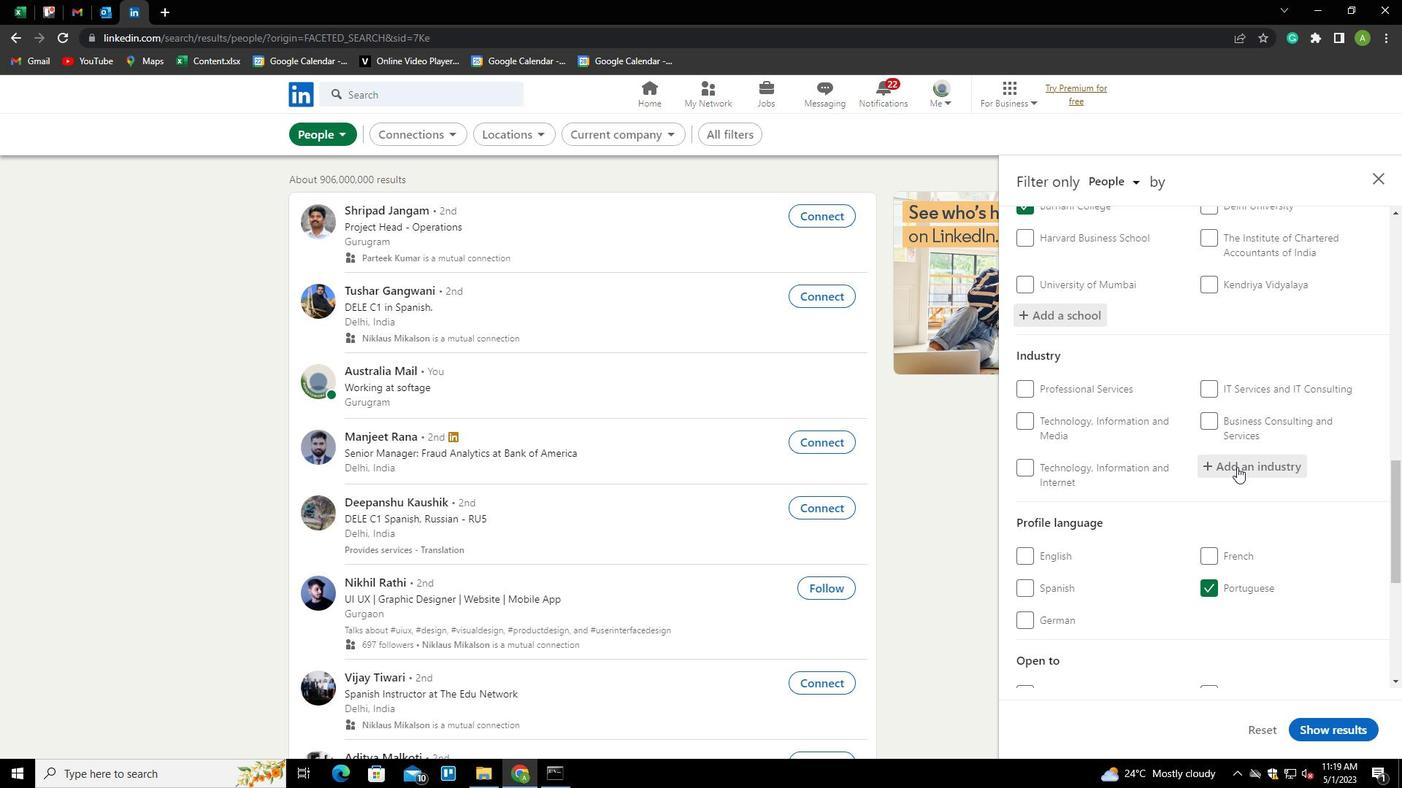 
Action: Key pressed <Key.shift>PHOTO<Key.down><Key.enter>
Screenshot: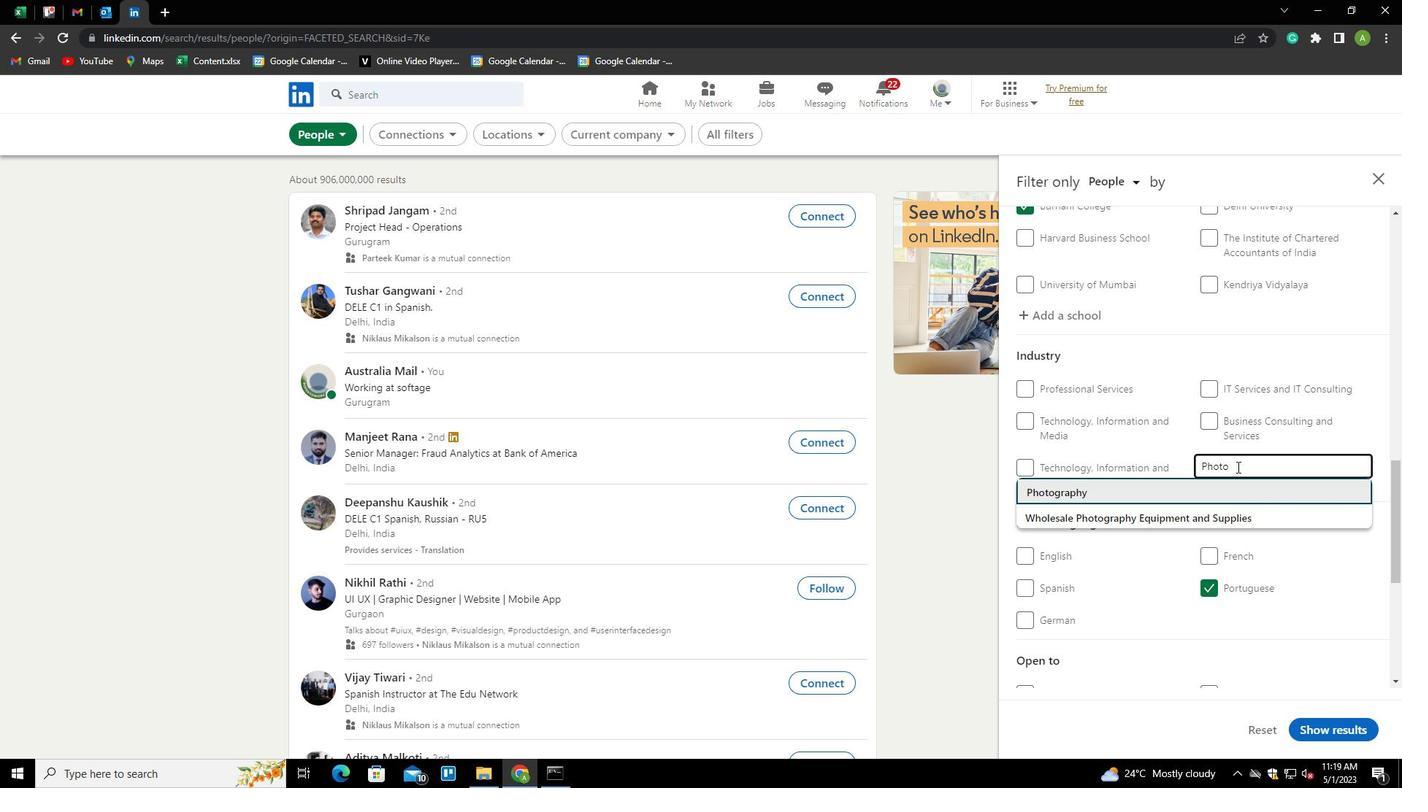 
Action: Mouse scrolled (1237, 466) with delta (0, 0)
Screenshot: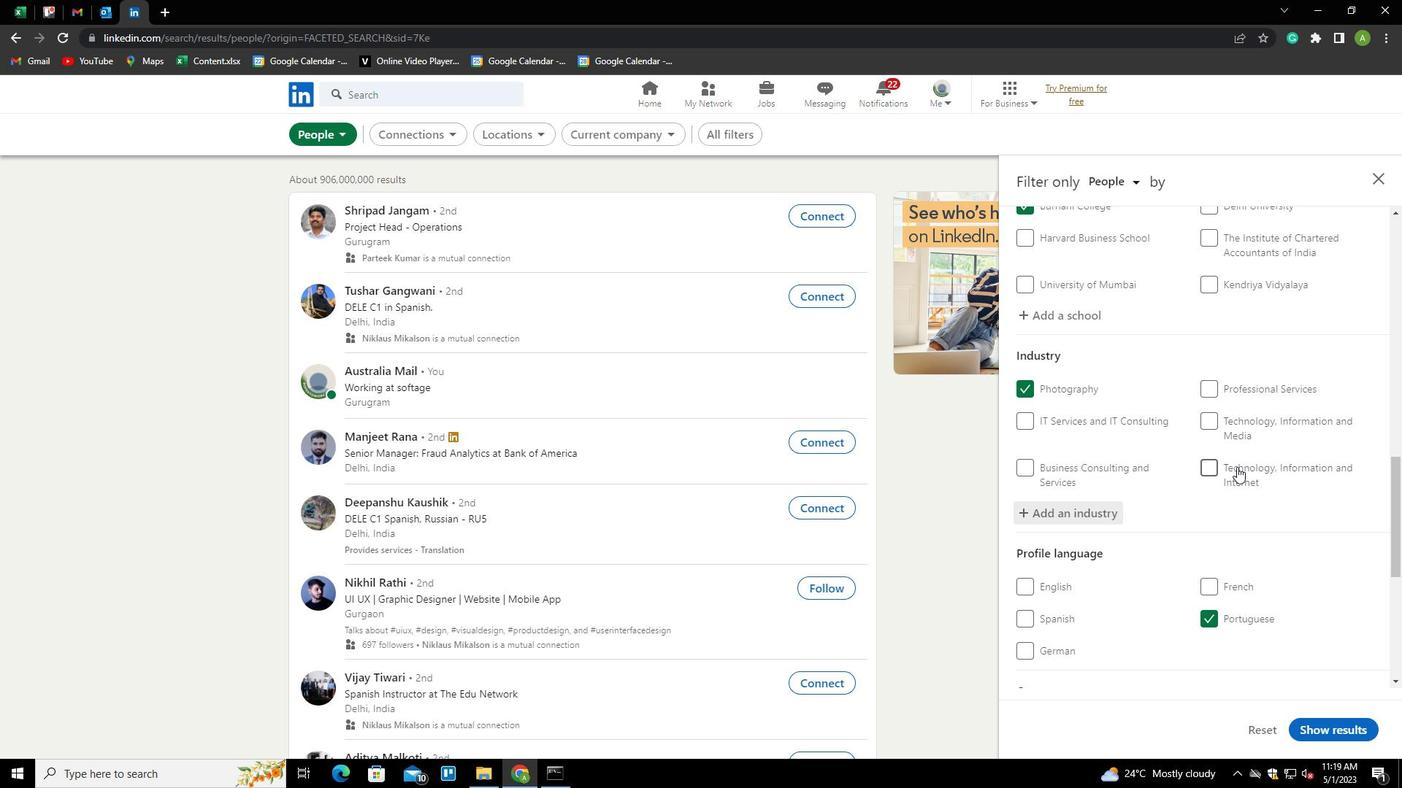 
Action: Mouse scrolled (1237, 466) with delta (0, 0)
Screenshot: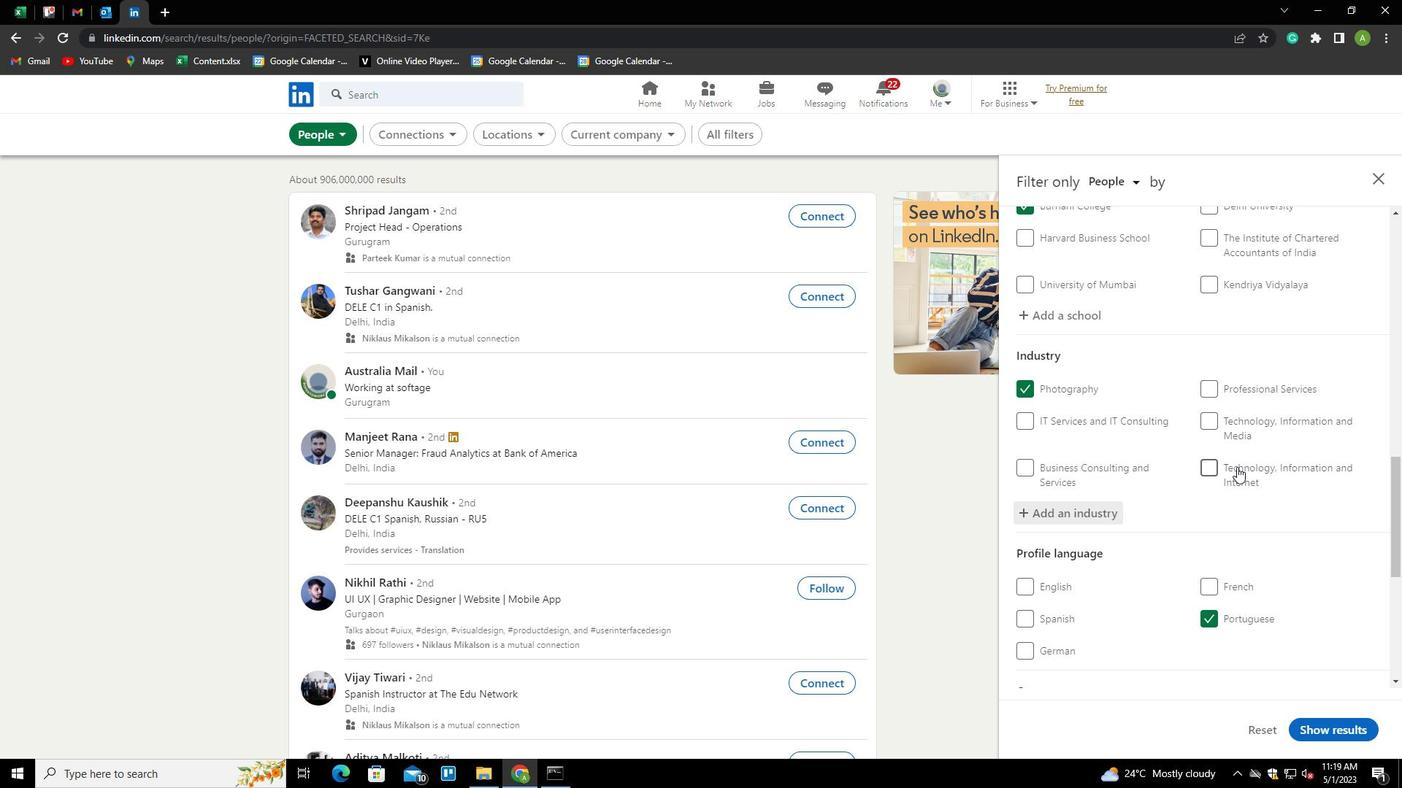 
Action: Mouse scrolled (1237, 466) with delta (0, 0)
Screenshot: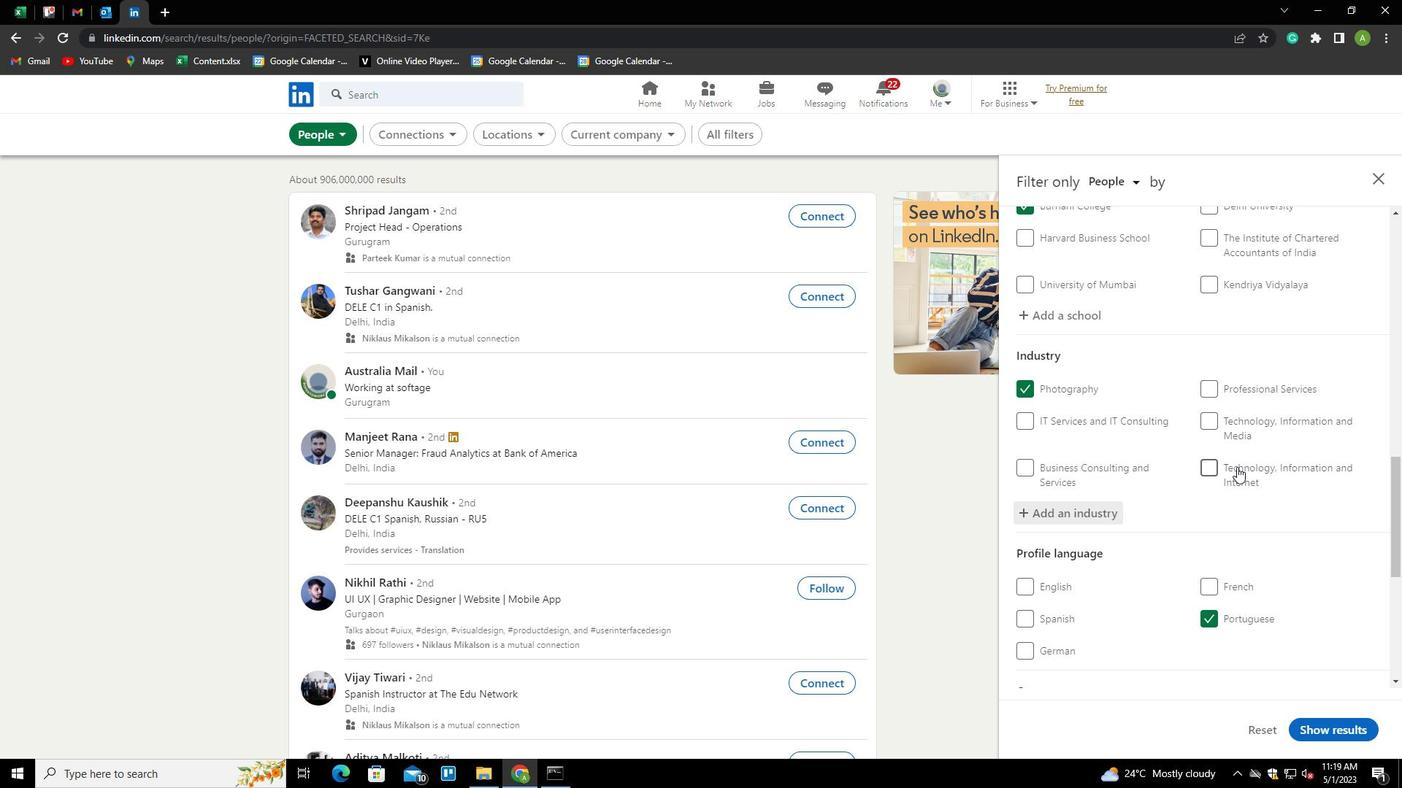 
Action: Mouse scrolled (1237, 466) with delta (0, 0)
Screenshot: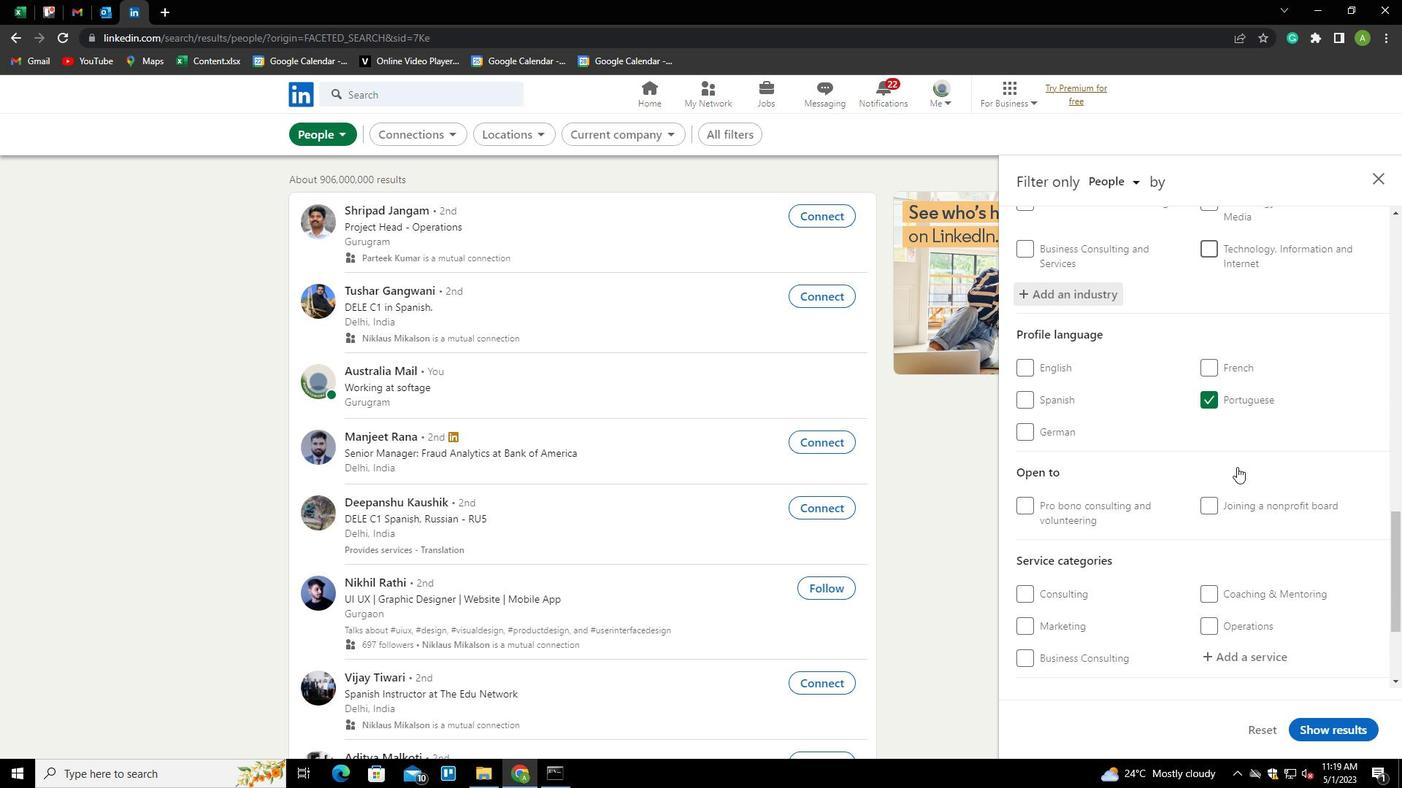
Action: Mouse scrolled (1237, 466) with delta (0, 0)
Screenshot: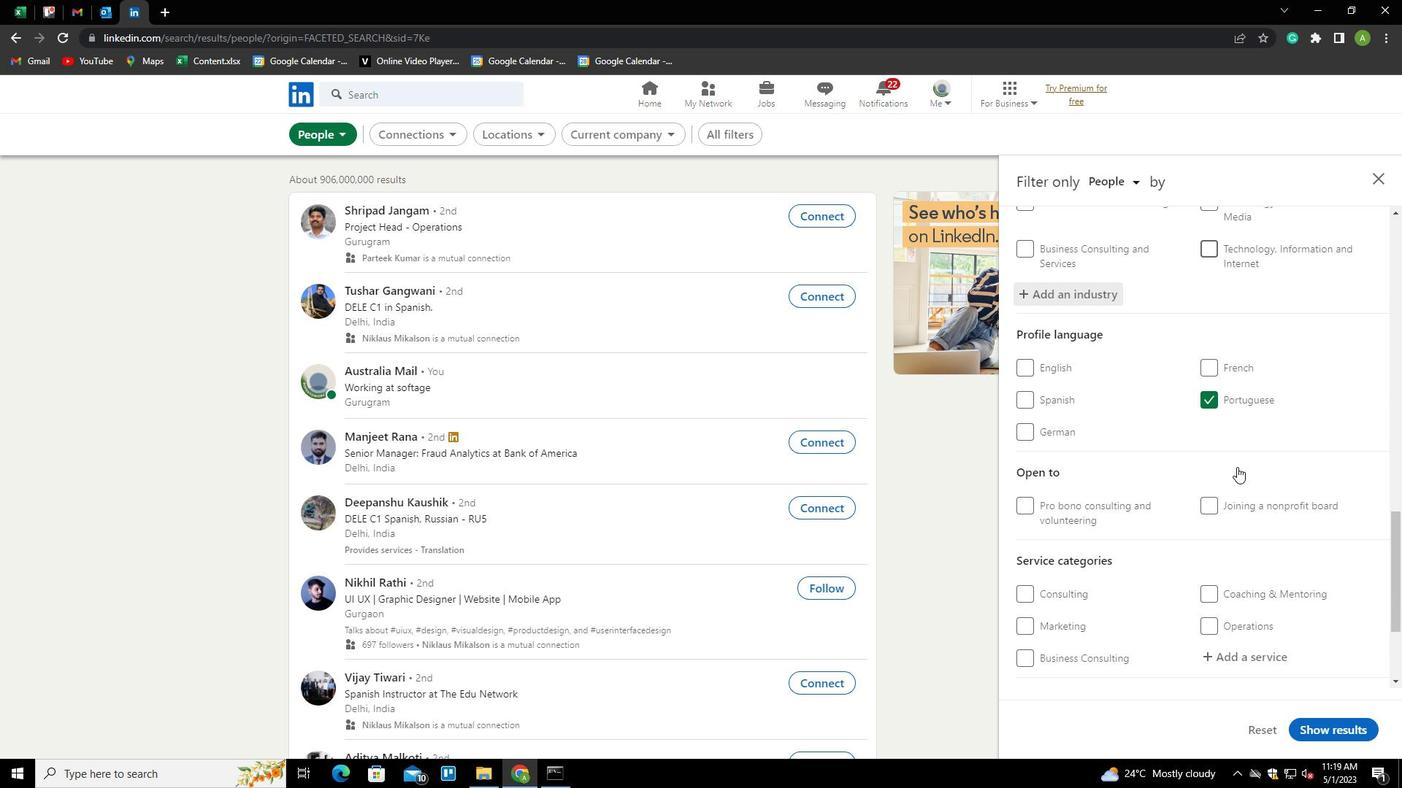 
Action: Mouse moved to (1229, 518)
Screenshot: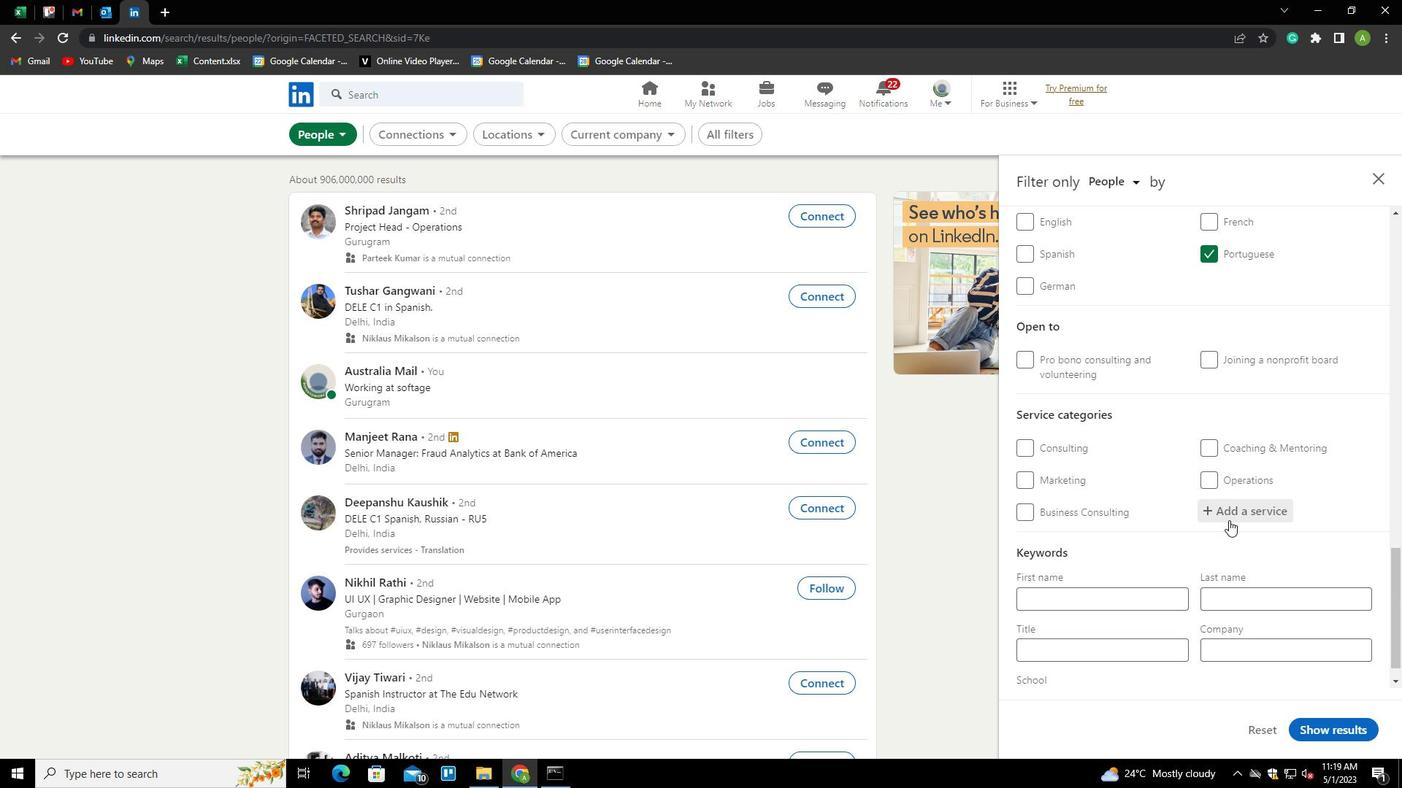 
Action: Mouse pressed left at (1229, 518)
Screenshot: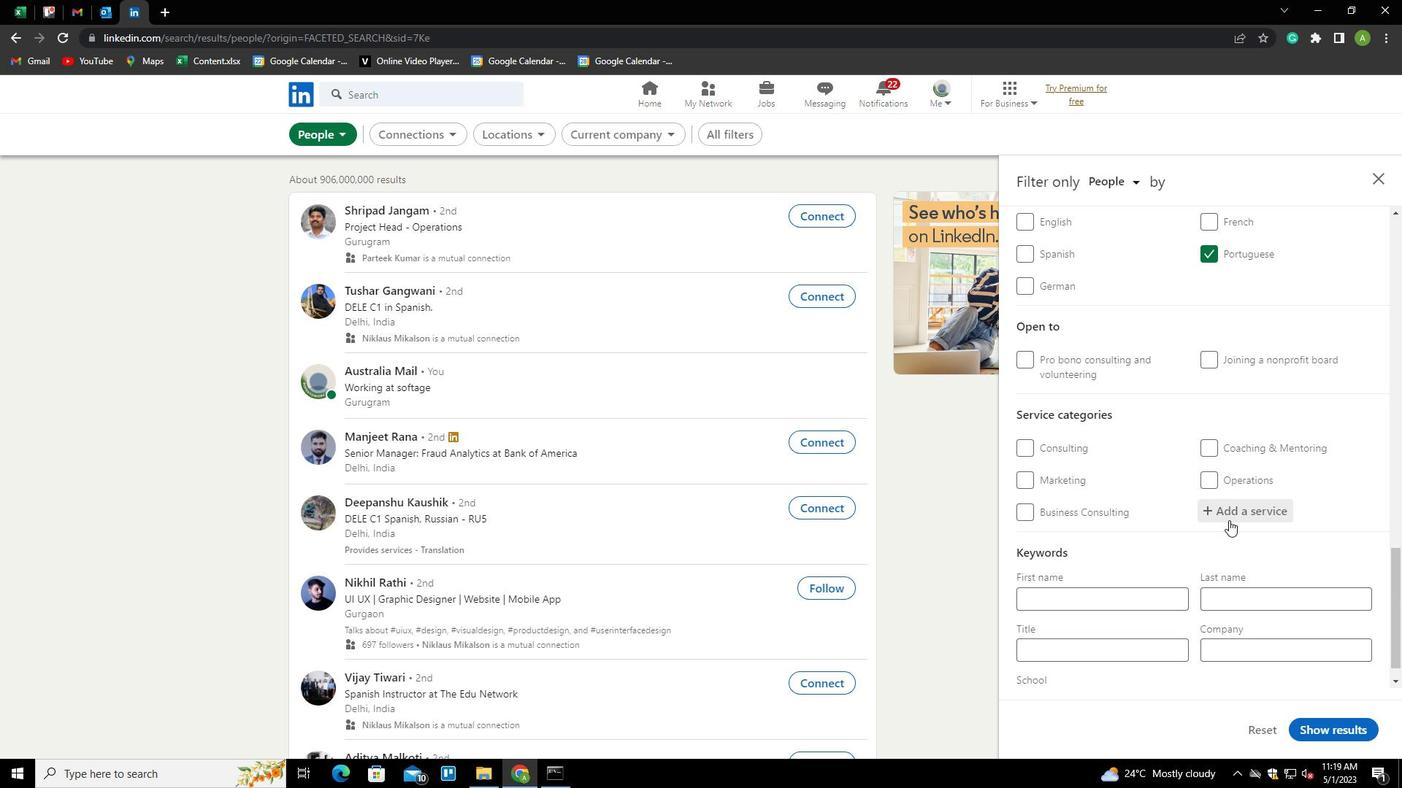 
Action: Mouse moved to (1248, 512)
Screenshot: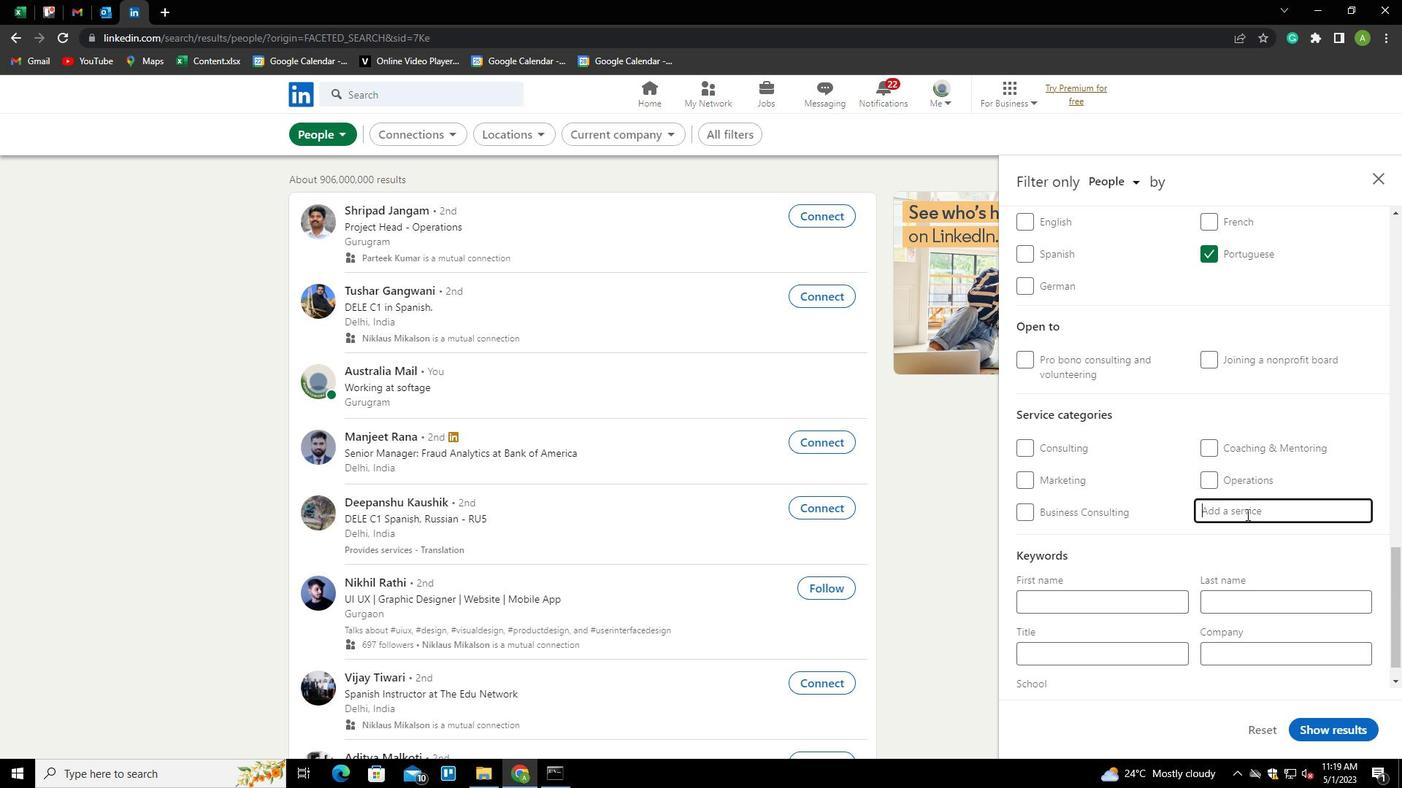 
Action: Mouse pressed left at (1248, 512)
Screenshot: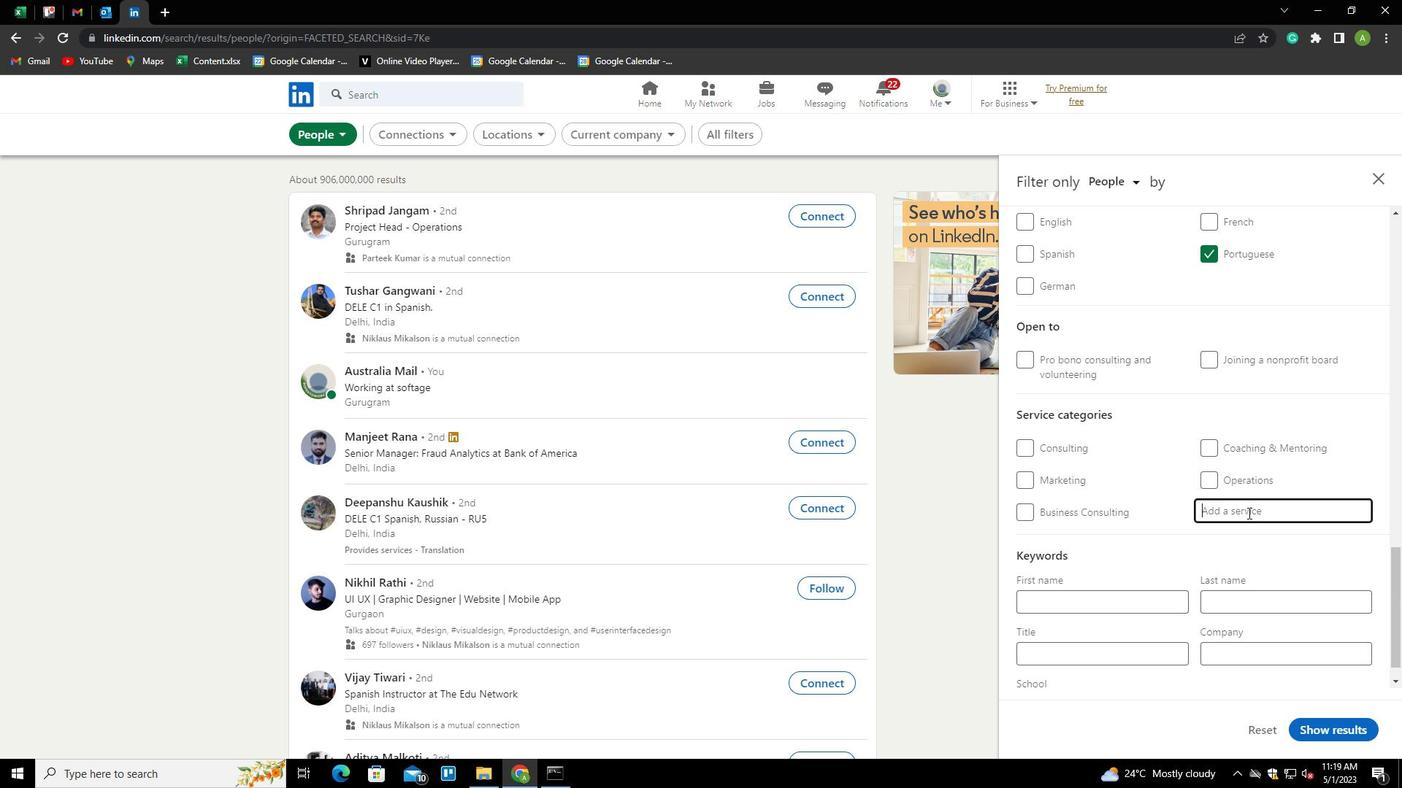 
Action: Key pressed <Key.shift><Key.shift><Key.shift><Key.shift><Key.shift><Key.shift><Key.shift><Key.shift><Key.shift>PACAK<Key.backspace><Key.backspace>KA<Key.down><Key.enter>
Screenshot: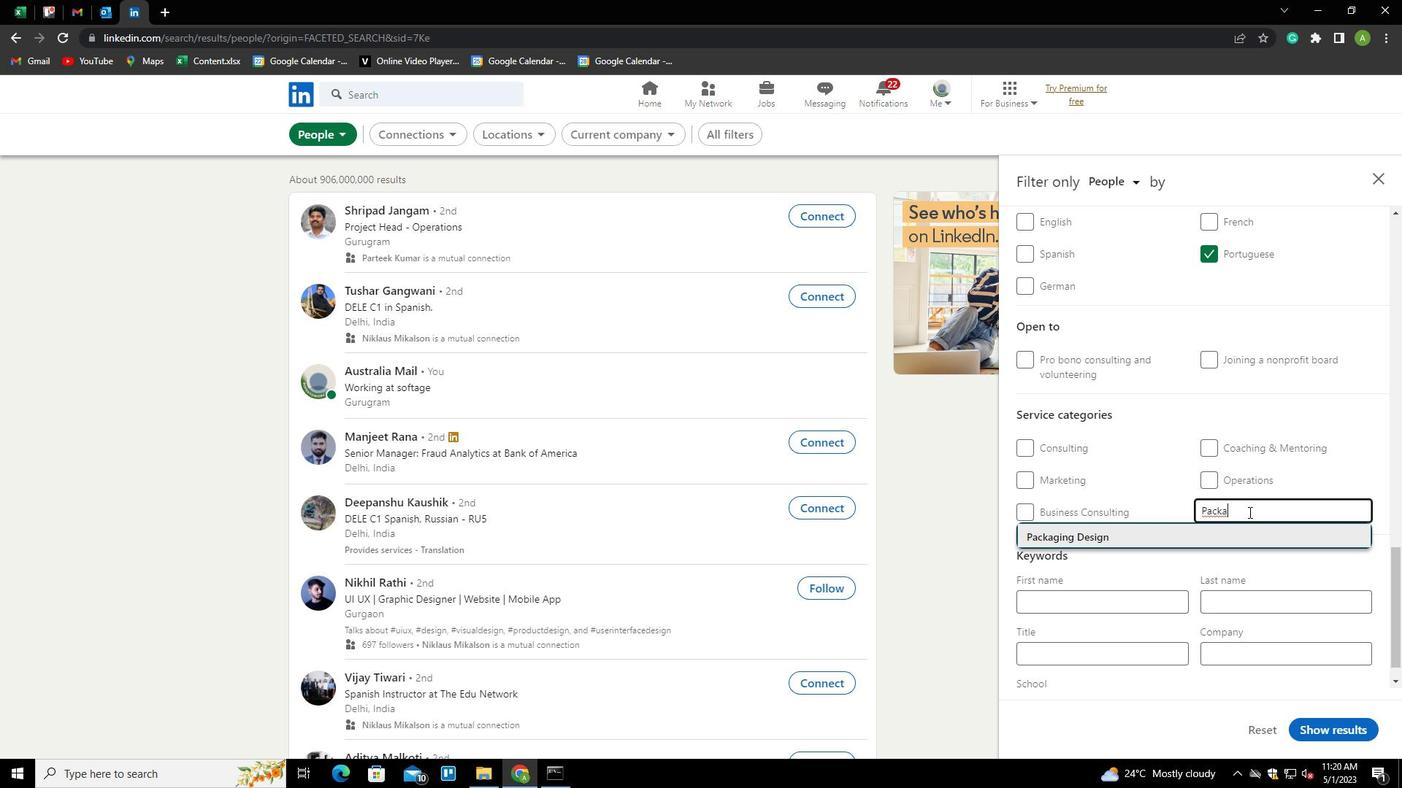 
Action: Mouse scrolled (1248, 511) with delta (0, 0)
Screenshot: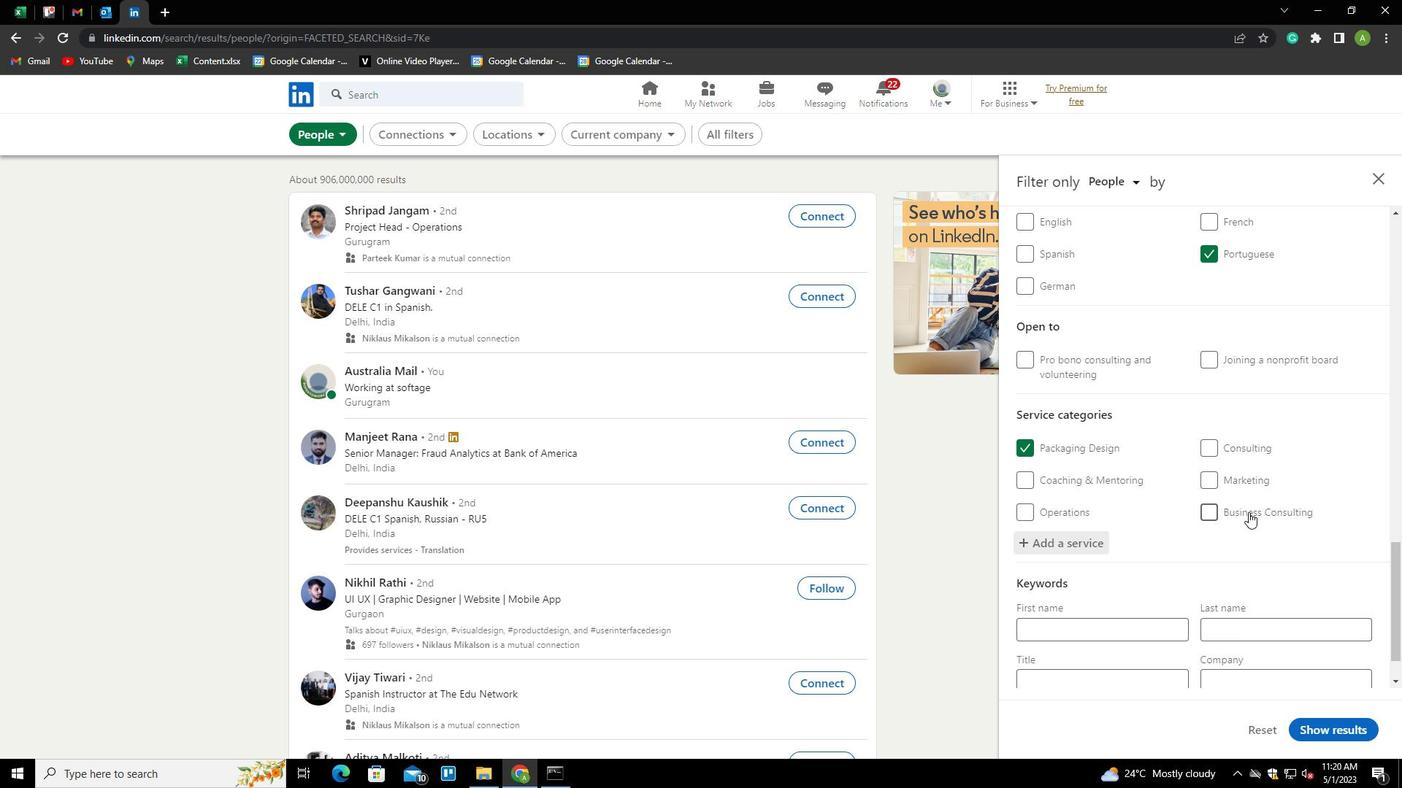 
Action: Mouse scrolled (1248, 511) with delta (0, 0)
Screenshot: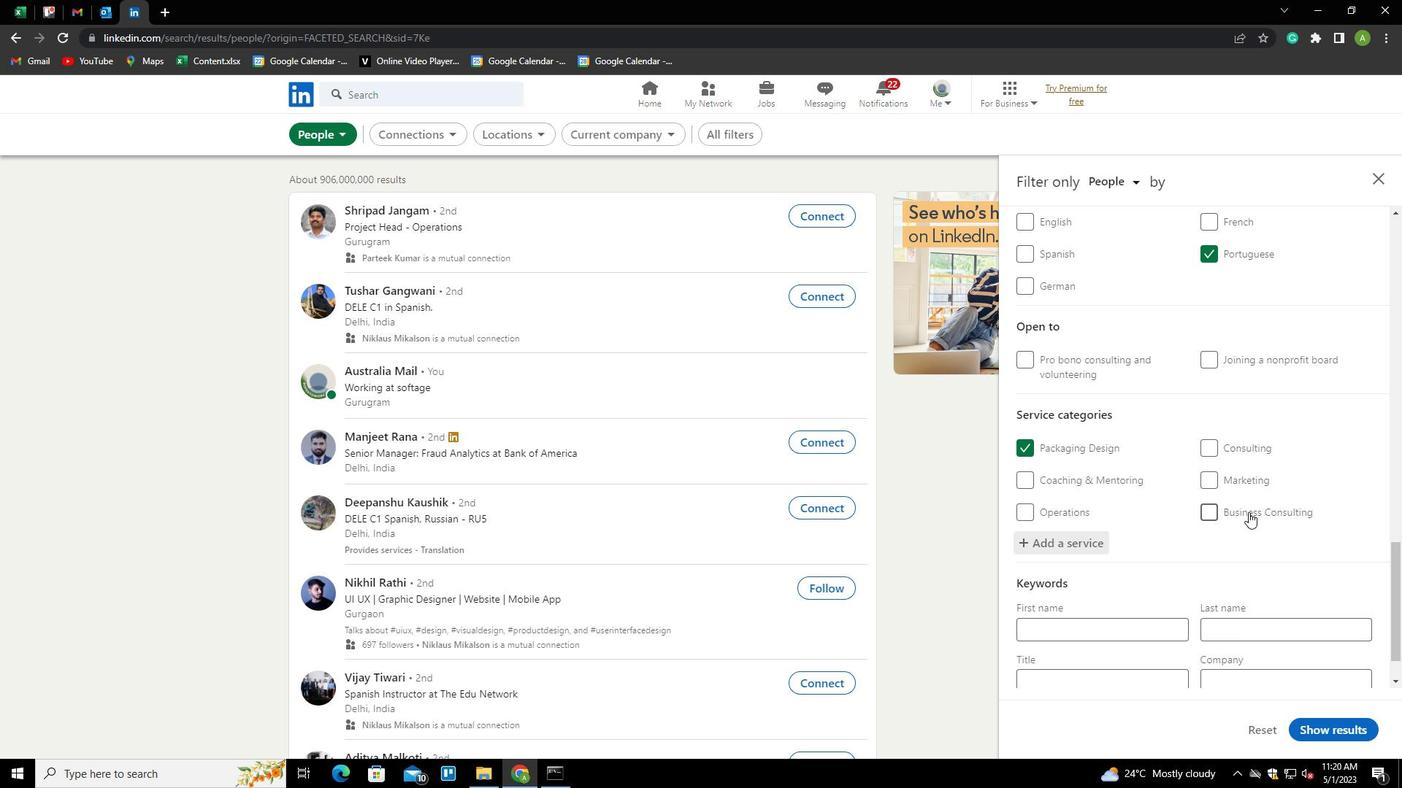 
Action: Mouse scrolled (1248, 511) with delta (0, 0)
Screenshot: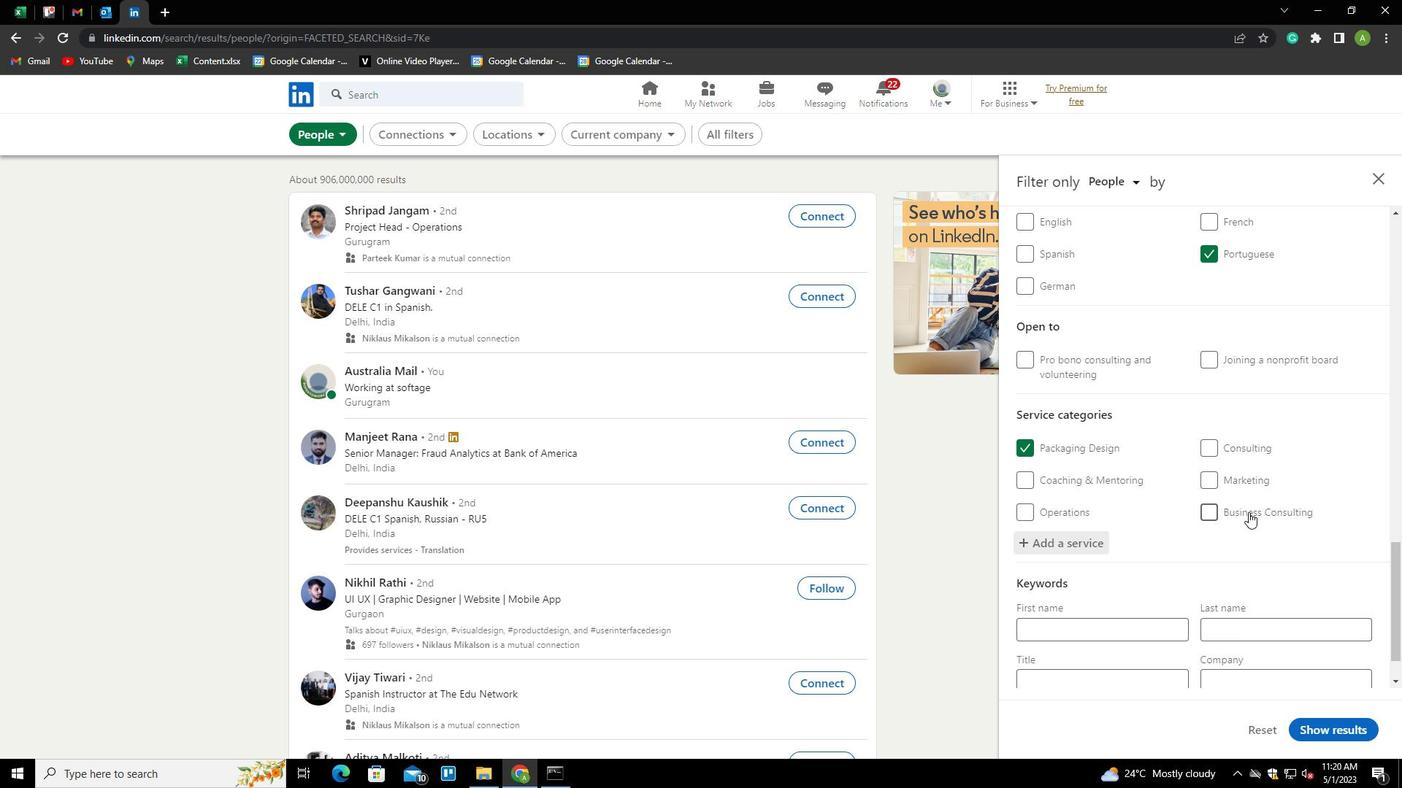 
Action: Mouse scrolled (1248, 511) with delta (0, 0)
Screenshot: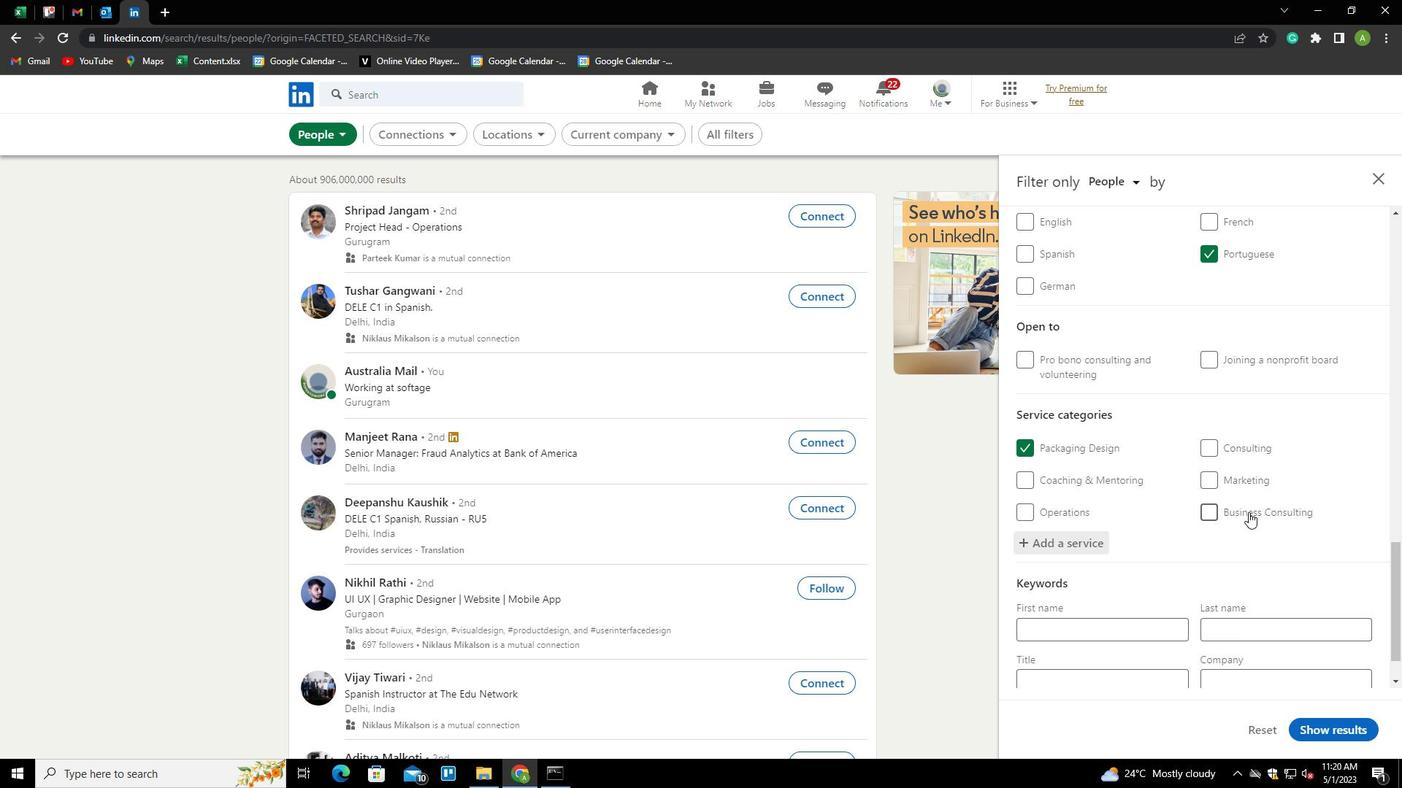 
Action: Mouse scrolled (1248, 511) with delta (0, 0)
Screenshot: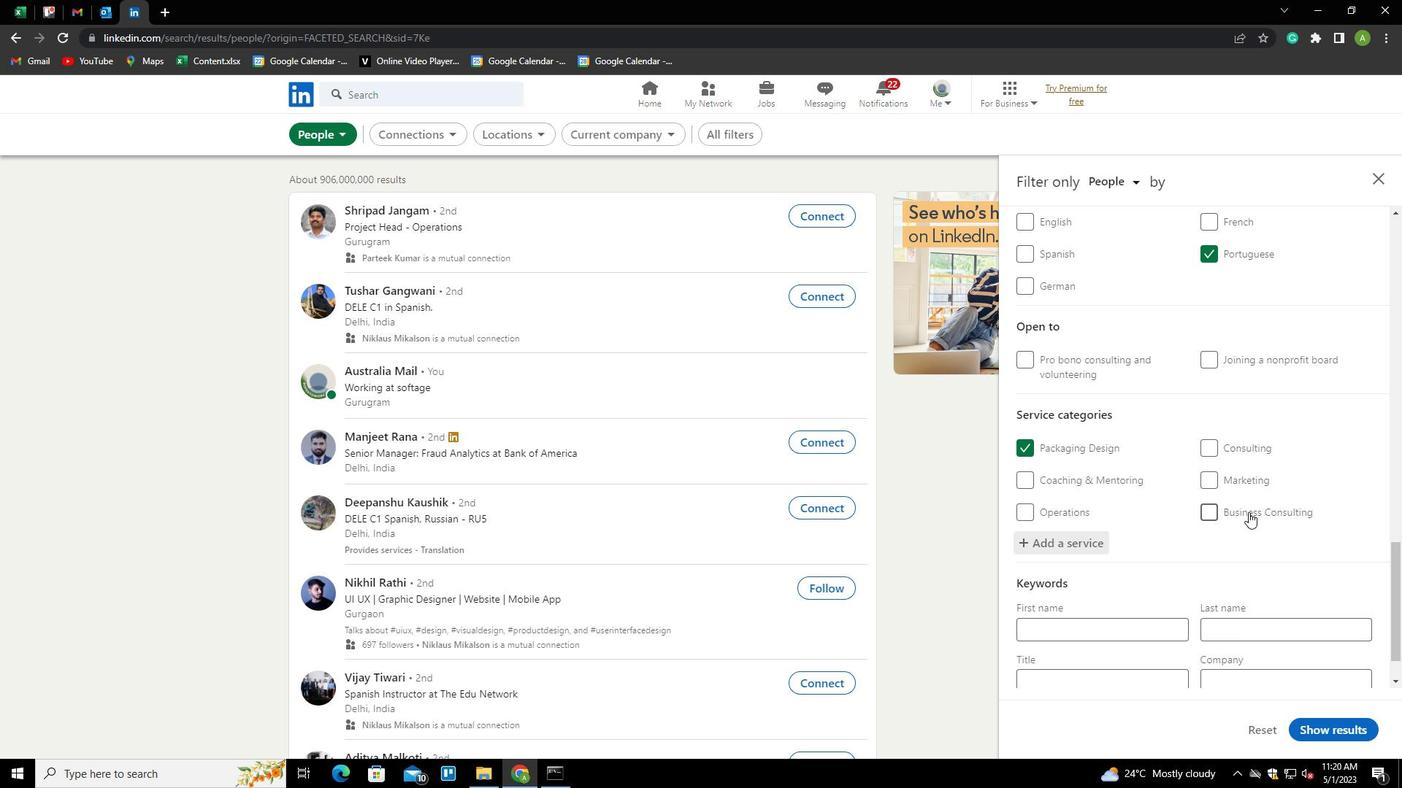 
Action: Mouse moved to (1131, 620)
Screenshot: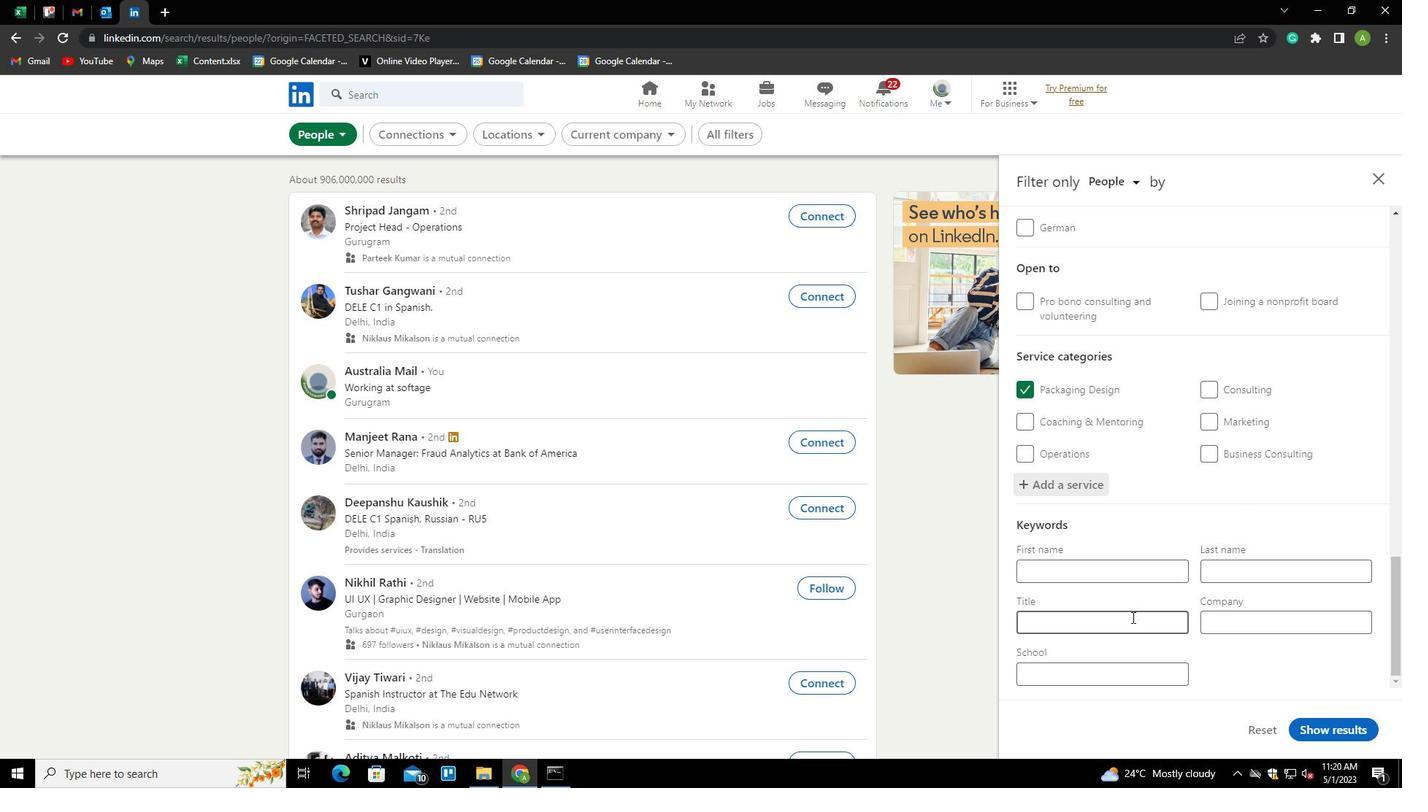 
Action: Mouse pressed left at (1131, 620)
Screenshot: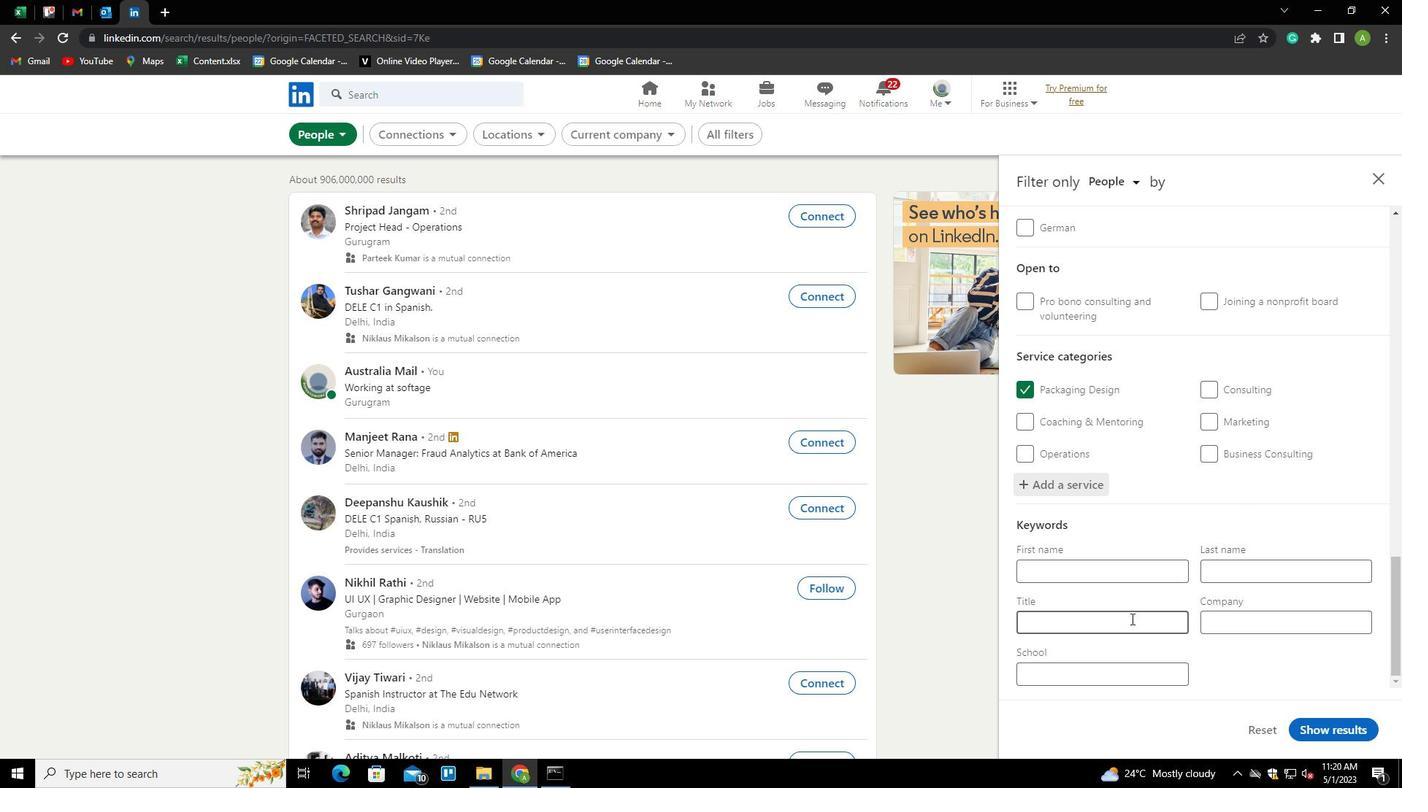 
Action: Key pressed <Key.shift><Key.shift><Key.shift><Key.shift><Key.shift><Key.shift><Key.shift><Key.shift>BENEFITS<Key.space><Key.shift>MANAGER
Screenshot: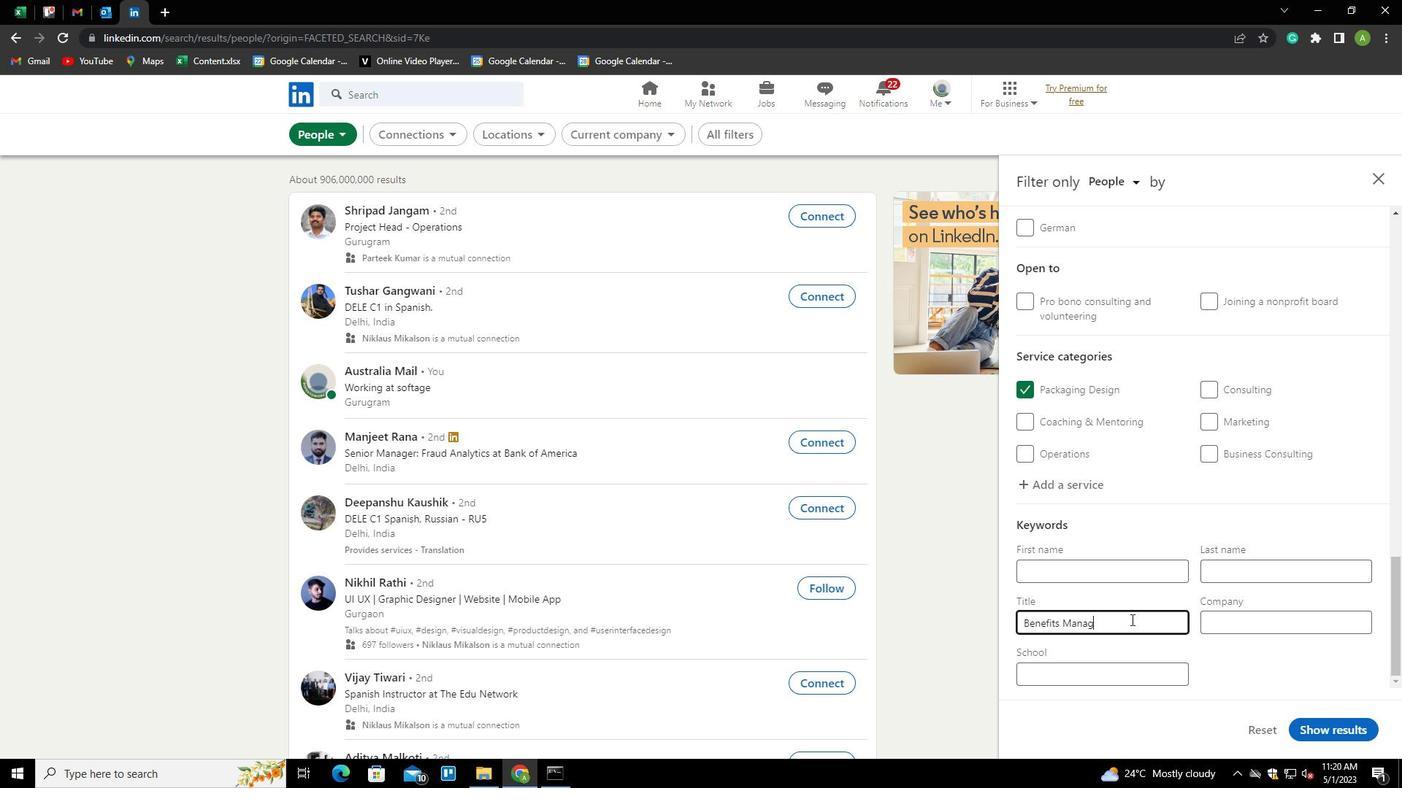 
Action: Mouse moved to (1305, 675)
Screenshot: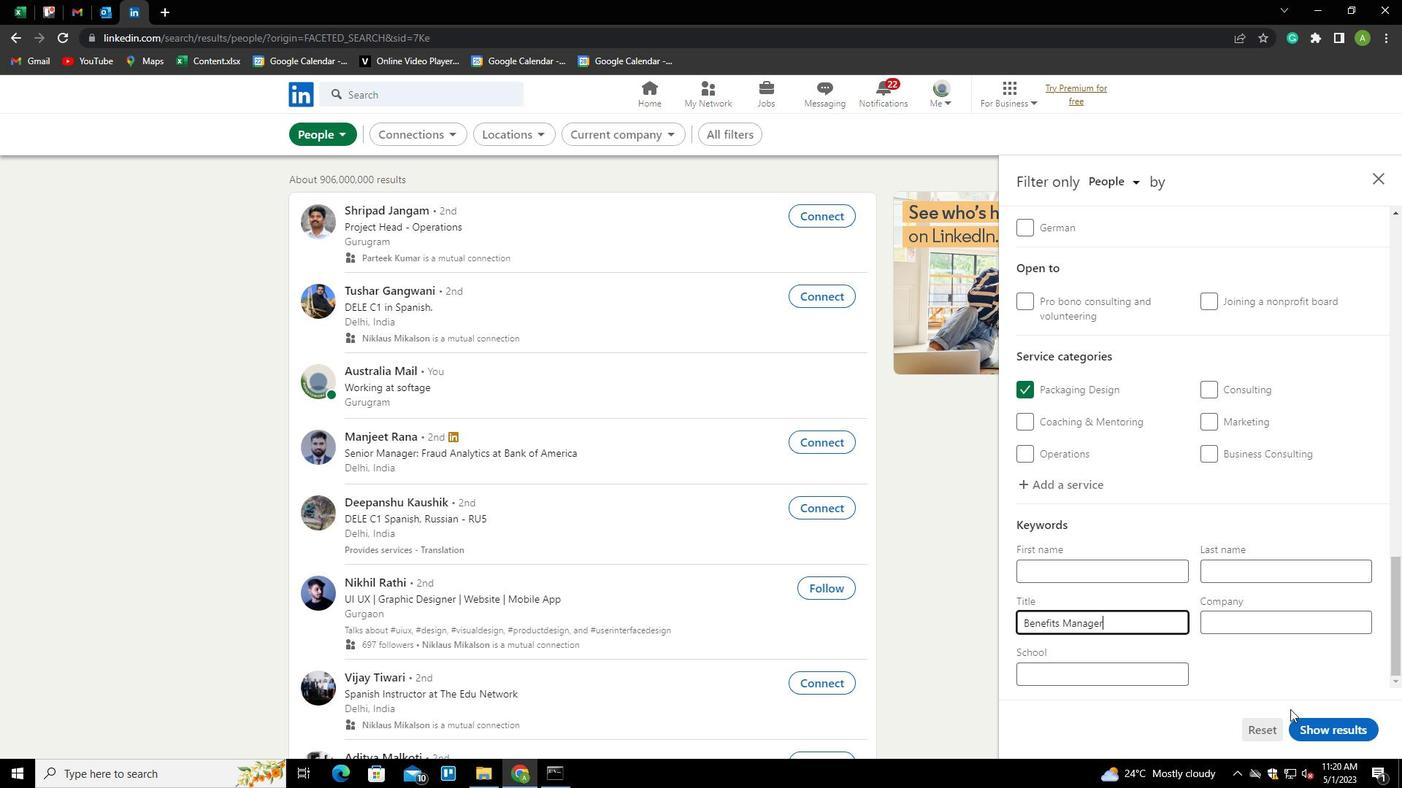 
Action: Mouse pressed left at (1305, 675)
Screenshot: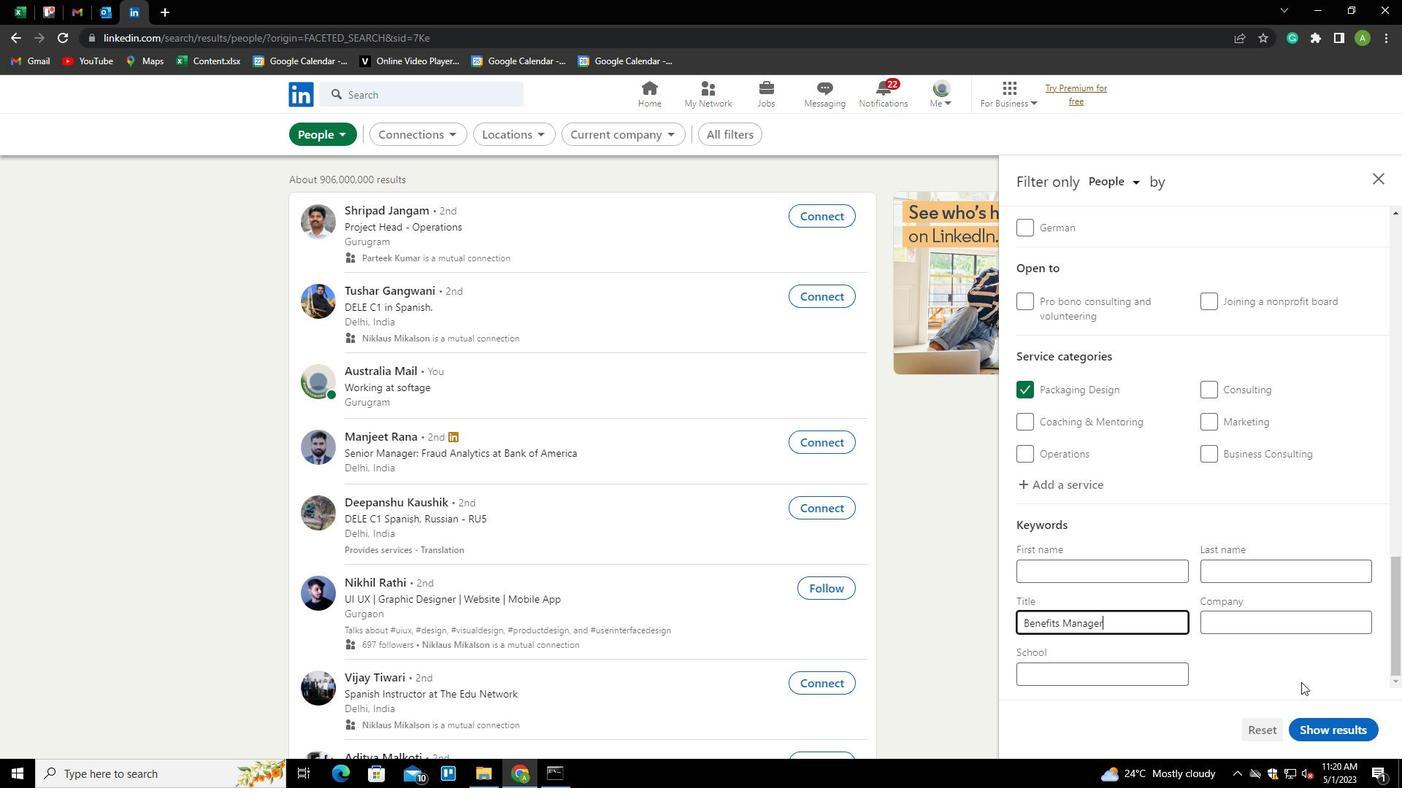 
Action: Mouse moved to (1330, 720)
Screenshot: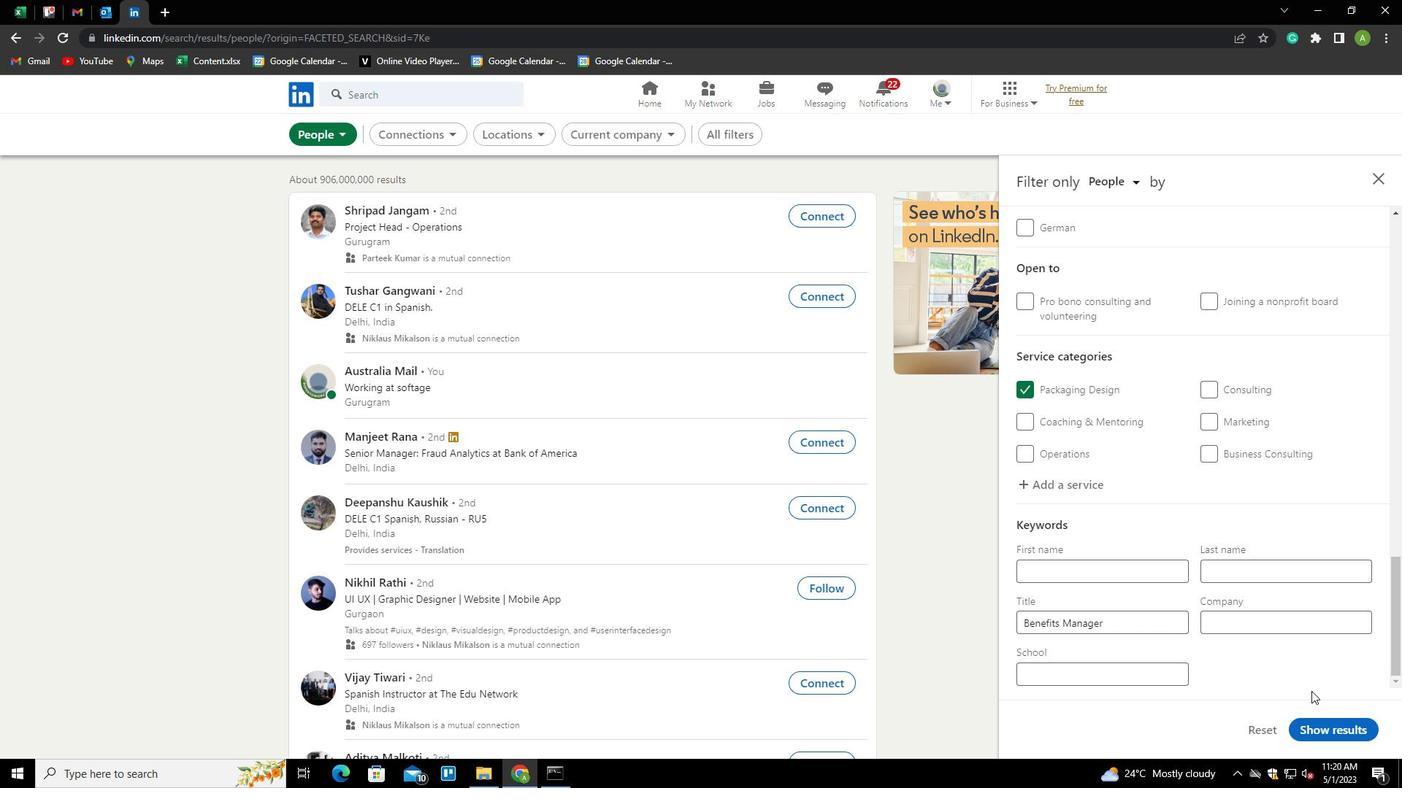 
Action: Mouse pressed left at (1330, 720)
Screenshot: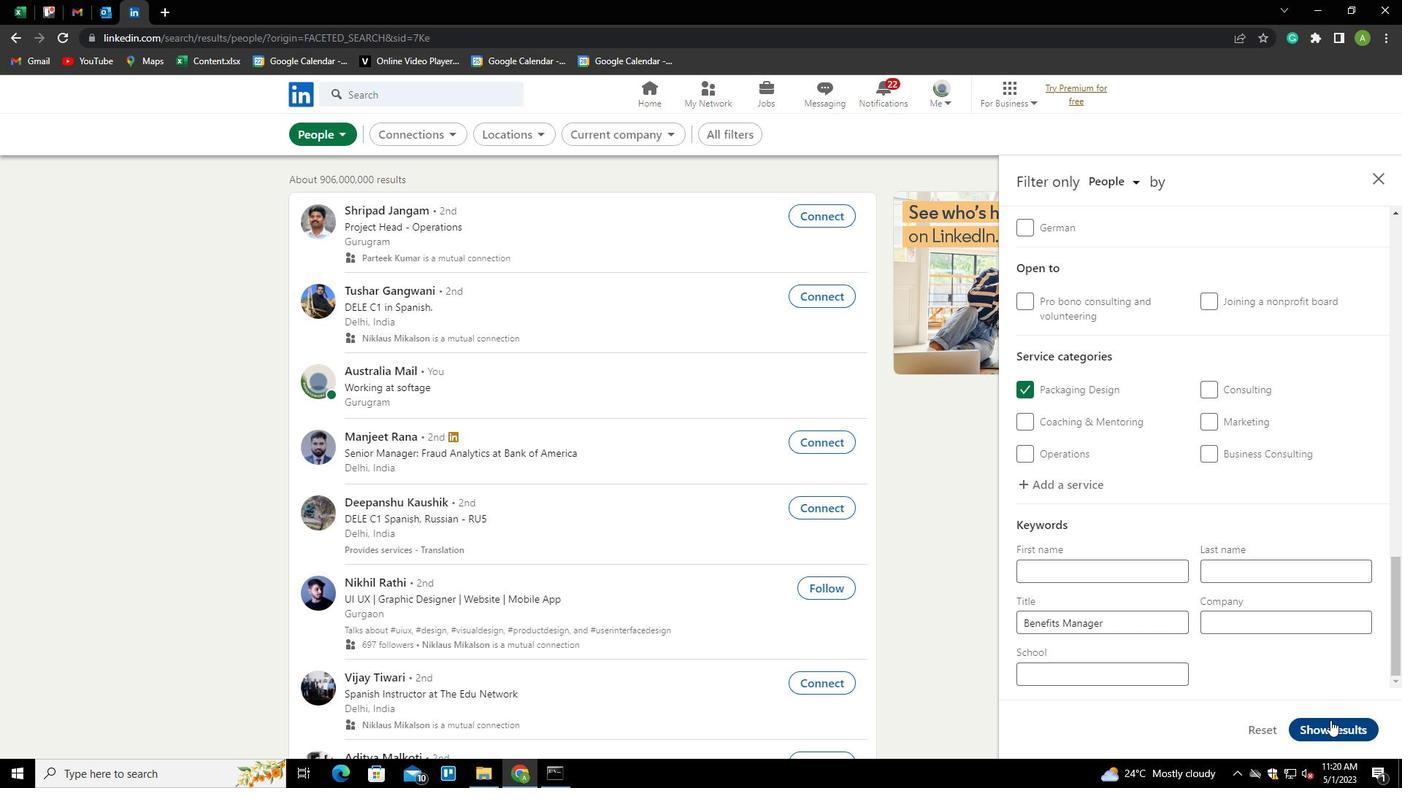 
